 Task: Look for space in Olavarría, Argentina from 2nd September, 2023 to 6th September, 2023 for 2 adults in price range Rs.15000 to Rs.20000. Place can be entire place with 1  bedroom having 1 bed and 1 bathroom. Property type can be house, flat, guest house, hotel. Amenities needed are: heating. Booking option can be shelf check-in. Required host language is English.
Action: Mouse moved to (401, 89)
Screenshot: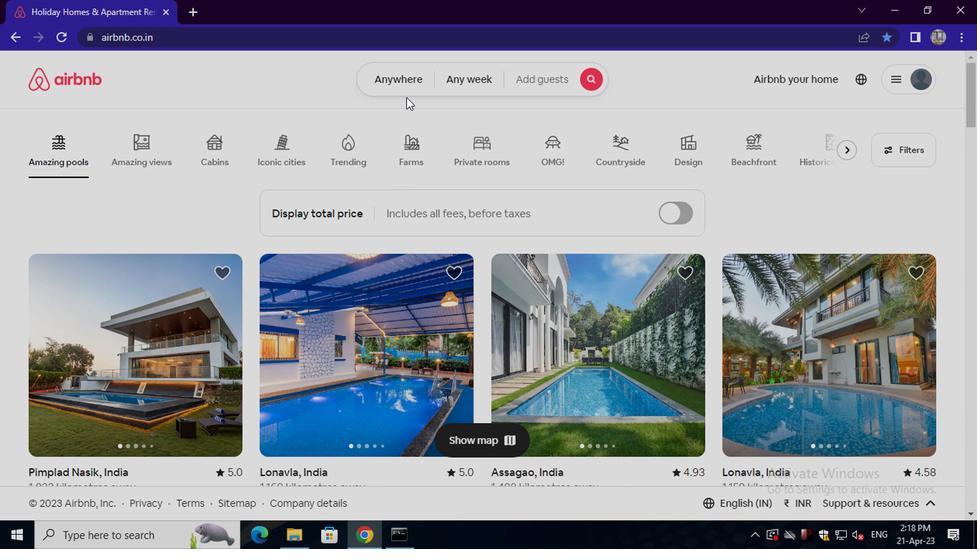 
Action: Mouse pressed left at (401, 89)
Screenshot: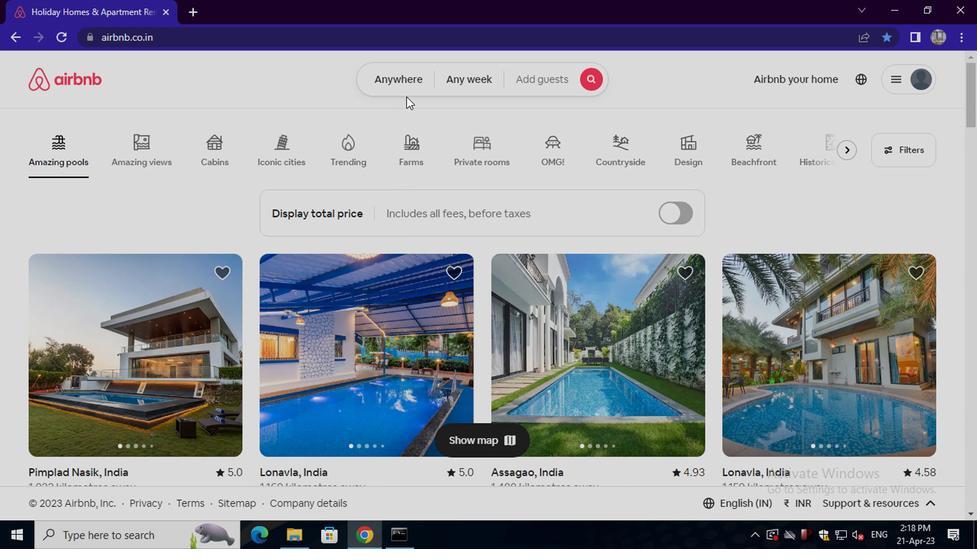 
Action: Mouse moved to (284, 135)
Screenshot: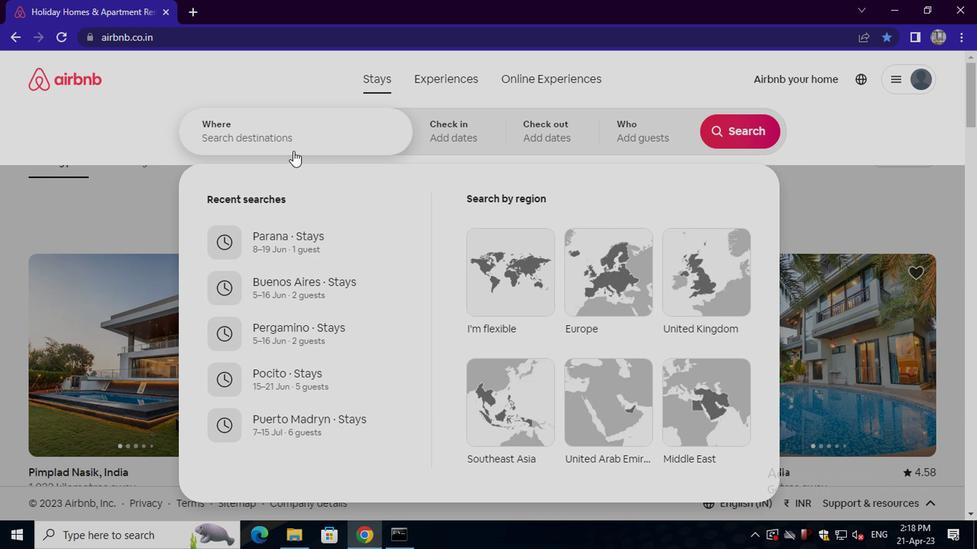 
Action: Mouse pressed left at (284, 135)
Screenshot: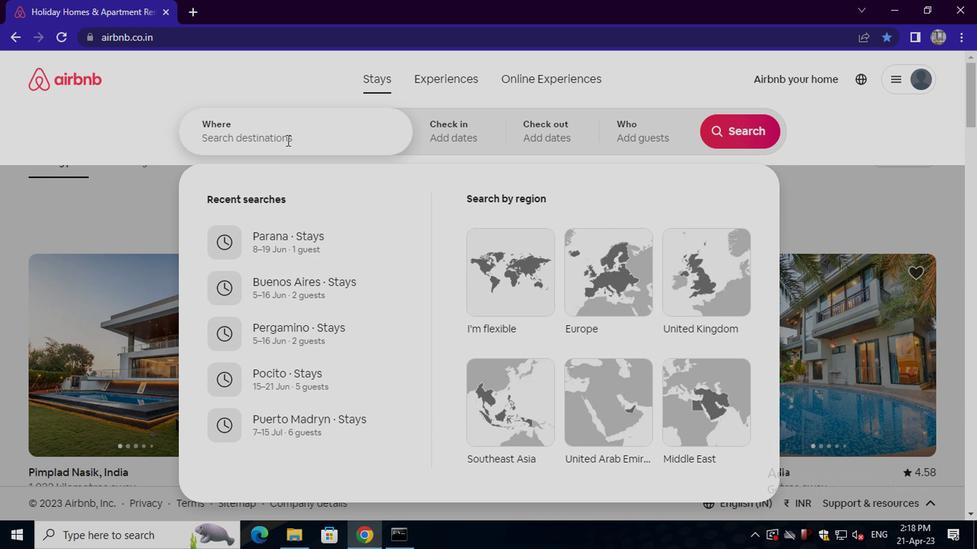 
Action: Key pressed olvarrio,<Key.space>argentina<Key.enter>
Screenshot: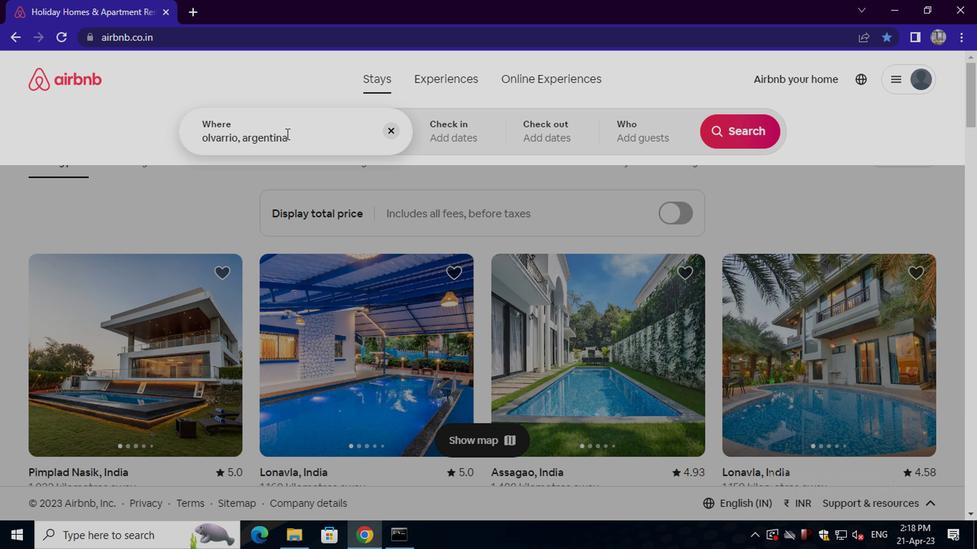 
Action: Mouse moved to (727, 239)
Screenshot: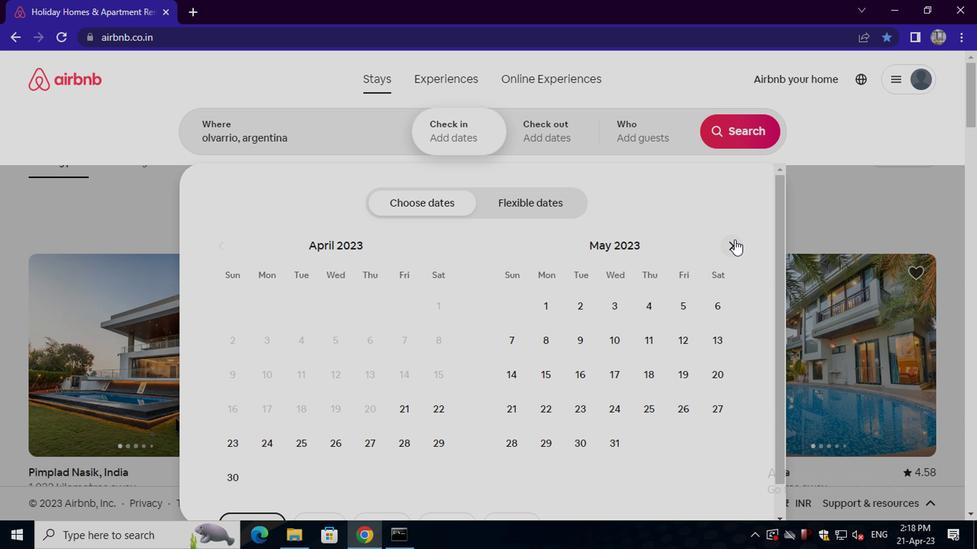 
Action: Mouse pressed left at (727, 239)
Screenshot: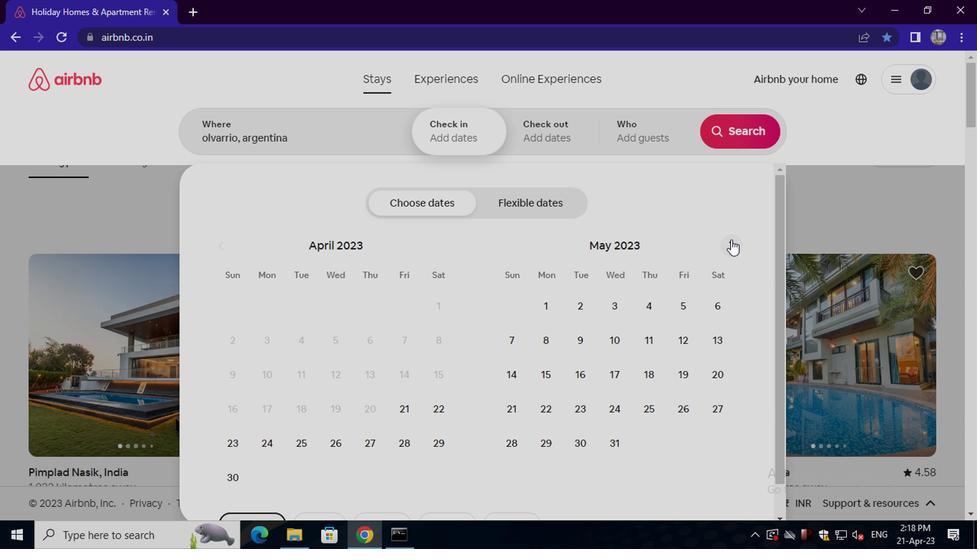 
Action: Mouse pressed left at (727, 239)
Screenshot: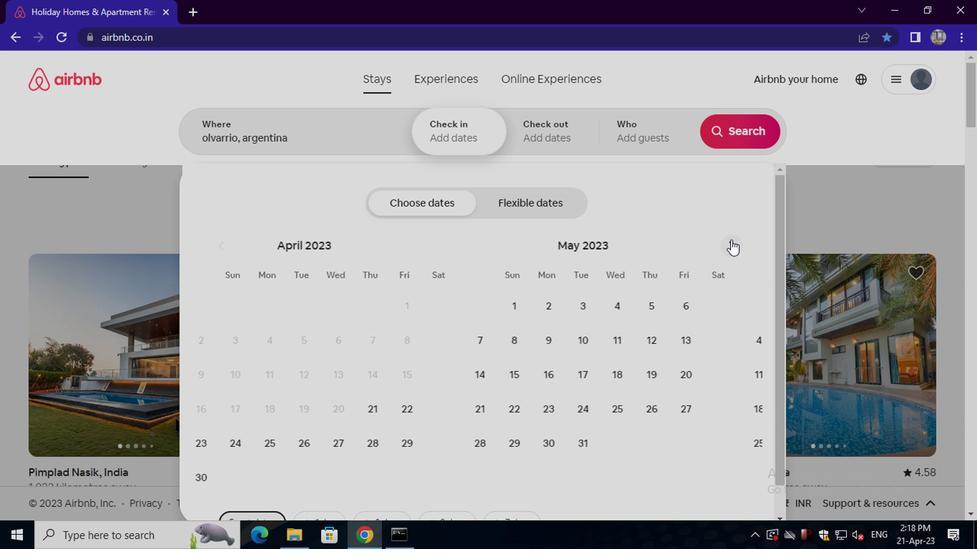 
Action: Mouse pressed left at (727, 239)
Screenshot: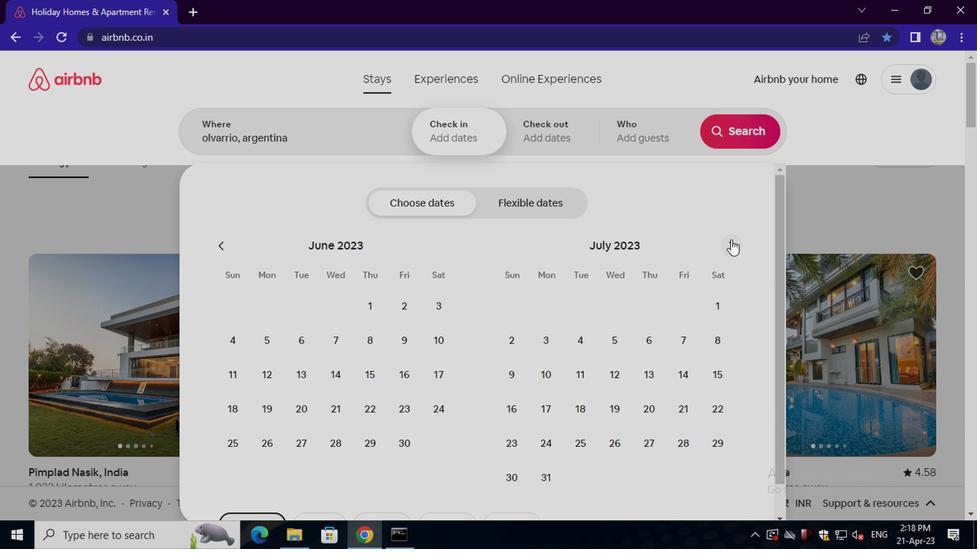 
Action: Mouse pressed left at (727, 239)
Screenshot: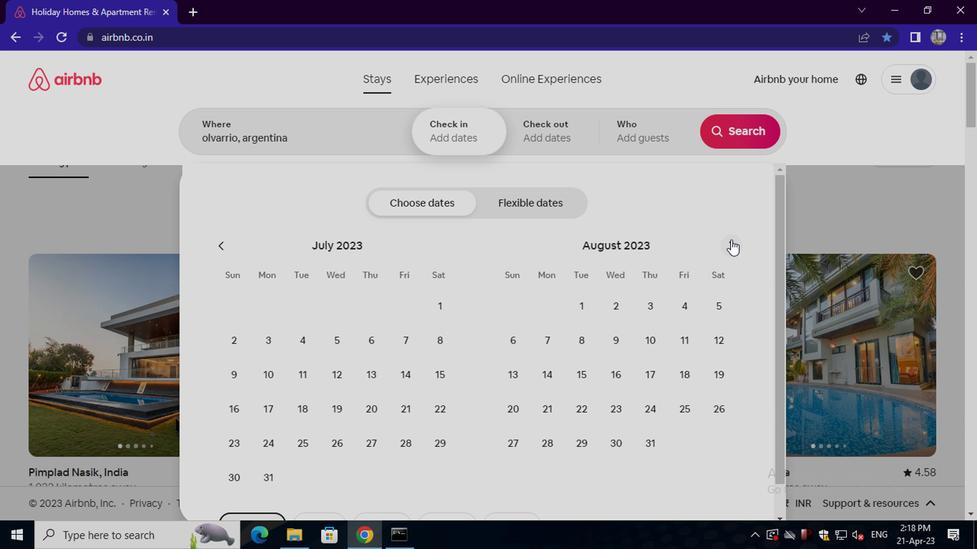 
Action: Mouse pressed left at (727, 239)
Screenshot: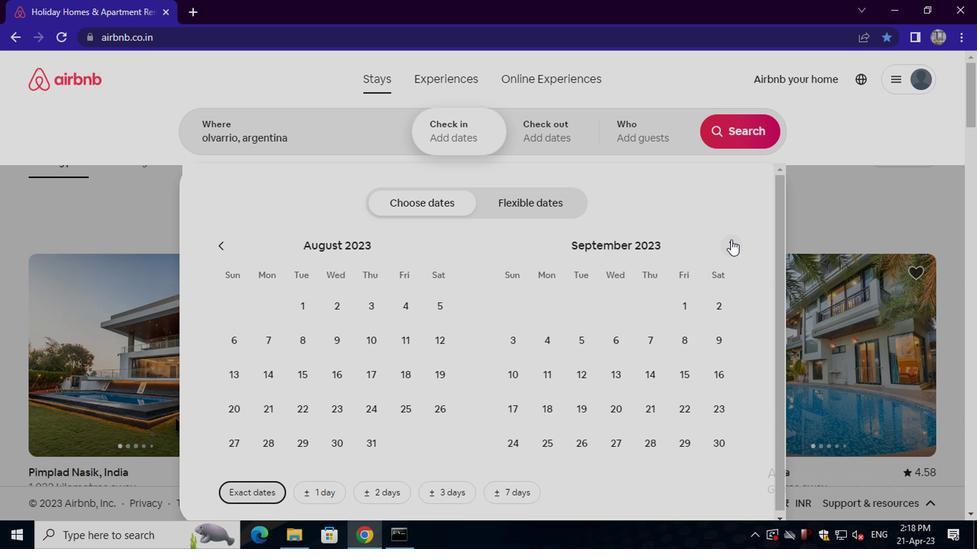 
Action: Mouse moved to (428, 307)
Screenshot: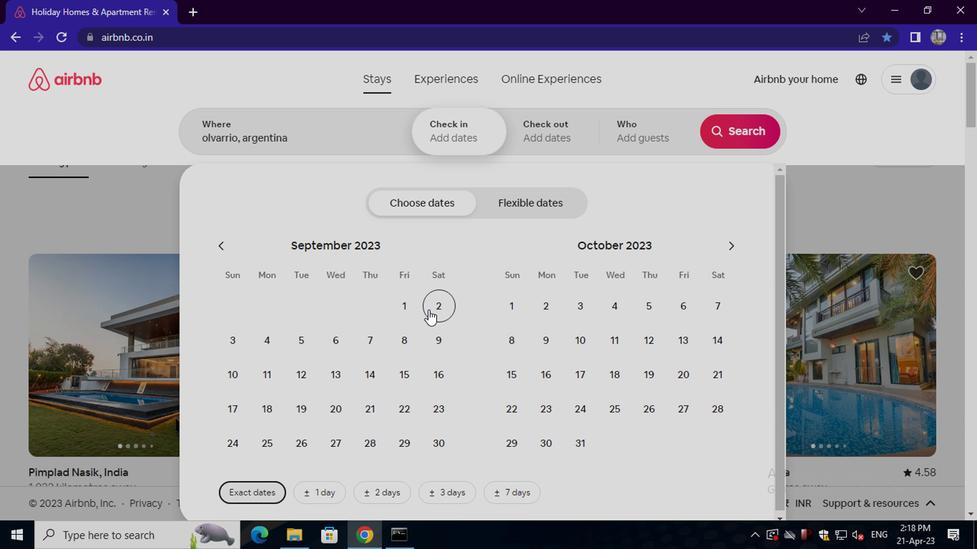
Action: Mouse pressed left at (428, 307)
Screenshot: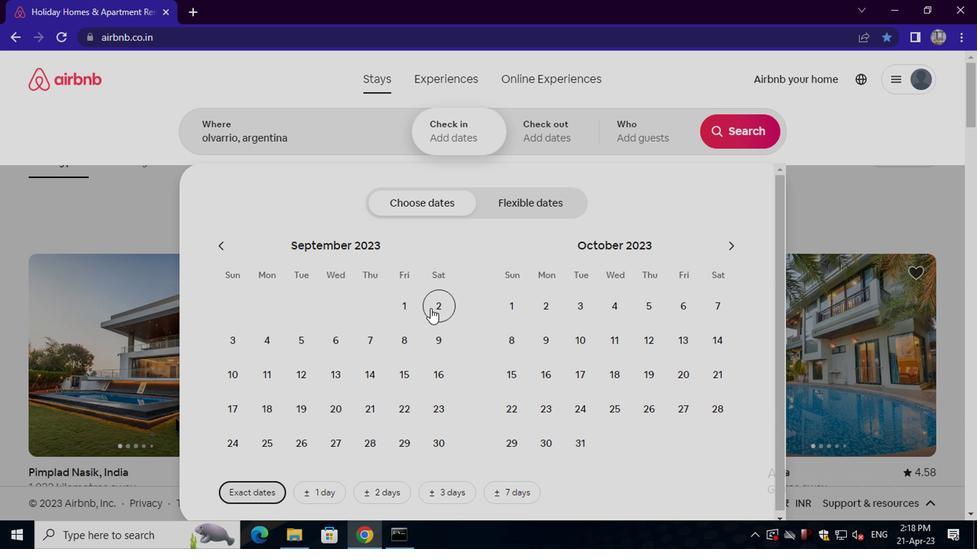 
Action: Mouse moved to (338, 331)
Screenshot: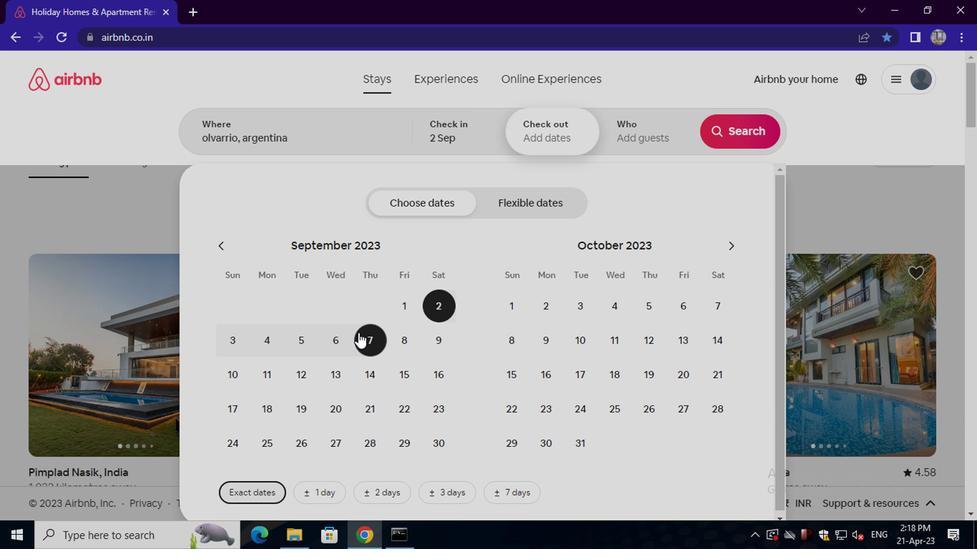 
Action: Mouse pressed left at (338, 331)
Screenshot: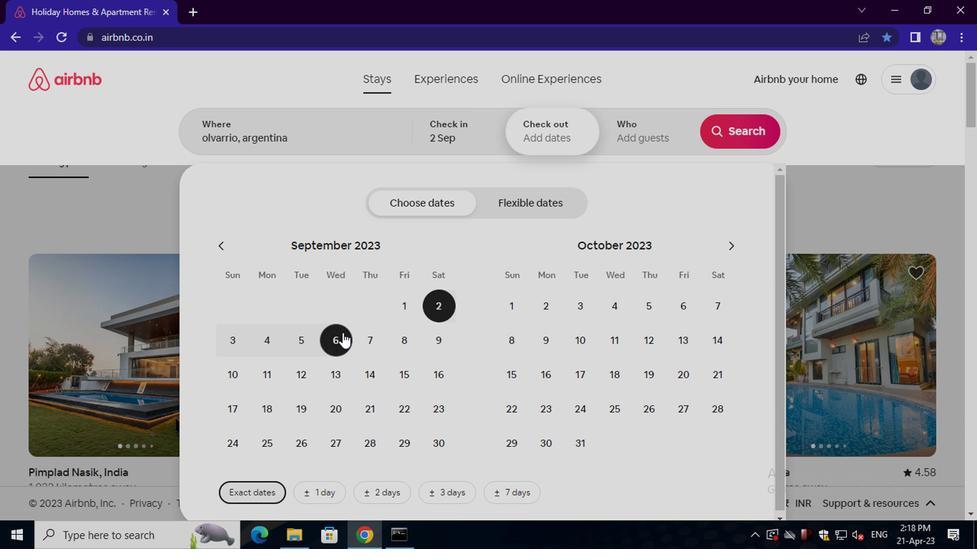 
Action: Mouse moved to (620, 134)
Screenshot: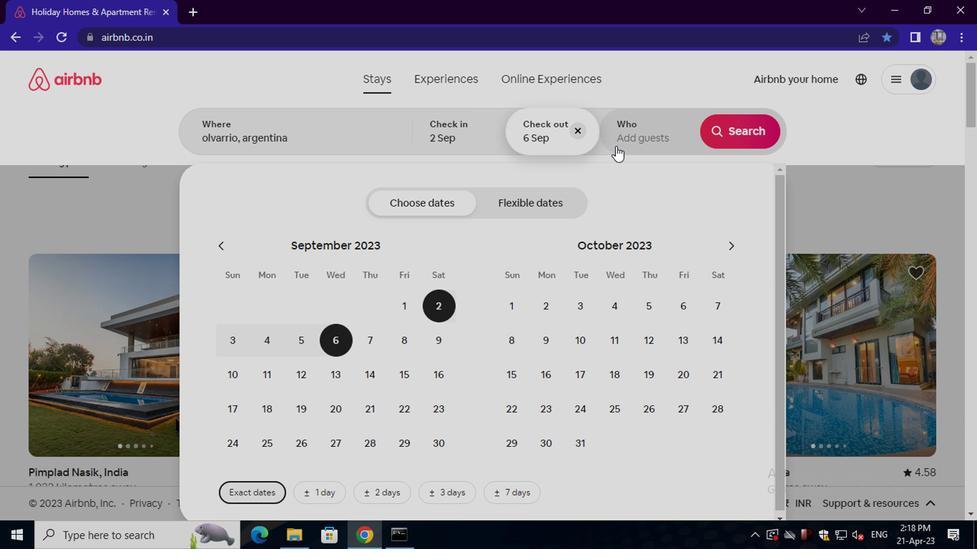 
Action: Mouse pressed left at (620, 134)
Screenshot: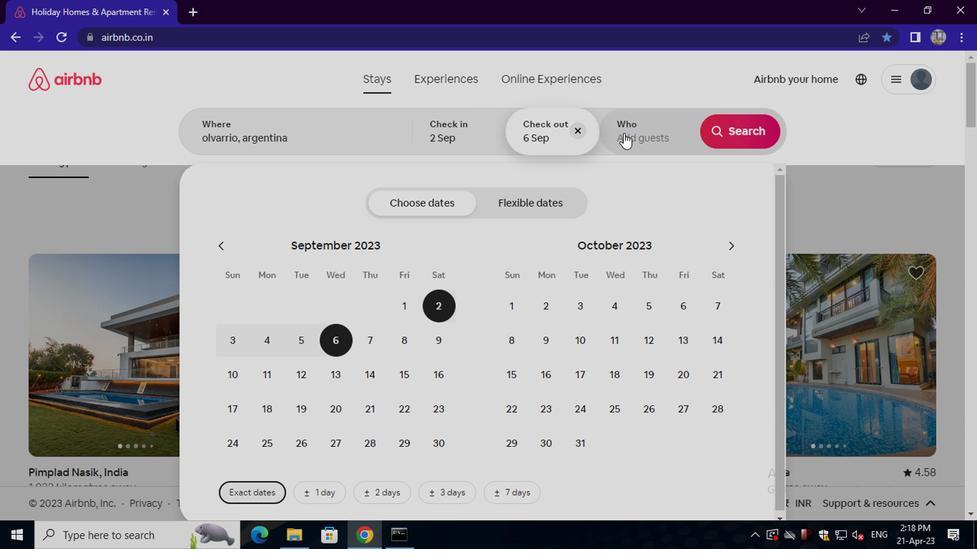 
Action: Mouse moved to (736, 204)
Screenshot: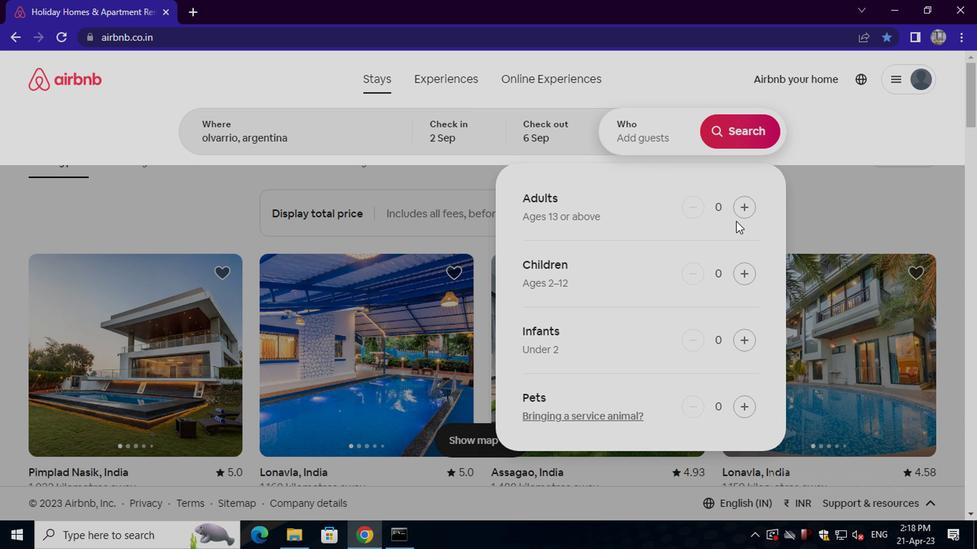 
Action: Mouse pressed left at (736, 204)
Screenshot: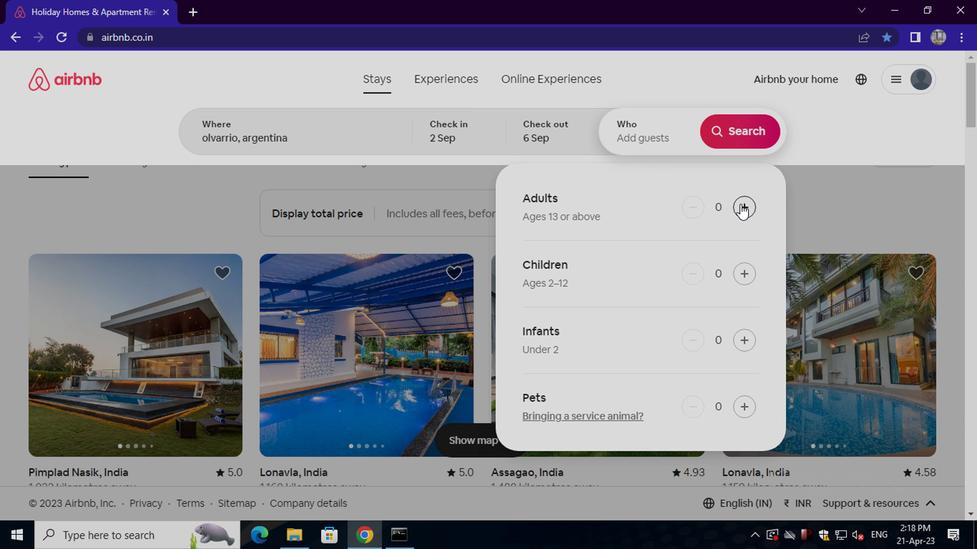 
Action: Mouse pressed left at (736, 204)
Screenshot: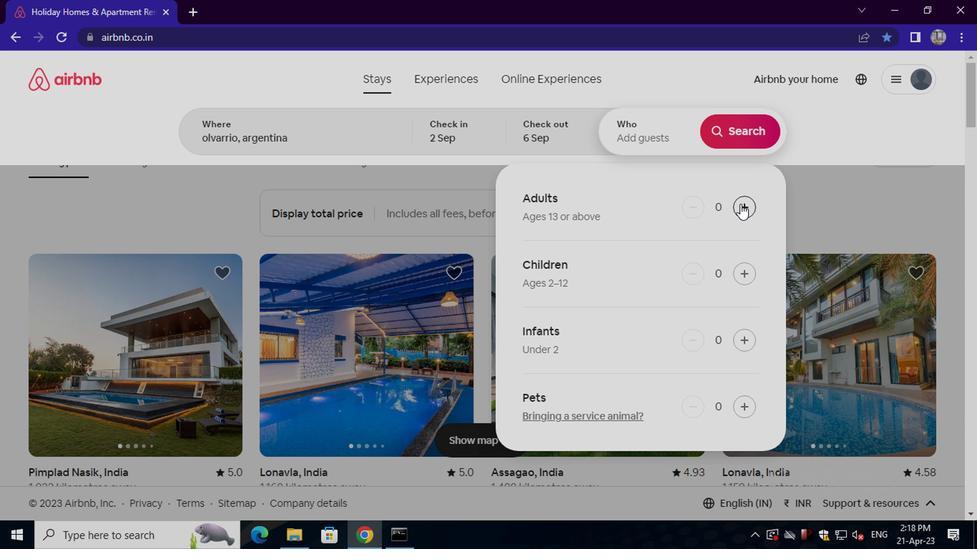 
Action: Mouse moved to (731, 129)
Screenshot: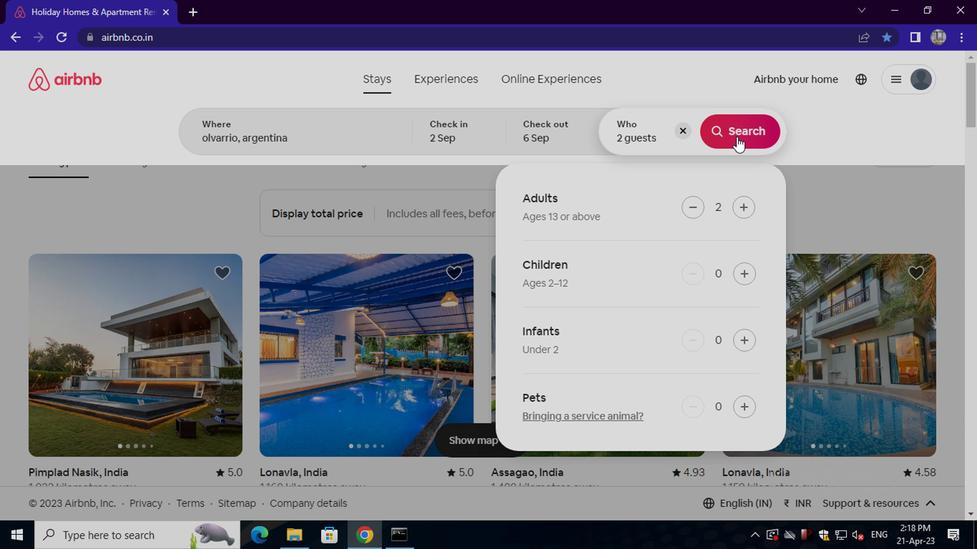 
Action: Mouse pressed left at (731, 129)
Screenshot: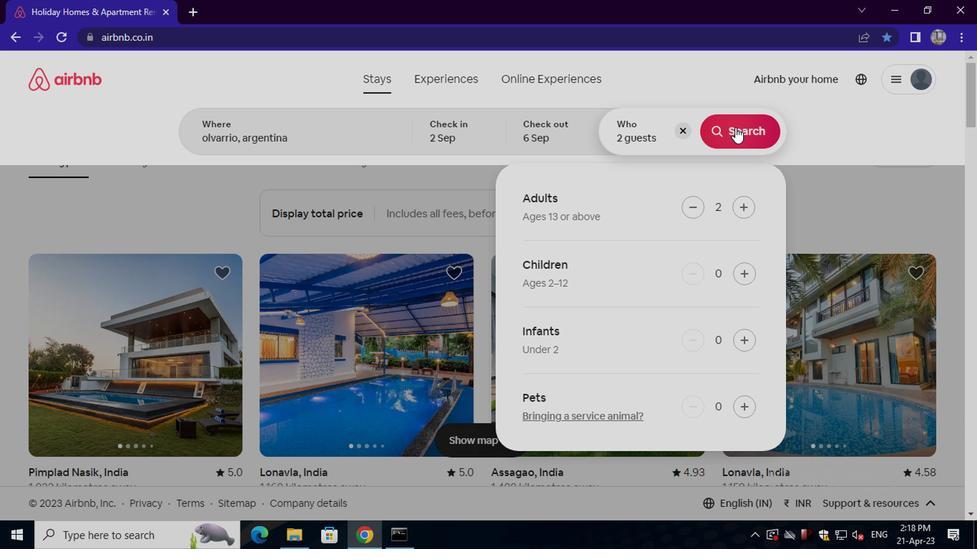 
Action: Mouse moved to (885, 125)
Screenshot: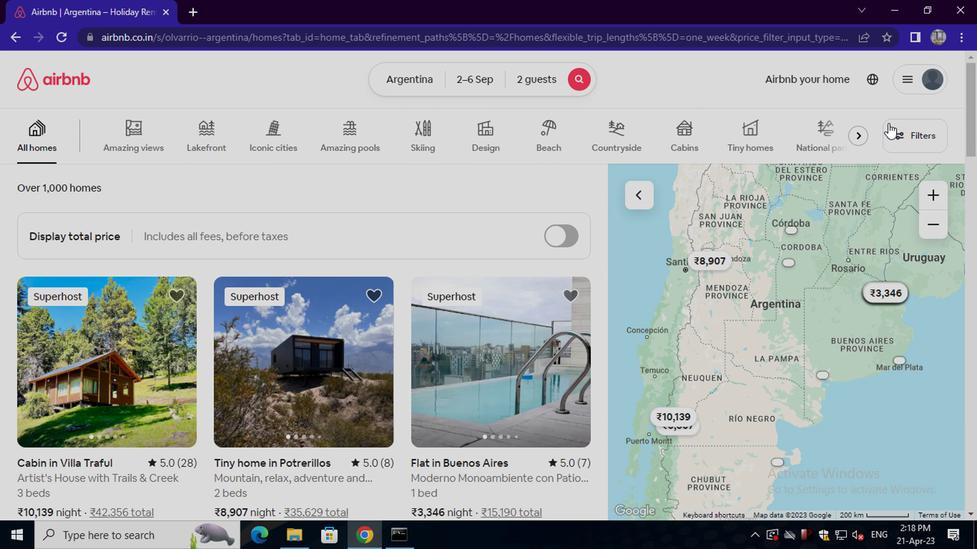 
Action: Mouse pressed left at (885, 125)
Screenshot: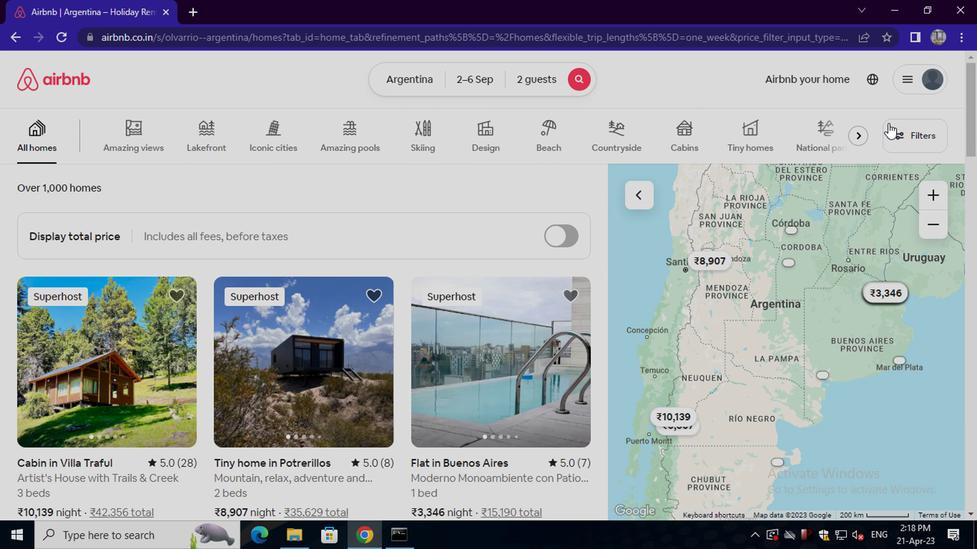 
Action: Mouse moved to (403, 309)
Screenshot: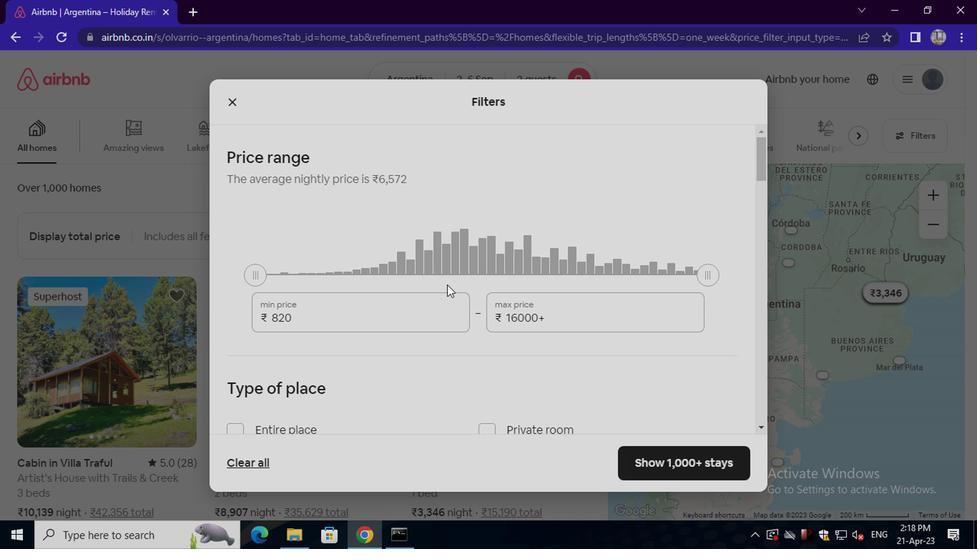 
Action: Mouse pressed left at (403, 309)
Screenshot: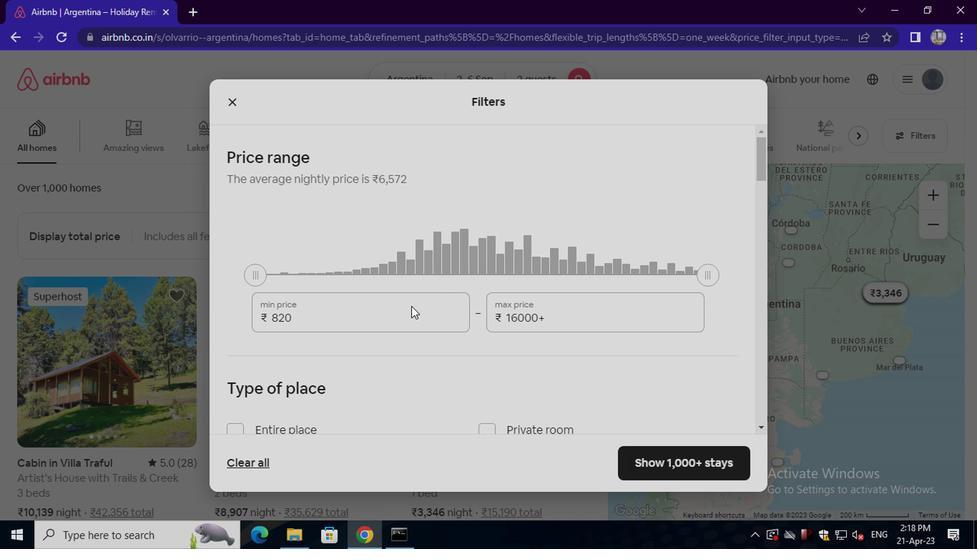 
Action: Key pressed <Key.backspace><Key.backspace><Key.backspace><Key.backspace><Key.backspace><Key.backspace><Key.backspace><Key.backspace>15000
Screenshot: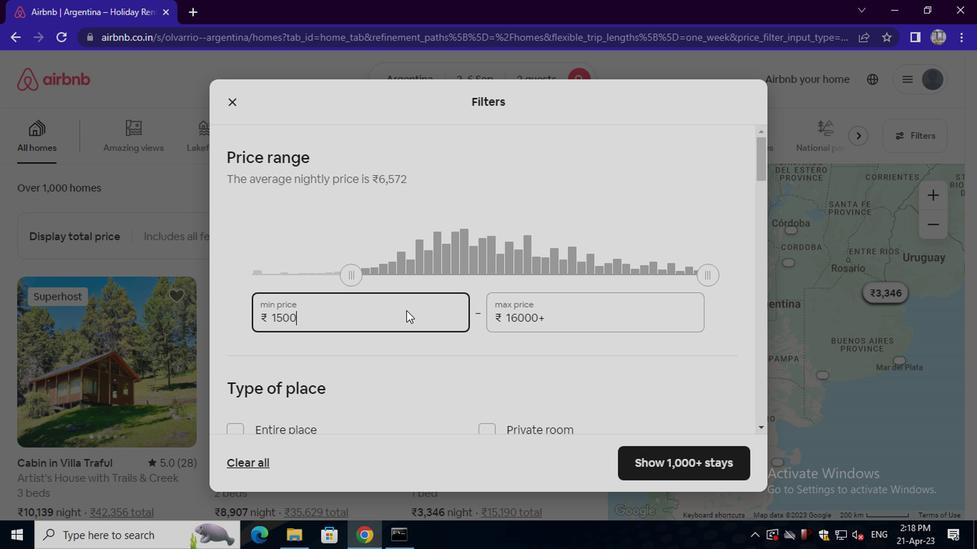 
Action: Mouse moved to (565, 321)
Screenshot: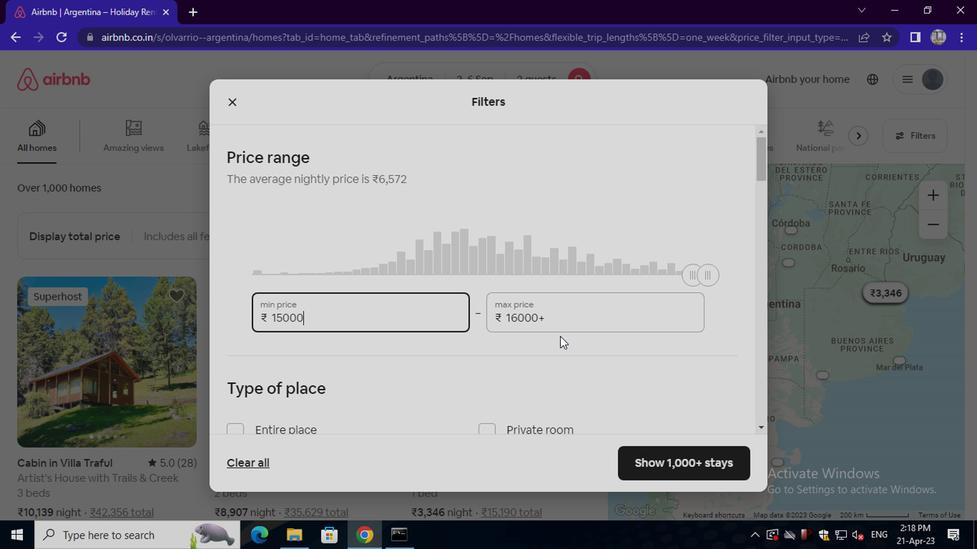 
Action: Mouse pressed left at (565, 321)
Screenshot: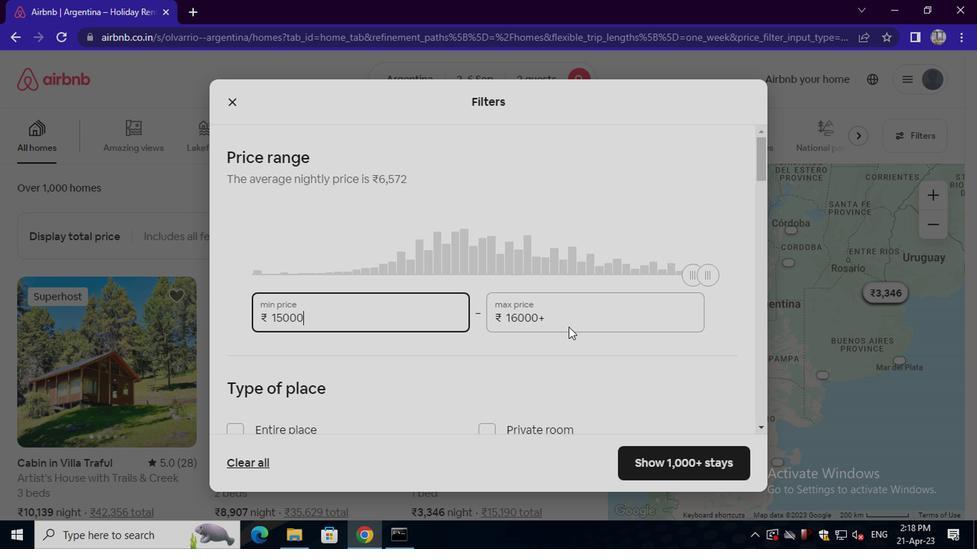 
Action: Mouse moved to (565, 321)
Screenshot: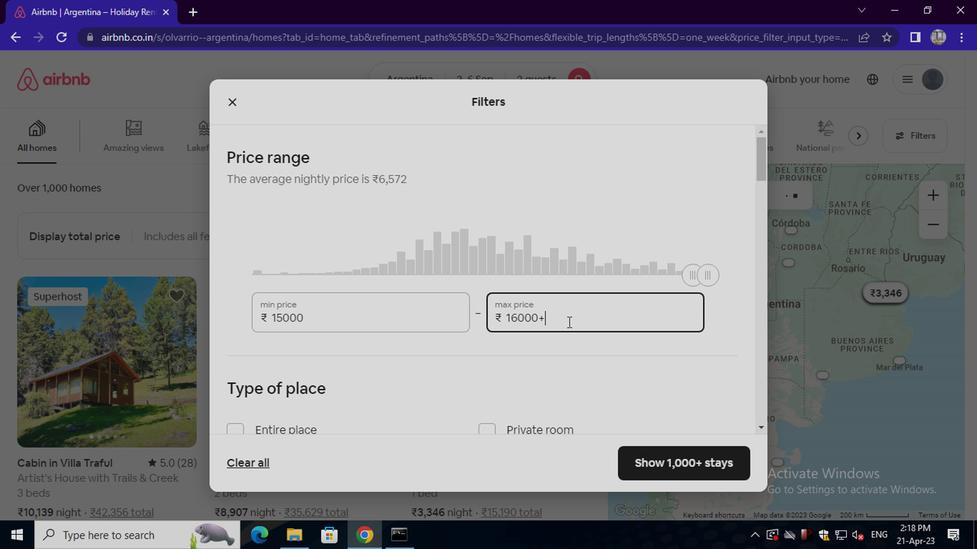 
Action: Key pressed <Key.backspace>
Screenshot: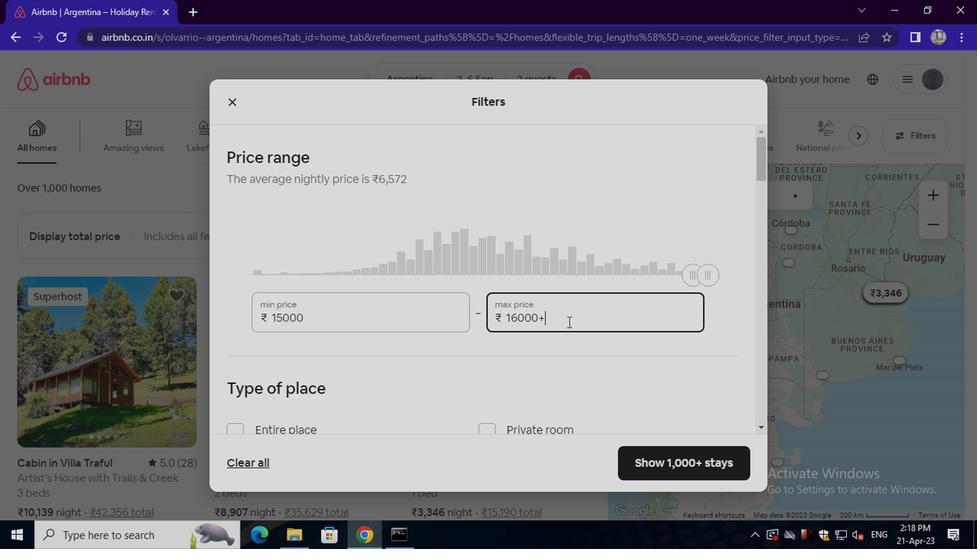 
Action: Mouse moved to (561, 322)
Screenshot: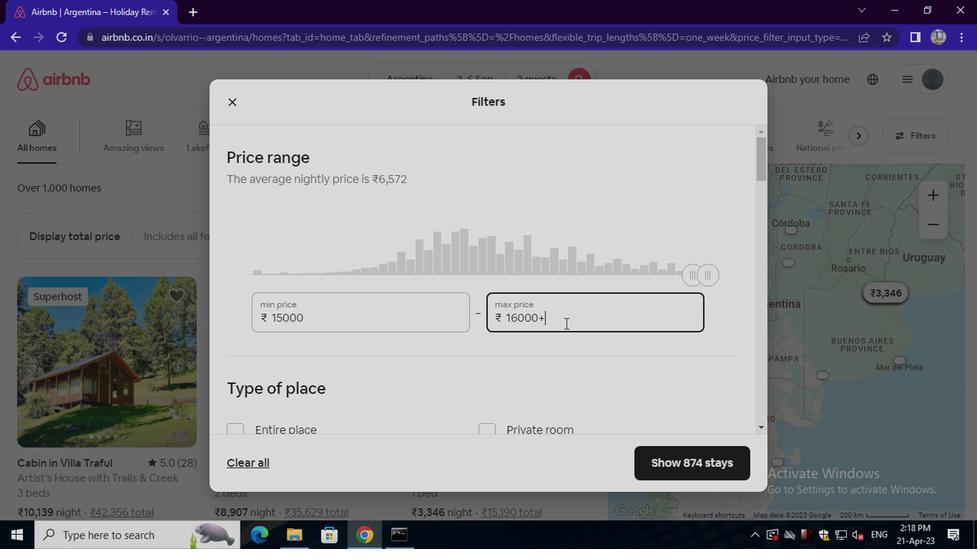
Action: Key pressed <Key.backspace><Key.backspace><Key.backspace>
Screenshot: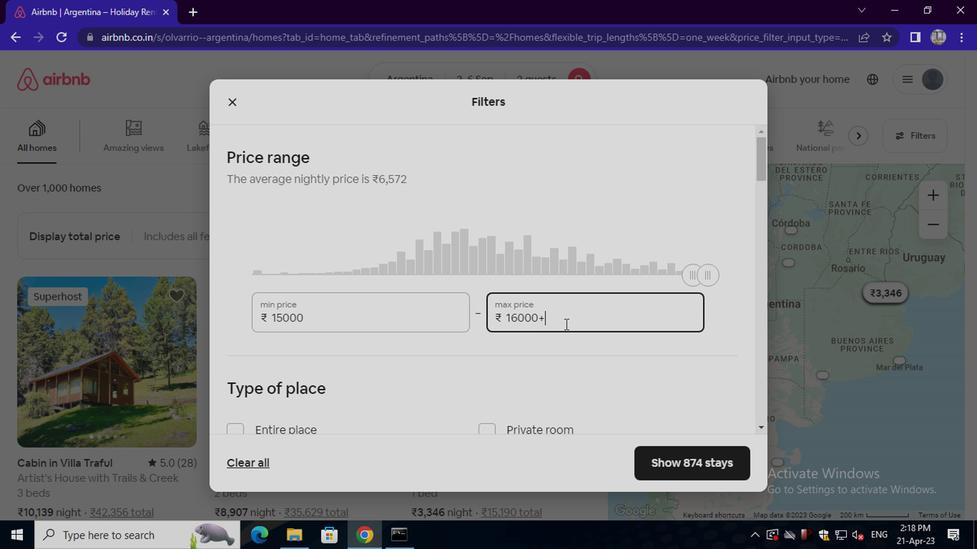 
Action: Mouse moved to (560, 323)
Screenshot: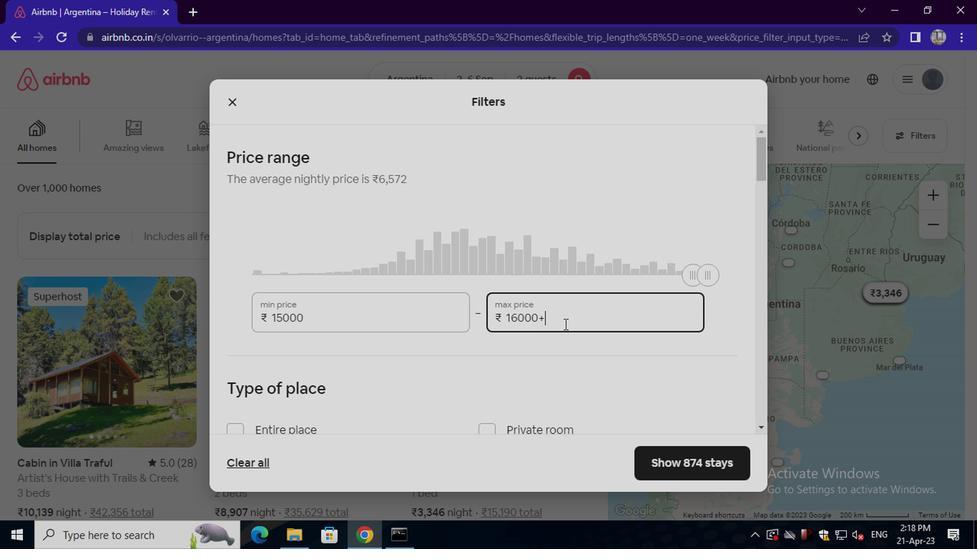 
Action: Key pressed <Key.backspace><Key.backspace><Key.backspace>
Screenshot: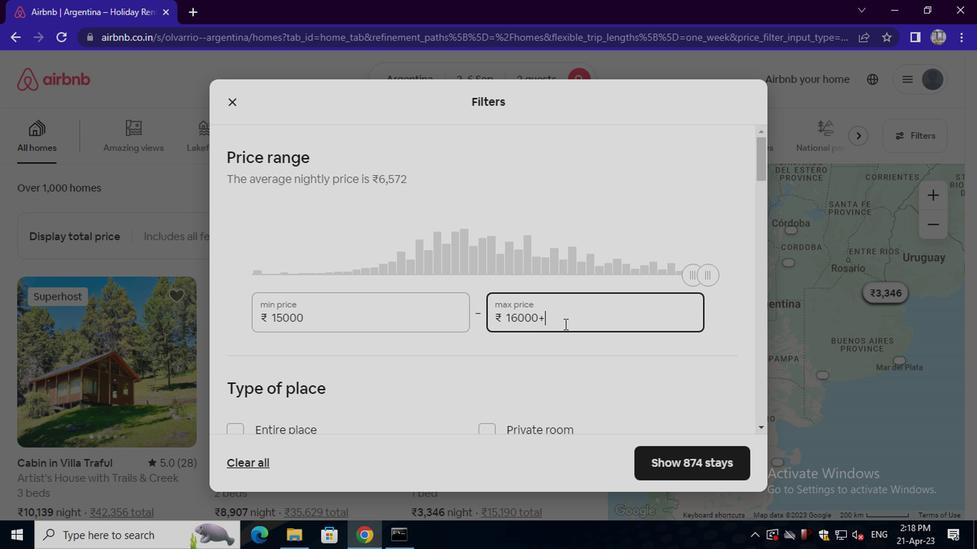 
Action: Mouse moved to (558, 324)
Screenshot: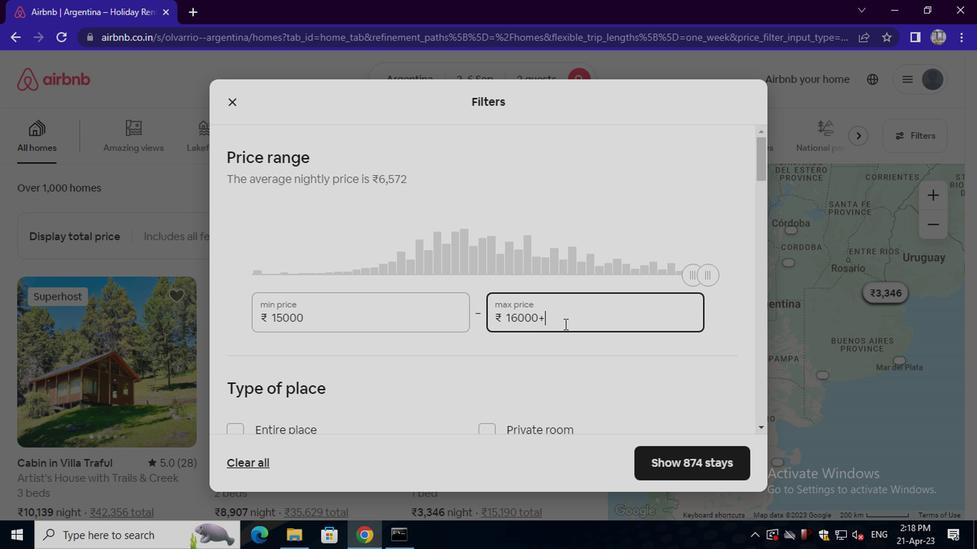 
Action: Key pressed <Key.backspace><Key.backspace><Key.backspace>
Screenshot: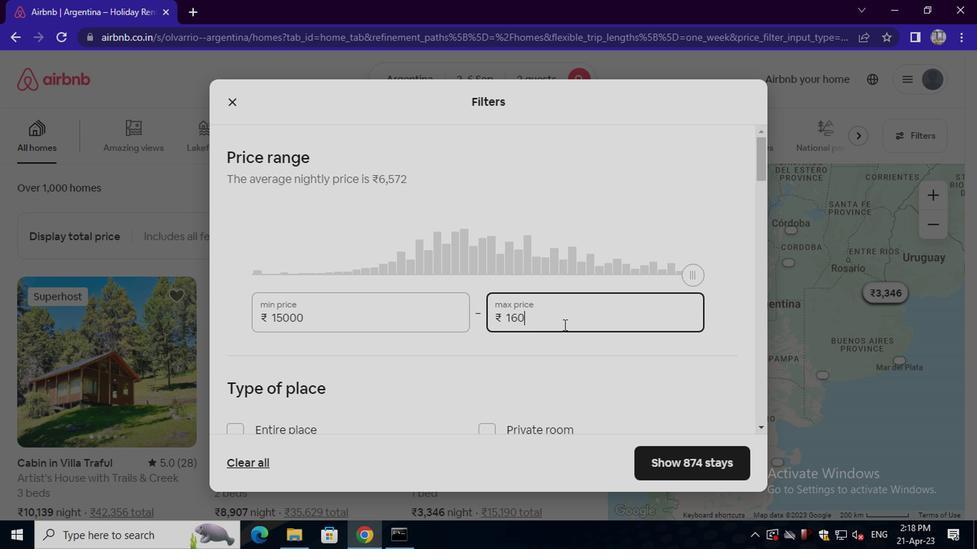 
Action: Mouse moved to (558, 324)
Screenshot: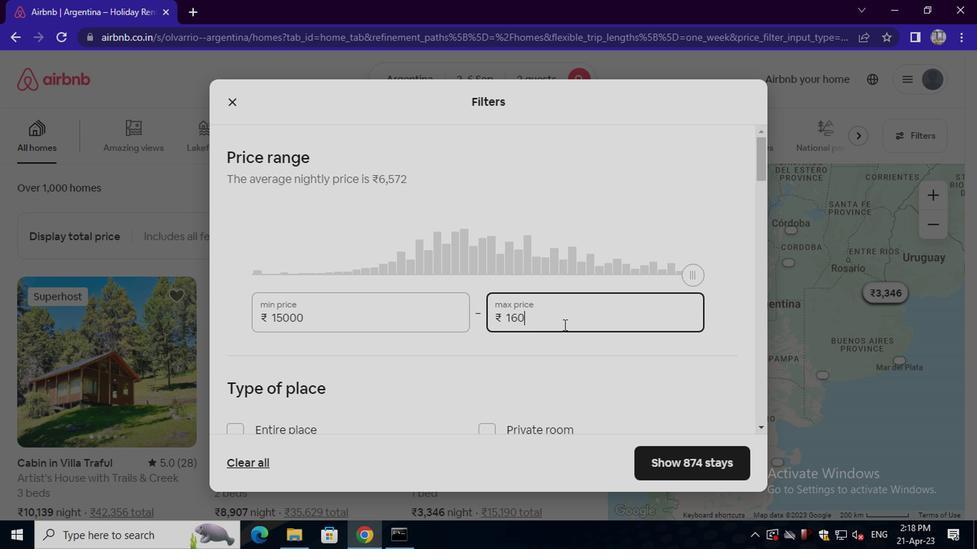 
Action: Key pressed <Key.backspace><Key.backspace>
Screenshot: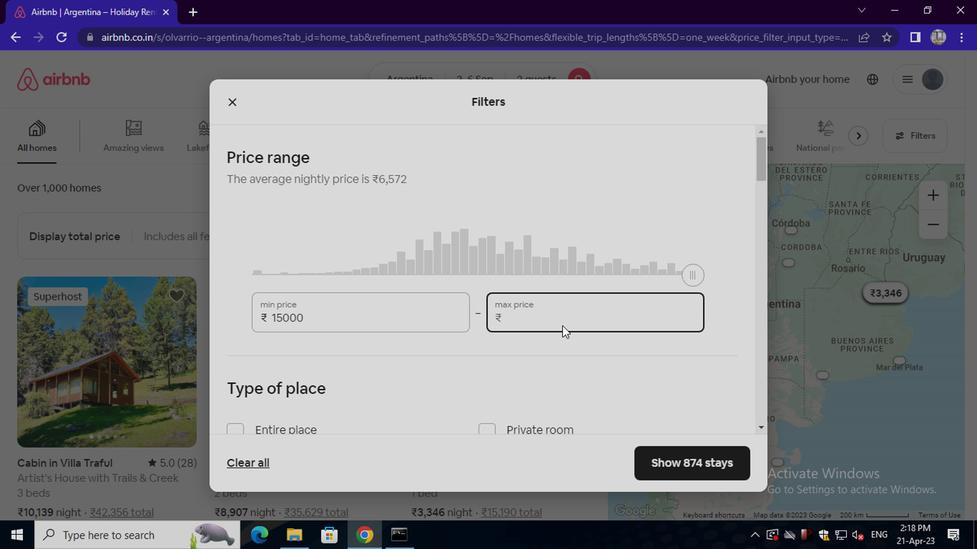 
Action: Mouse moved to (556, 325)
Screenshot: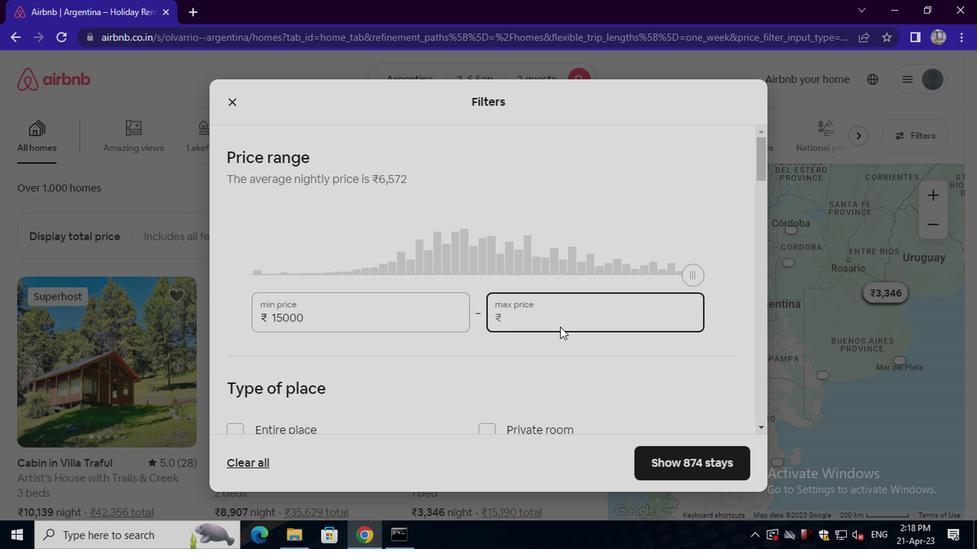 
Action: Key pressed 20000
Screenshot: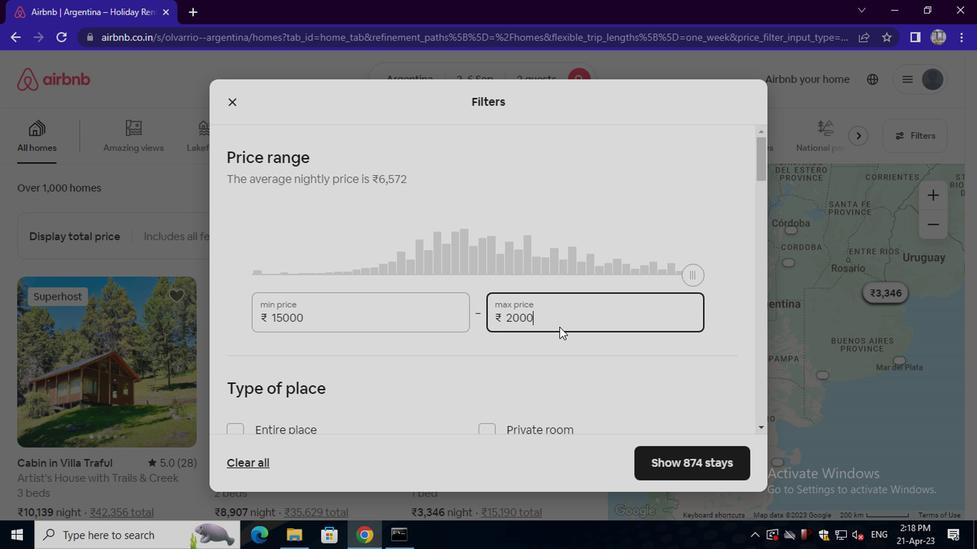 
Action: Mouse moved to (540, 354)
Screenshot: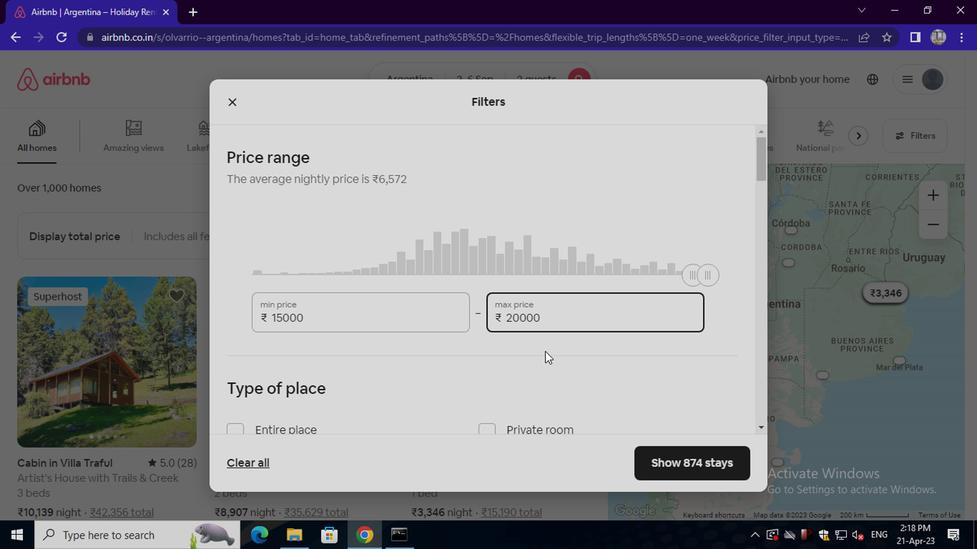 
Action: Mouse pressed left at (540, 354)
Screenshot: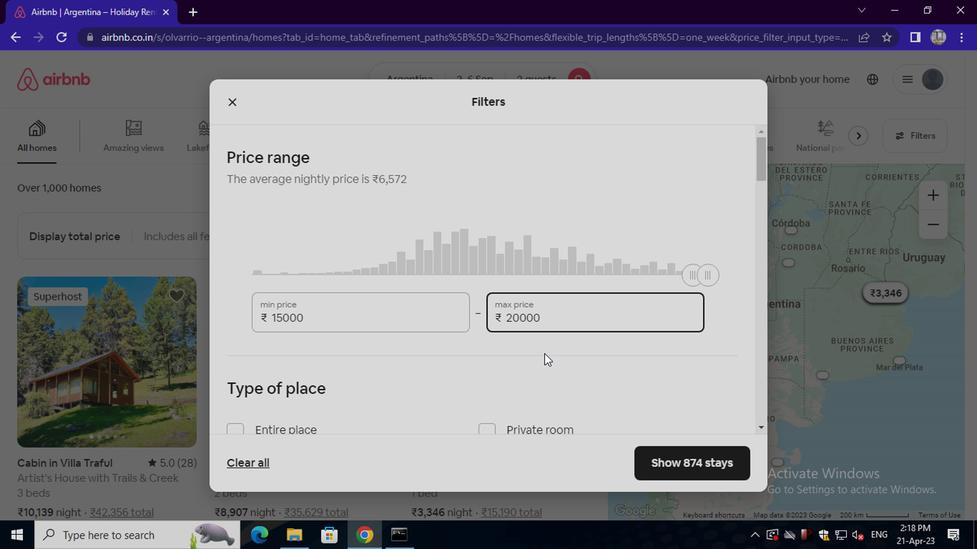 
Action: Mouse scrolled (540, 353) with delta (0, -1)
Screenshot: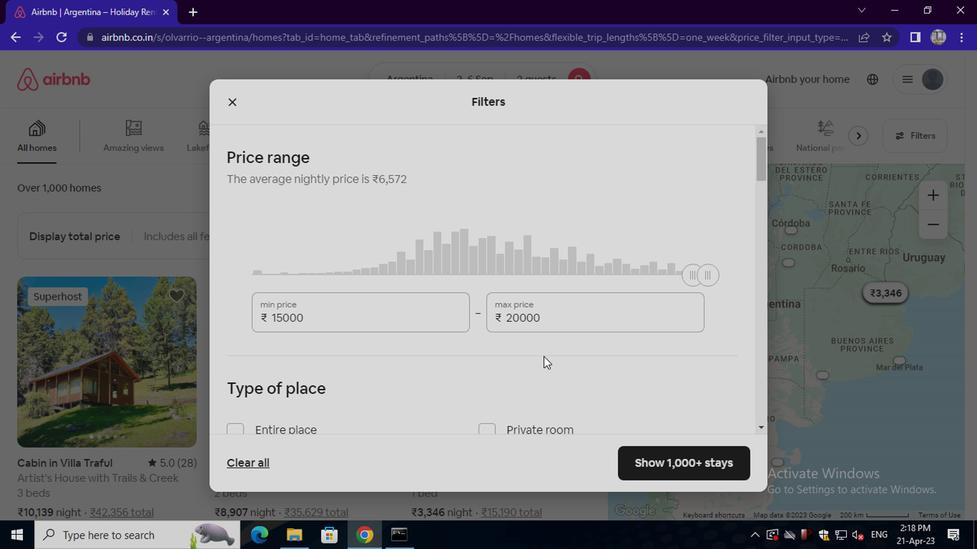 
Action: Mouse scrolled (540, 353) with delta (0, -1)
Screenshot: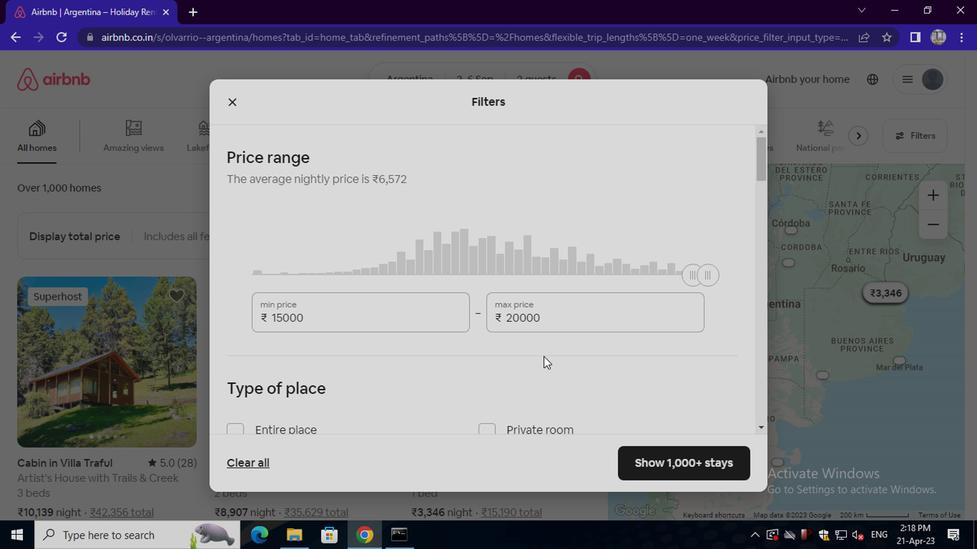 
Action: Mouse moved to (292, 284)
Screenshot: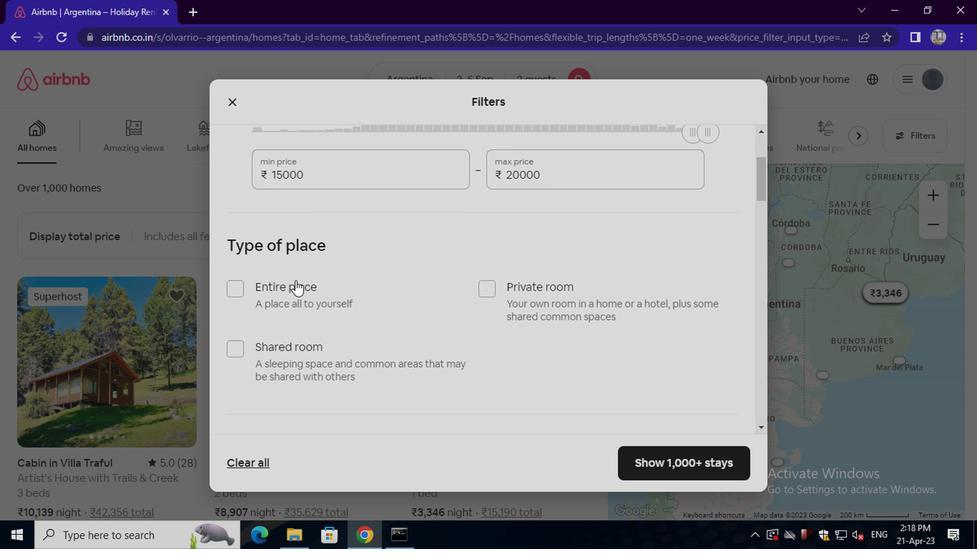 
Action: Mouse pressed left at (292, 284)
Screenshot: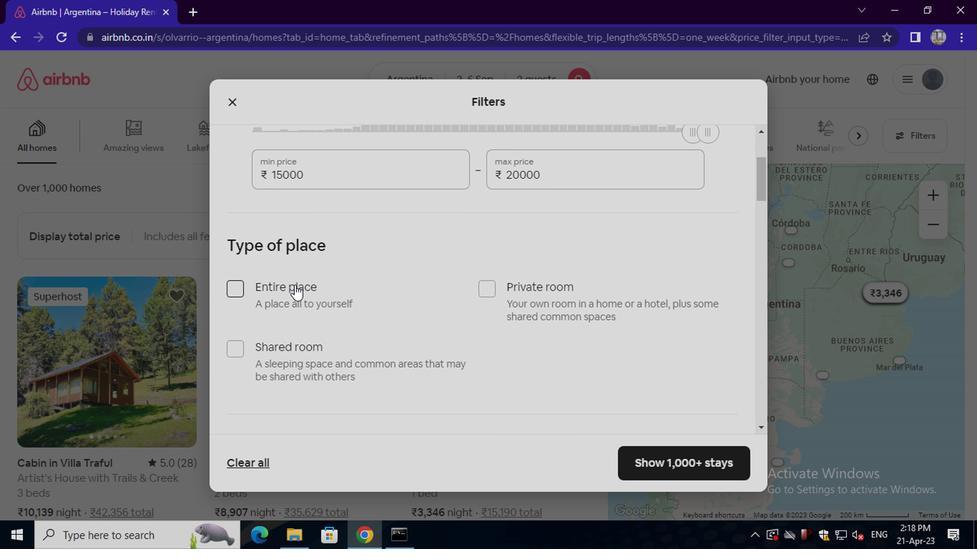 
Action: Mouse moved to (333, 294)
Screenshot: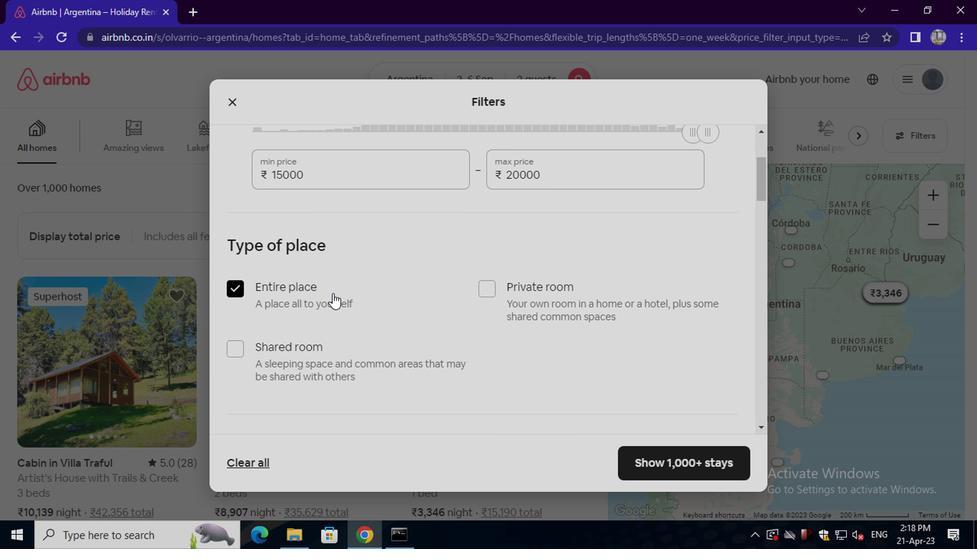 
Action: Mouse scrolled (333, 293) with delta (0, -1)
Screenshot: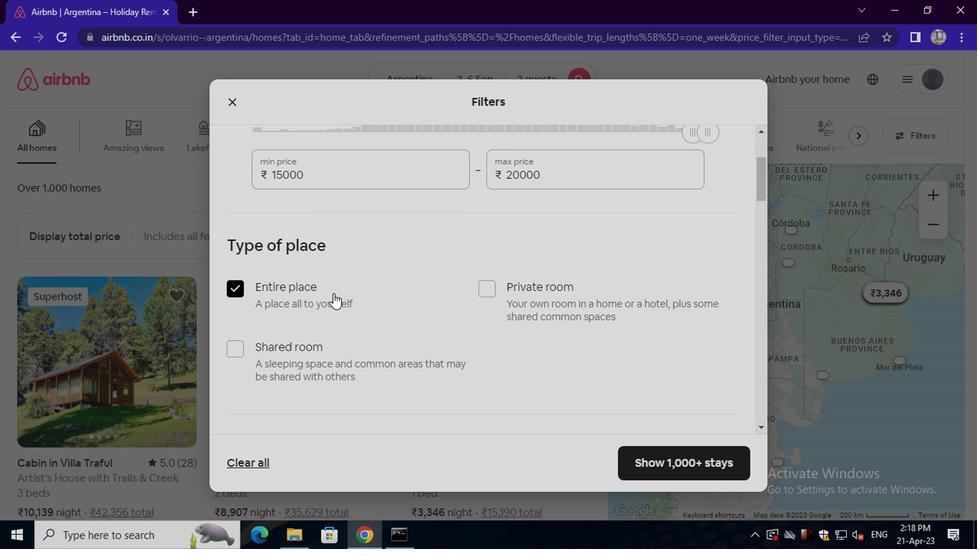 
Action: Mouse scrolled (333, 293) with delta (0, -1)
Screenshot: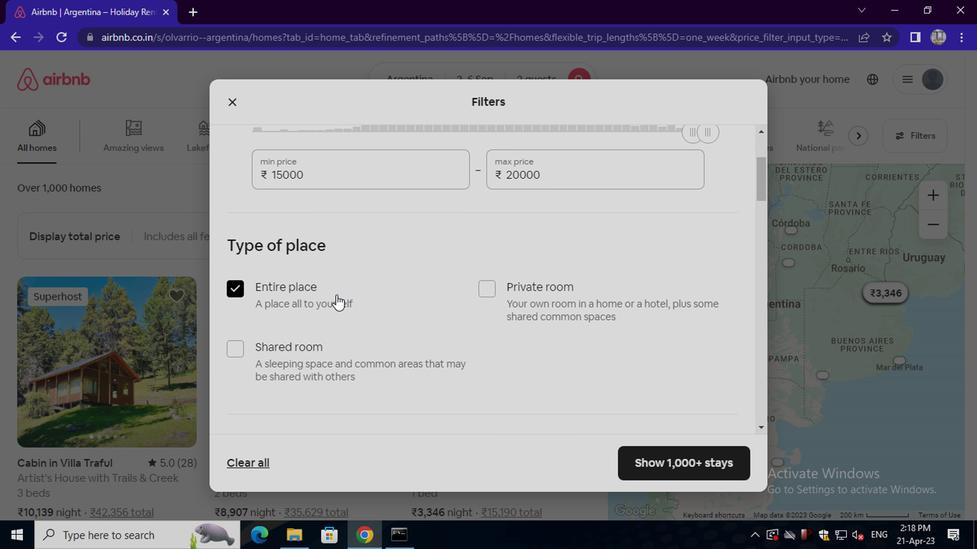 
Action: Mouse moved to (310, 377)
Screenshot: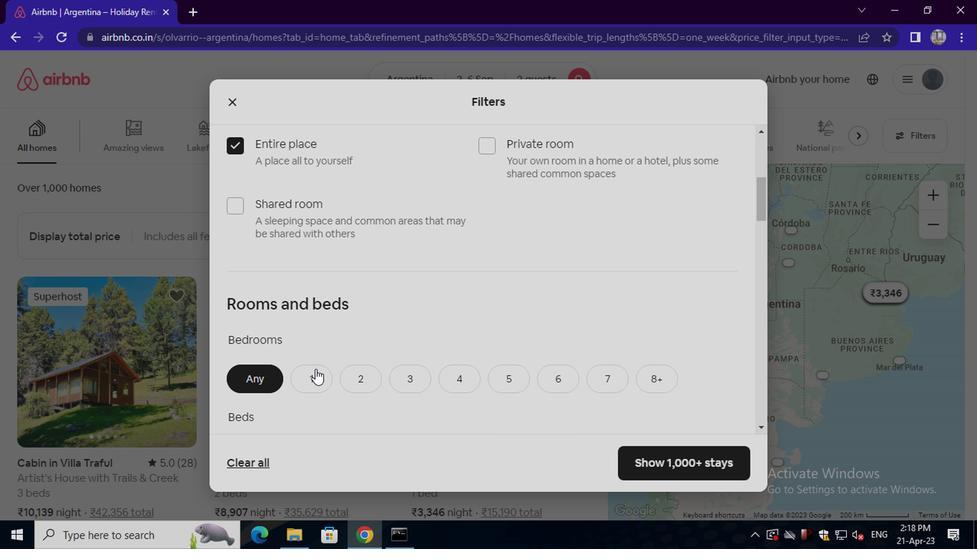 
Action: Mouse pressed left at (310, 377)
Screenshot: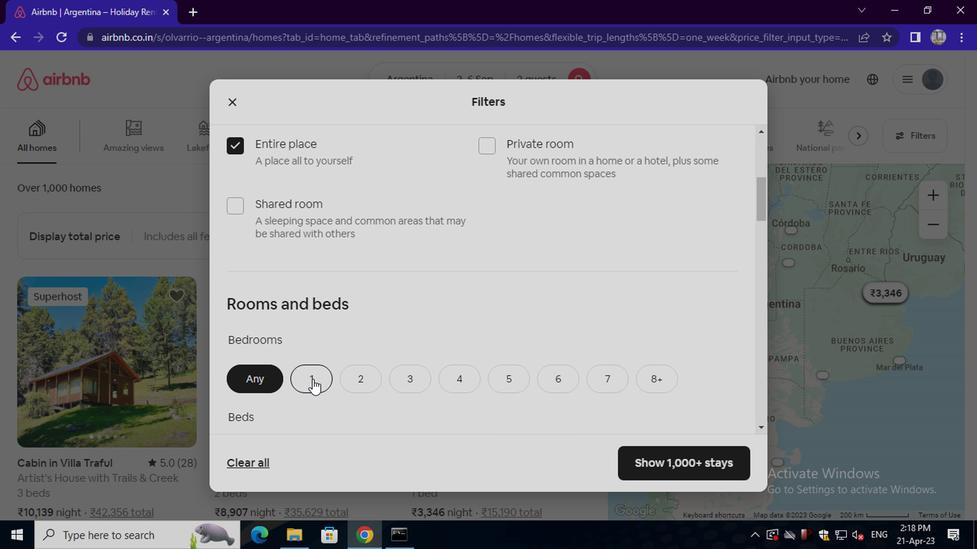 
Action: Mouse moved to (310, 377)
Screenshot: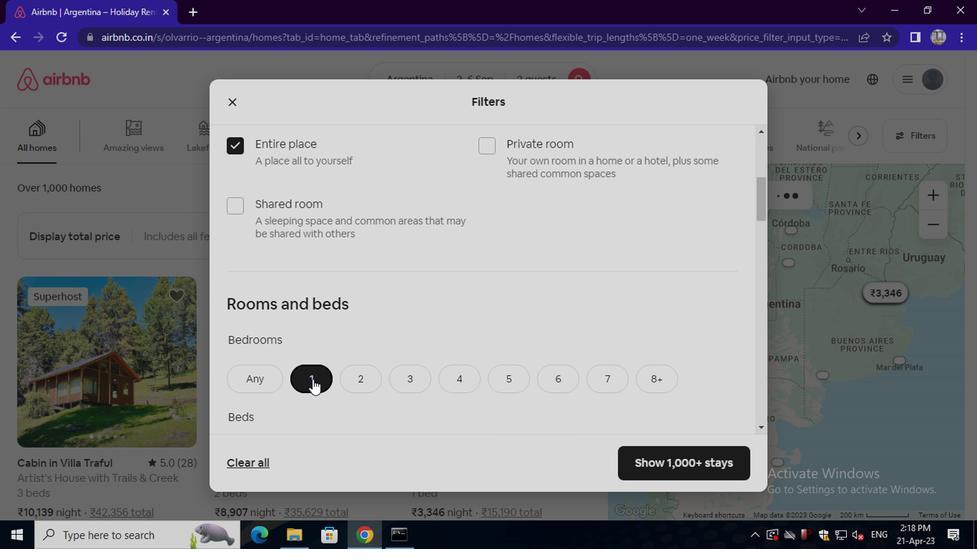 
Action: Mouse scrolled (310, 377) with delta (0, 0)
Screenshot: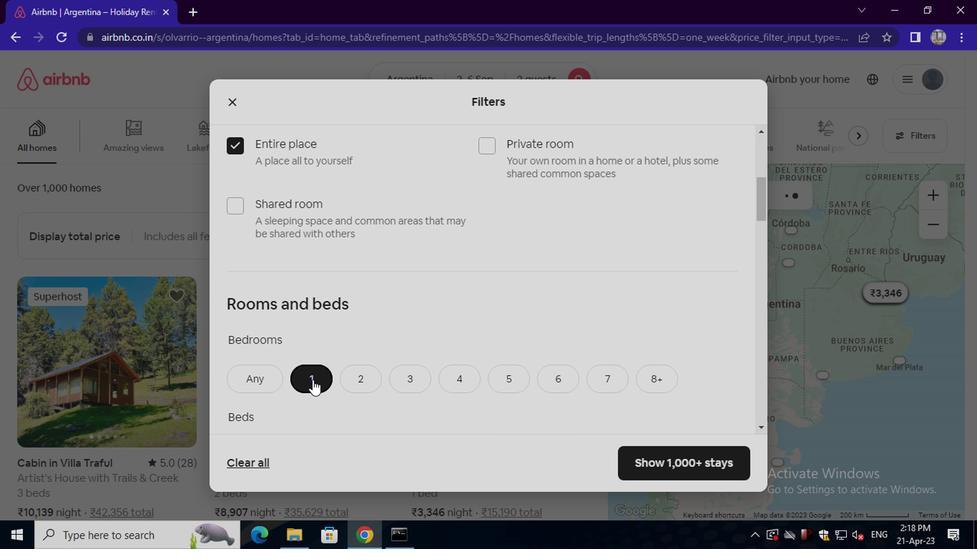 
Action: Mouse scrolled (310, 377) with delta (0, 0)
Screenshot: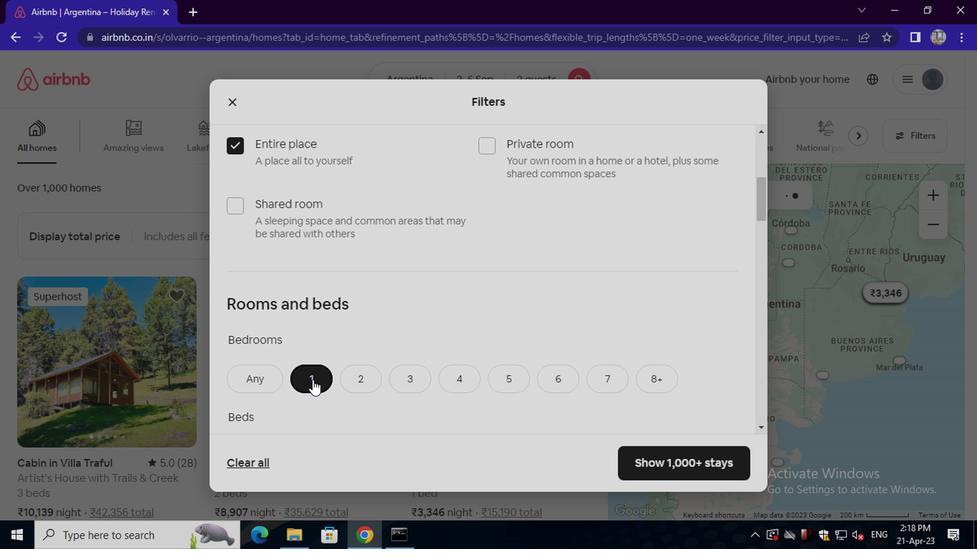
Action: Mouse scrolled (310, 377) with delta (0, 0)
Screenshot: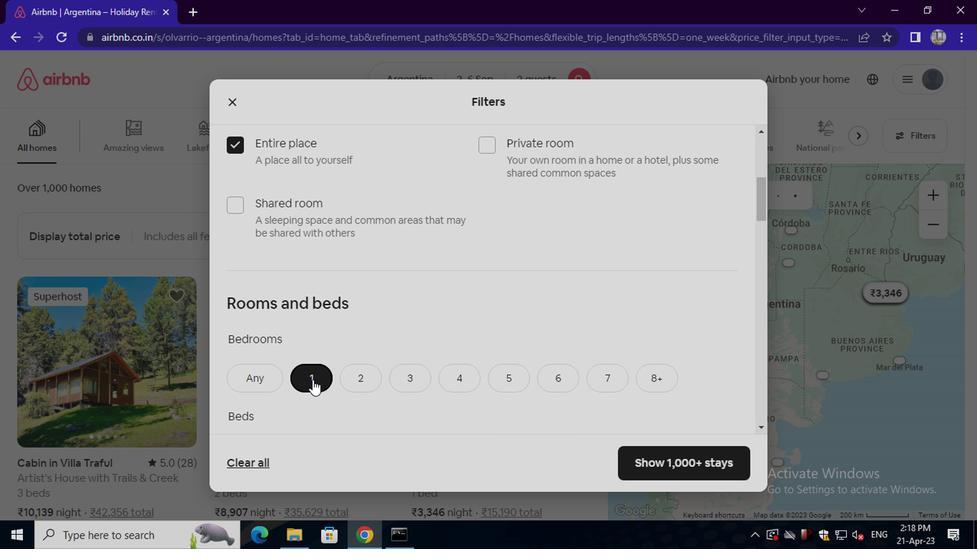 
Action: Mouse moved to (314, 241)
Screenshot: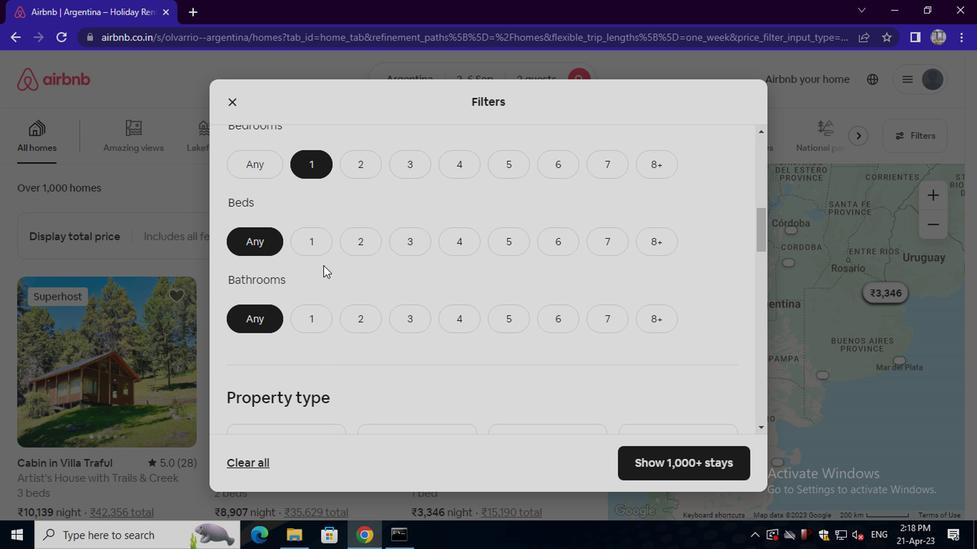
Action: Mouse pressed left at (314, 241)
Screenshot: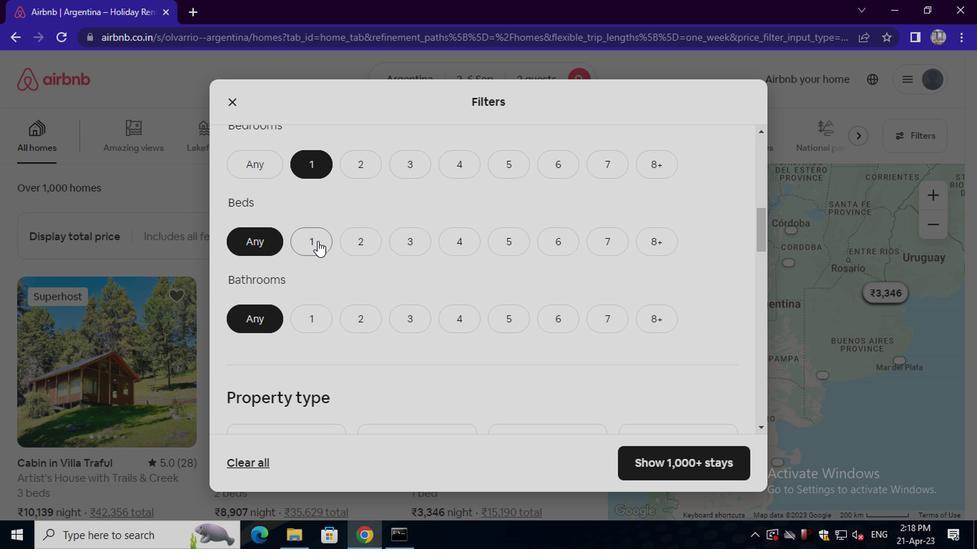 
Action: Mouse moved to (311, 324)
Screenshot: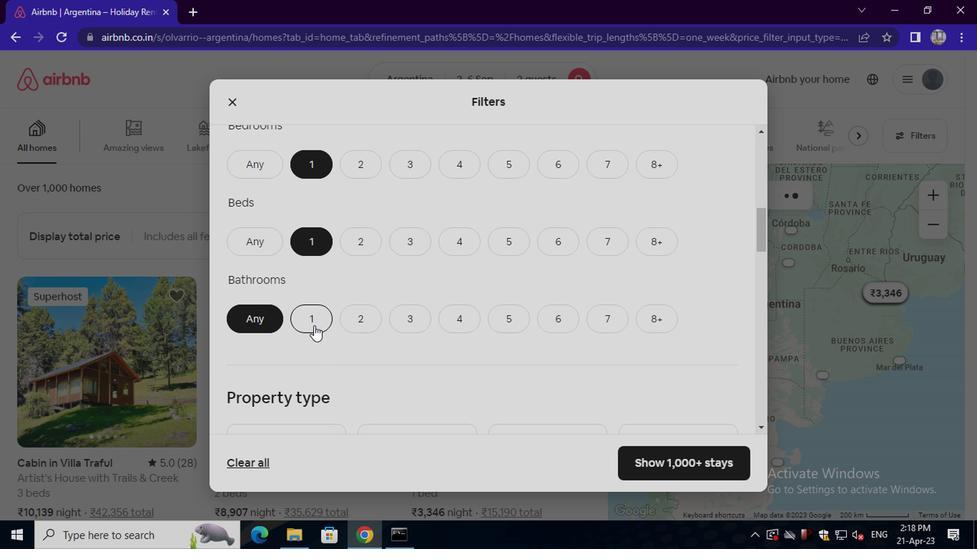 
Action: Mouse pressed left at (311, 324)
Screenshot: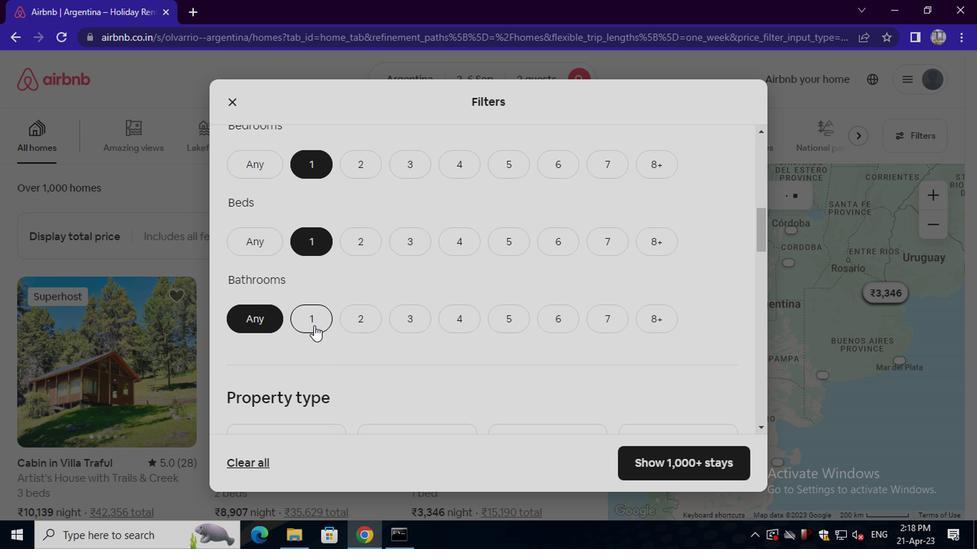 
Action: Mouse scrolled (311, 323) with delta (0, 0)
Screenshot: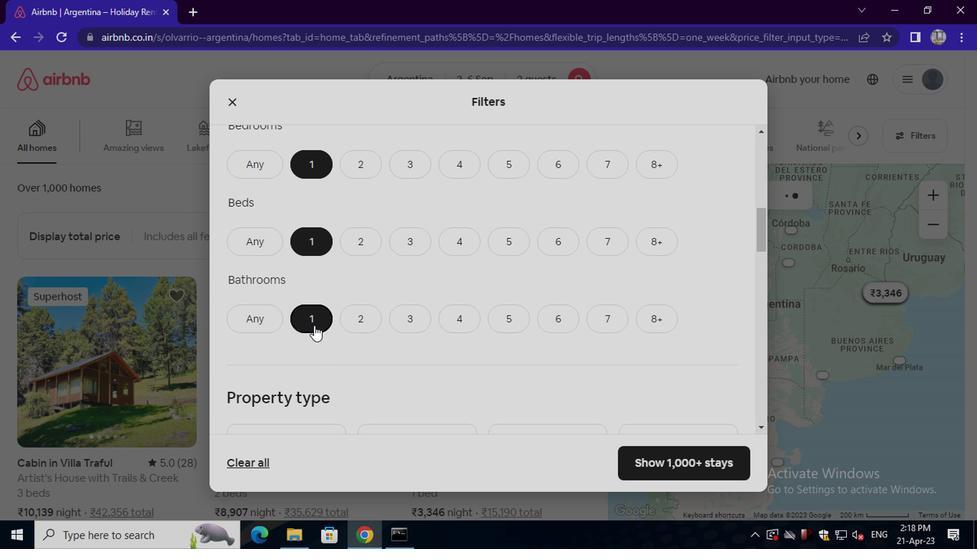 
Action: Mouse moved to (311, 325)
Screenshot: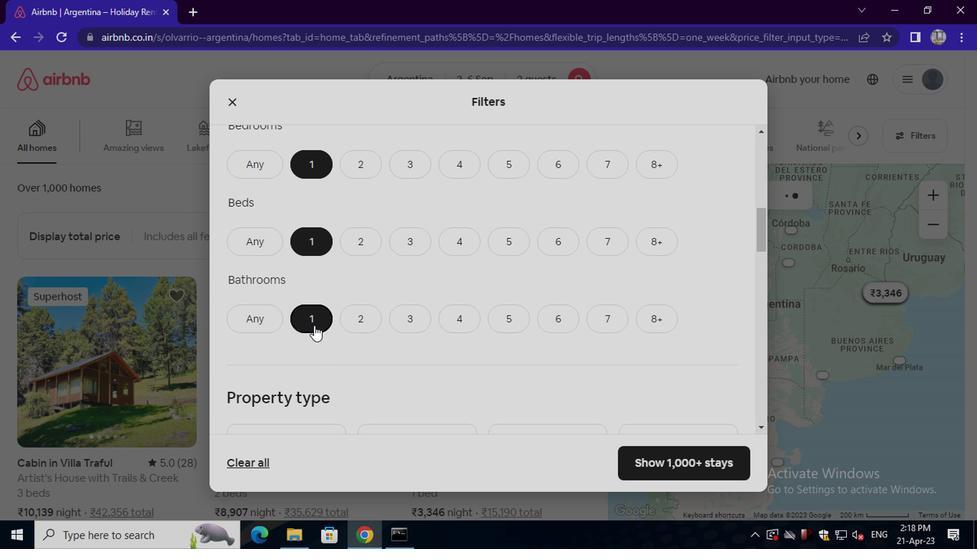 
Action: Mouse scrolled (311, 324) with delta (0, -1)
Screenshot: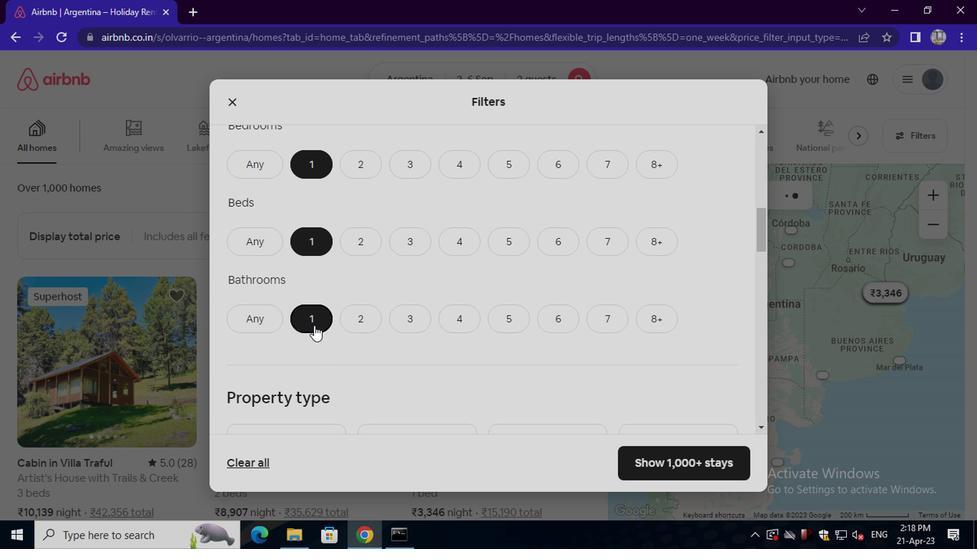 
Action: Mouse scrolled (311, 324) with delta (0, -1)
Screenshot: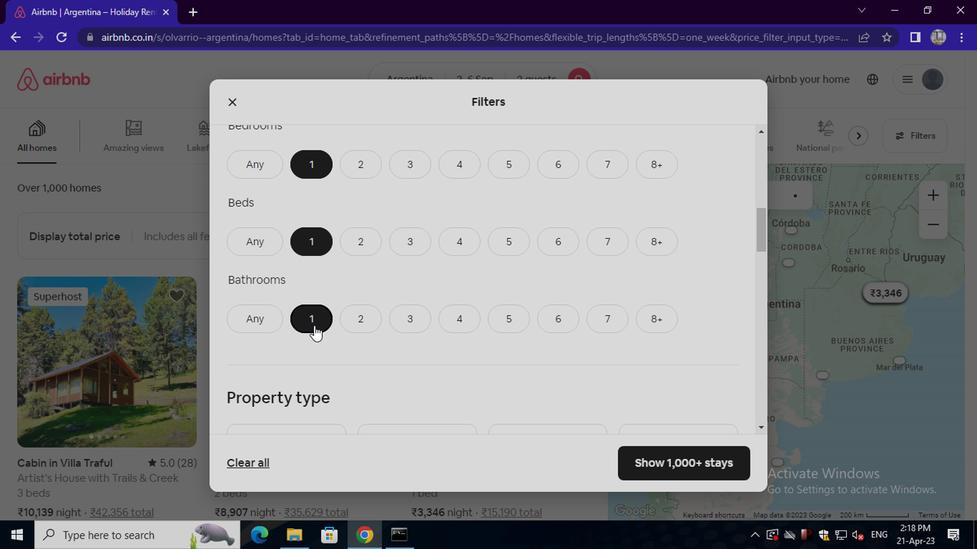 
Action: Mouse moved to (300, 281)
Screenshot: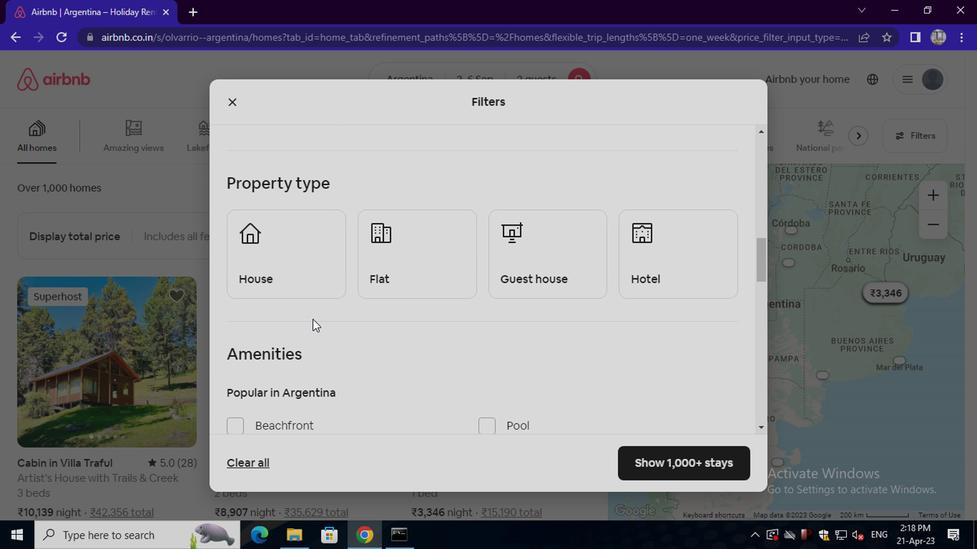 
Action: Mouse pressed left at (300, 281)
Screenshot: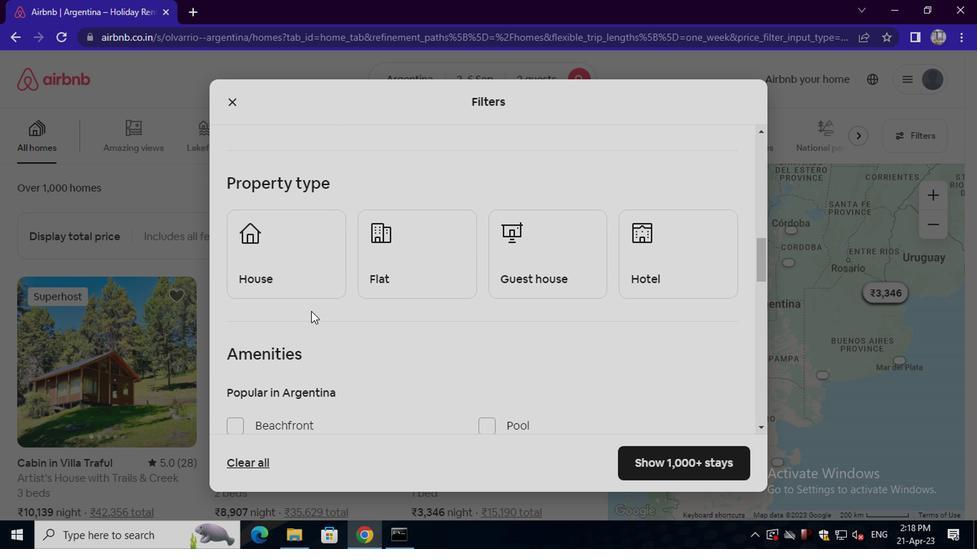 
Action: Mouse moved to (392, 278)
Screenshot: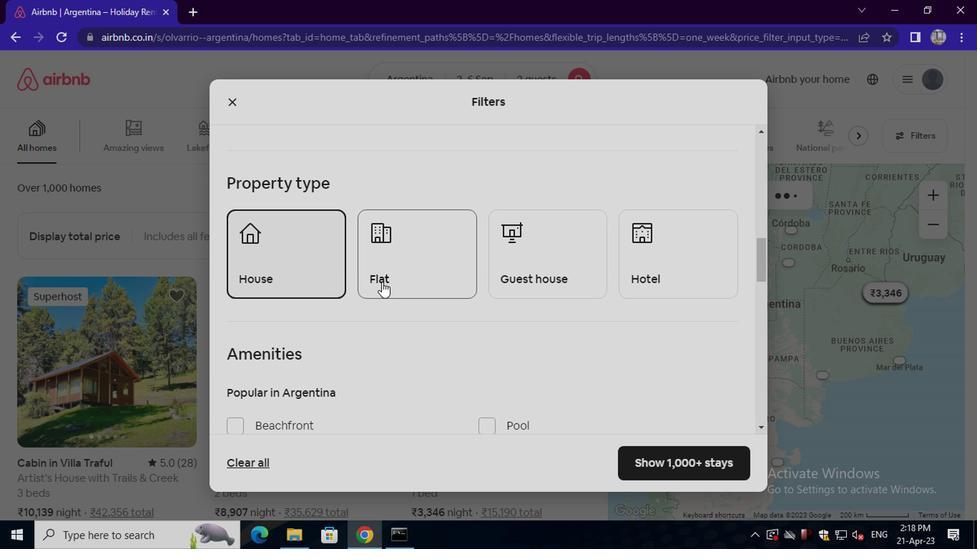 
Action: Mouse pressed left at (392, 278)
Screenshot: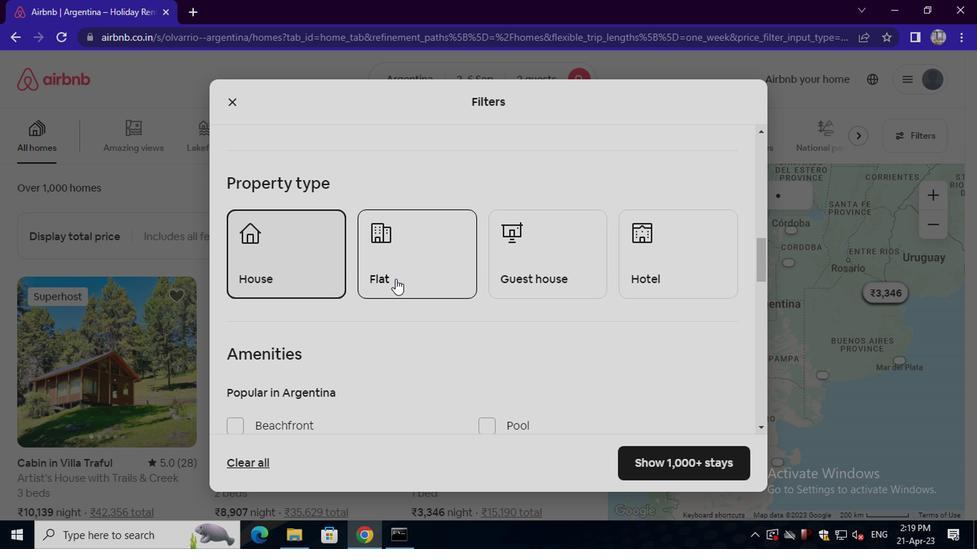 
Action: Mouse moved to (504, 266)
Screenshot: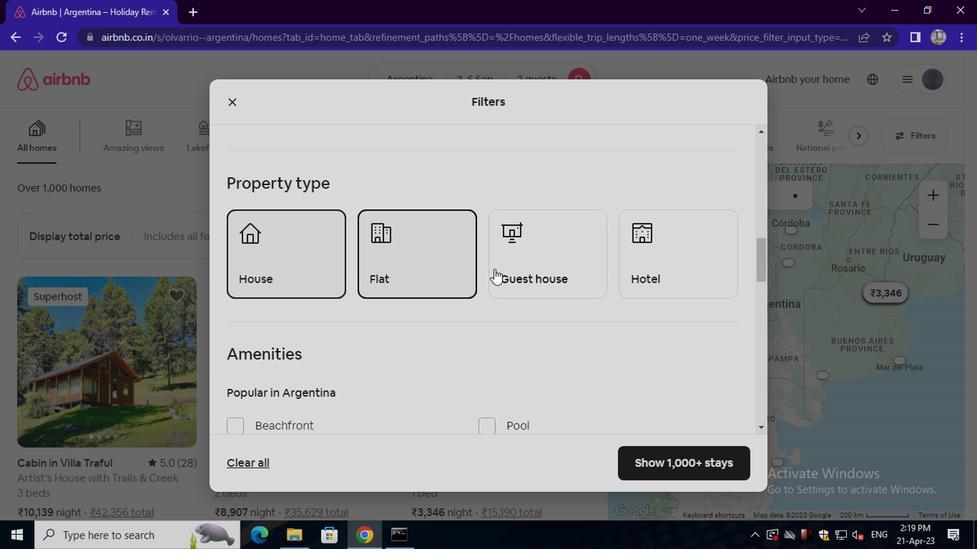 
Action: Mouse pressed left at (504, 266)
Screenshot: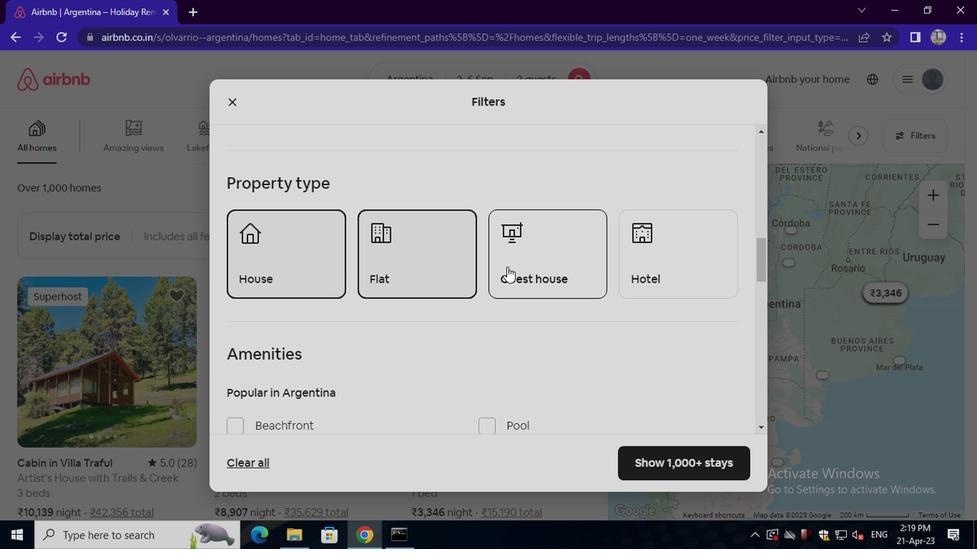 
Action: Mouse moved to (641, 263)
Screenshot: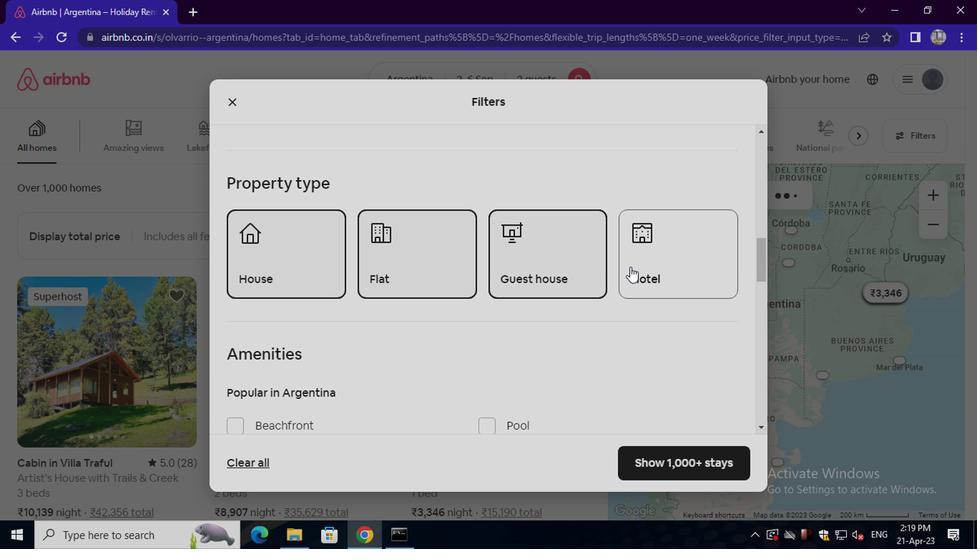 
Action: Mouse pressed left at (641, 263)
Screenshot: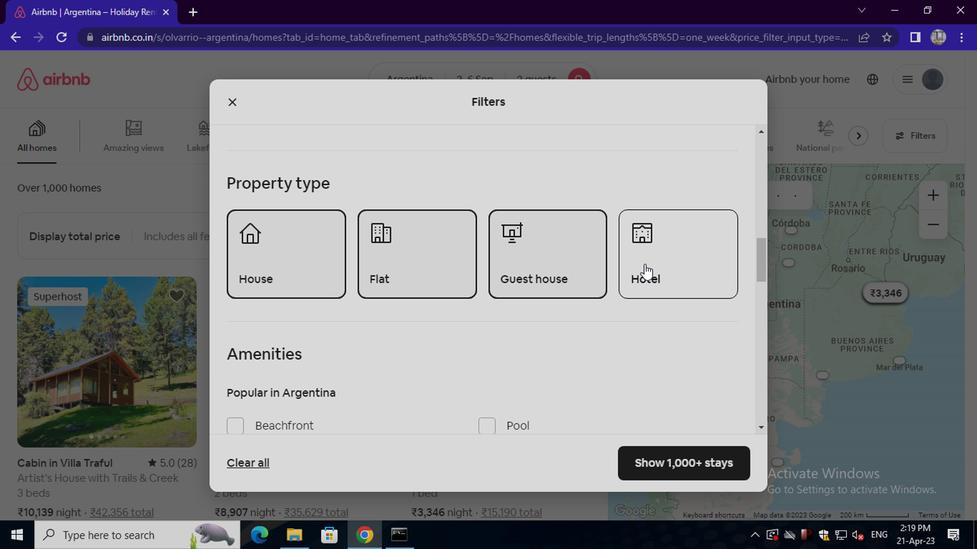 
Action: Mouse moved to (356, 311)
Screenshot: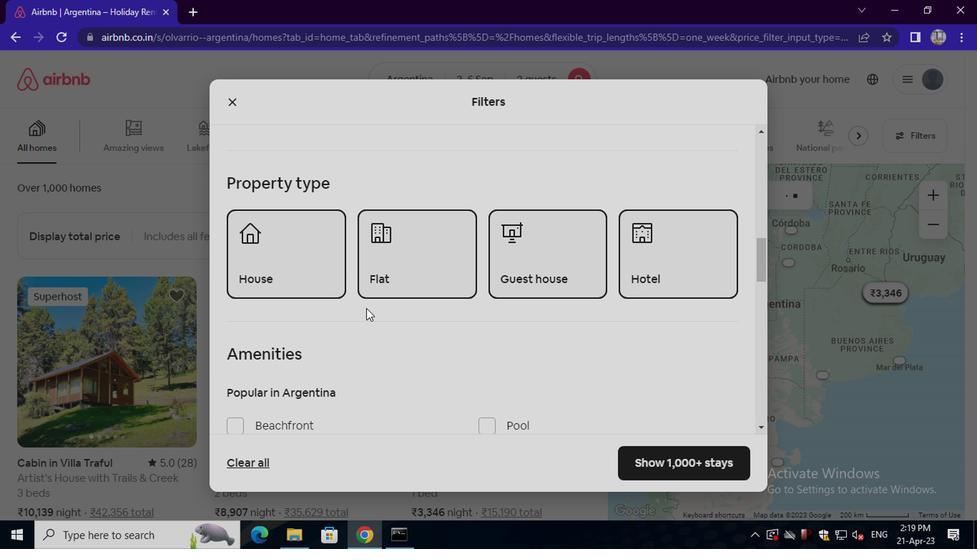 
Action: Mouse scrolled (356, 310) with delta (0, 0)
Screenshot: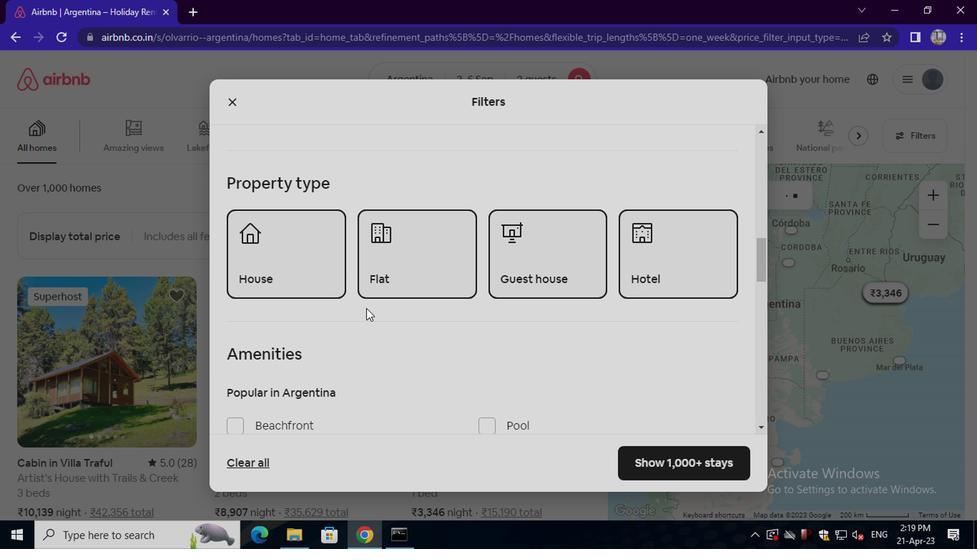 
Action: Mouse moved to (355, 312)
Screenshot: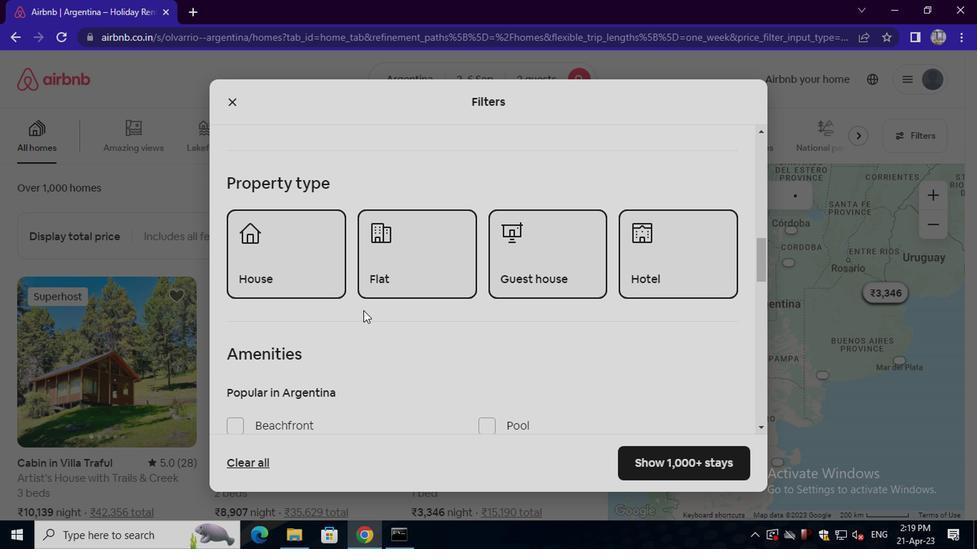 
Action: Mouse scrolled (355, 311) with delta (0, -1)
Screenshot: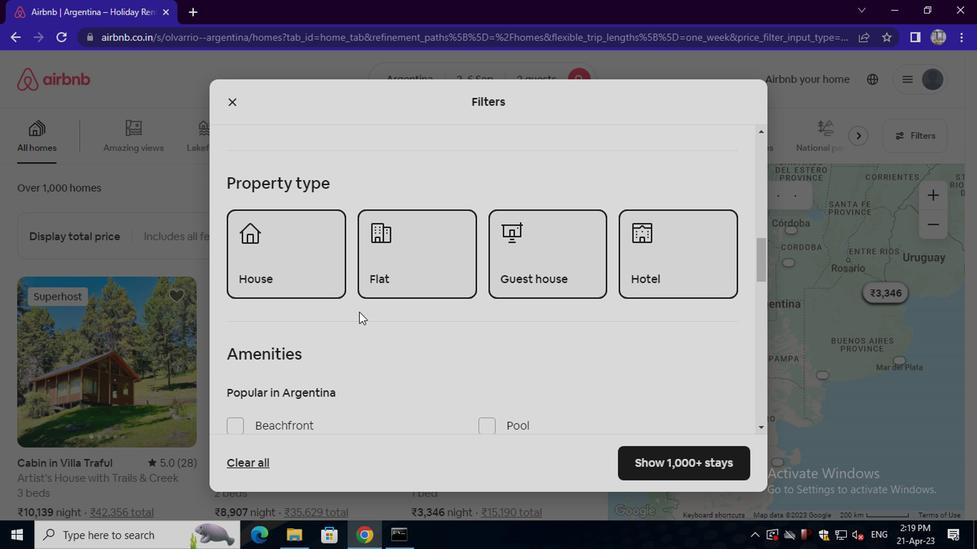 
Action: Mouse moved to (238, 382)
Screenshot: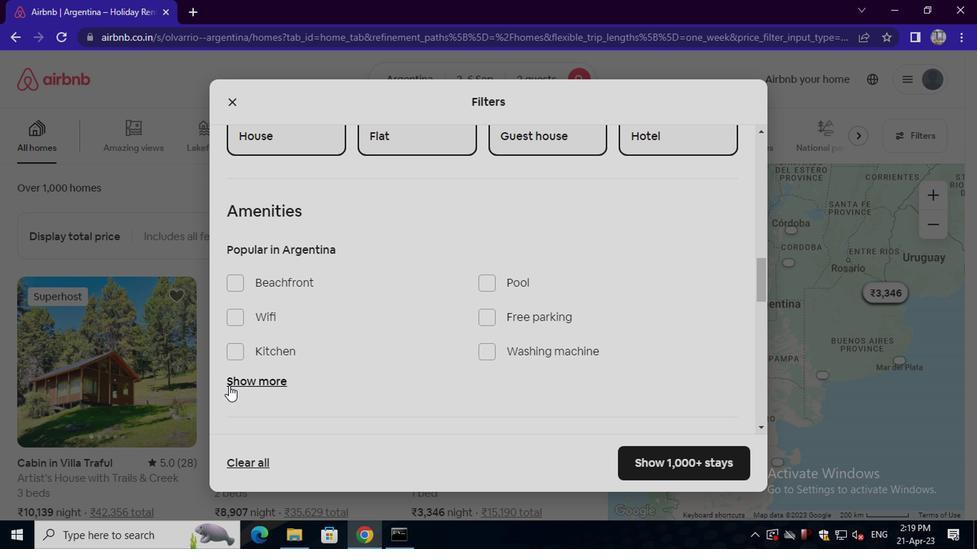 
Action: Mouse pressed left at (238, 382)
Screenshot: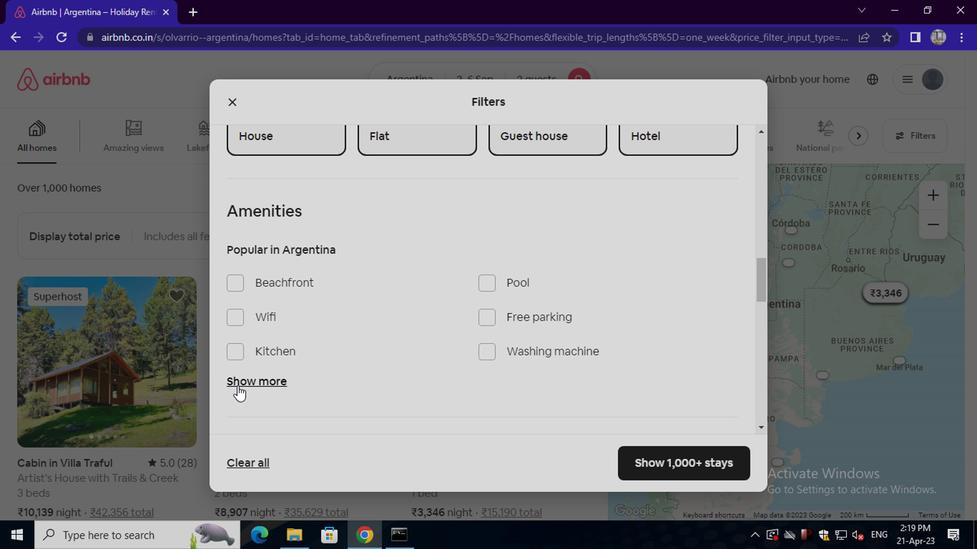 
Action: Mouse moved to (266, 371)
Screenshot: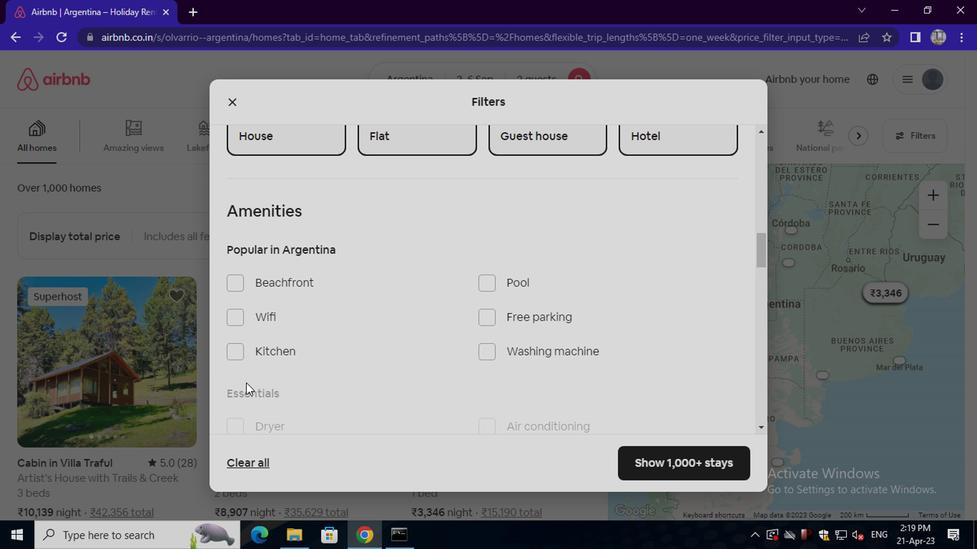 
Action: Mouse scrolled (266, 370) with delta (0, -1)
Screenshot: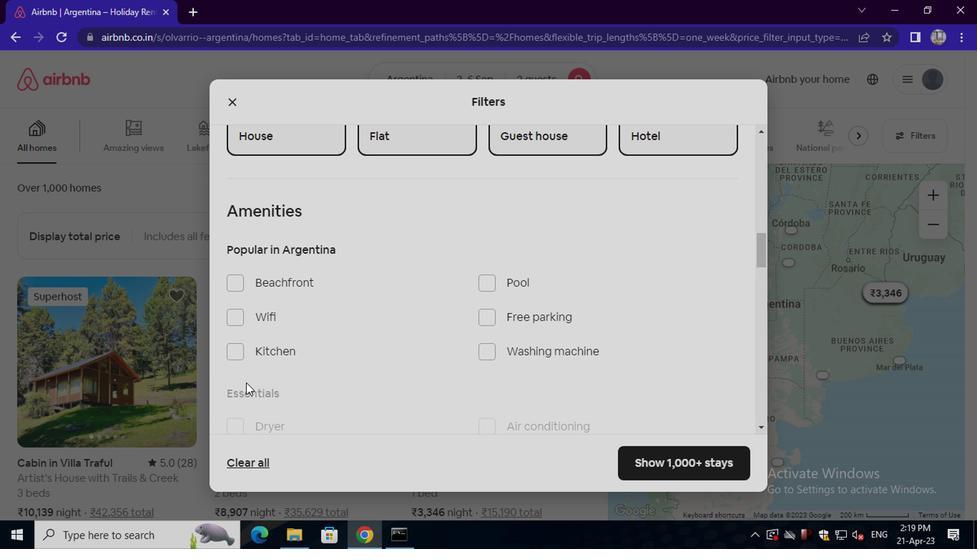 
Action: Mouse scrolled (266, 370) with delta (0, -1)
Screenshot: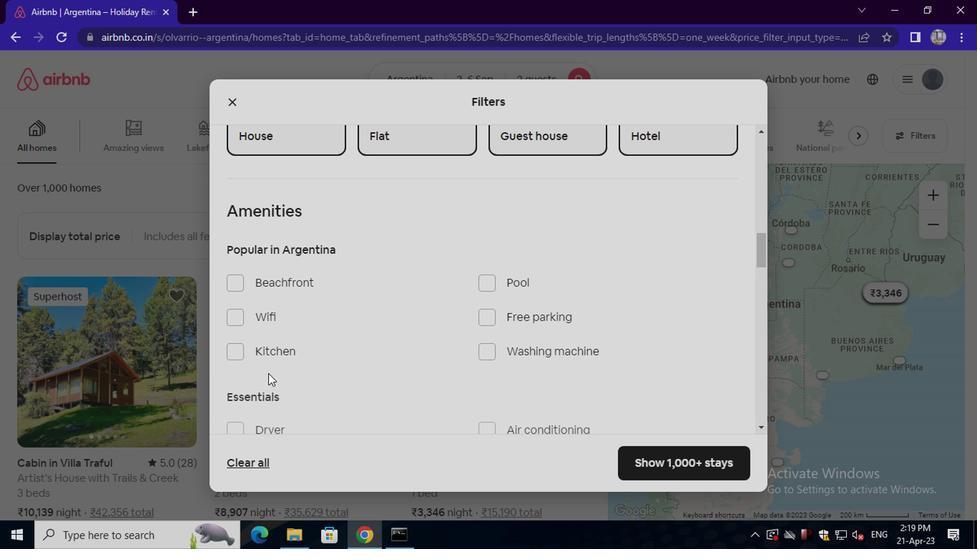 
Action: Mouse moved to (292, 293)
Screenshot: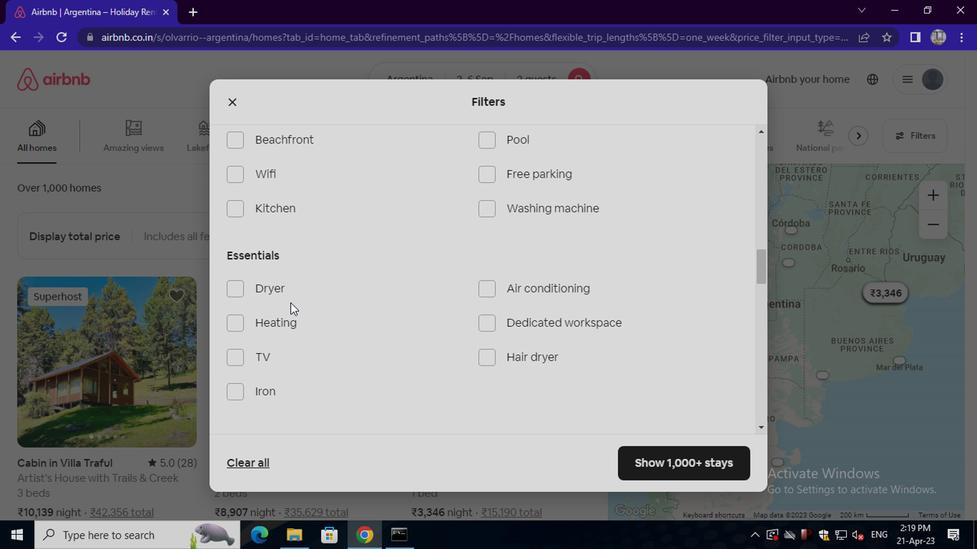 
Action: Mouse scrolled (292, 292) with delta (0, 0)
Screenshot: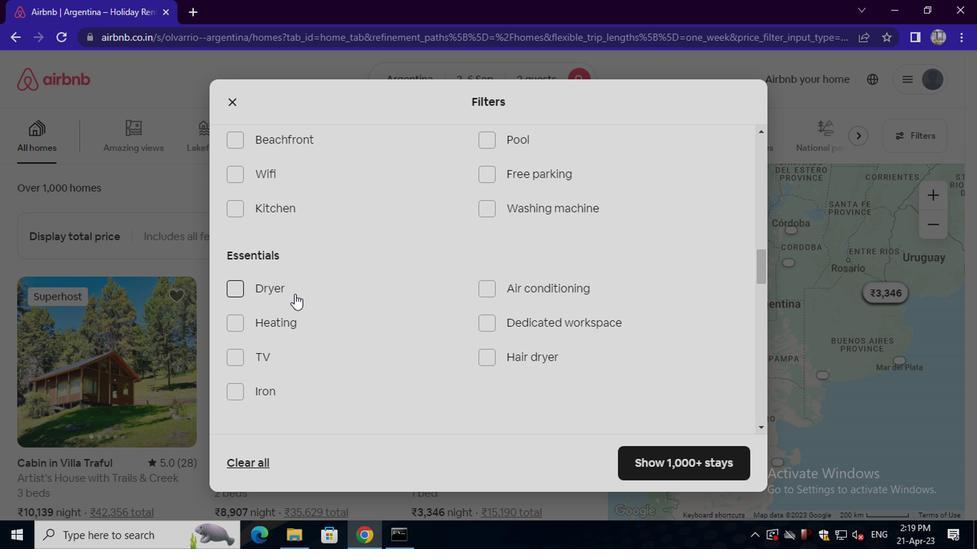 
Action: Mouse moved to (278, 250)
Screenshot: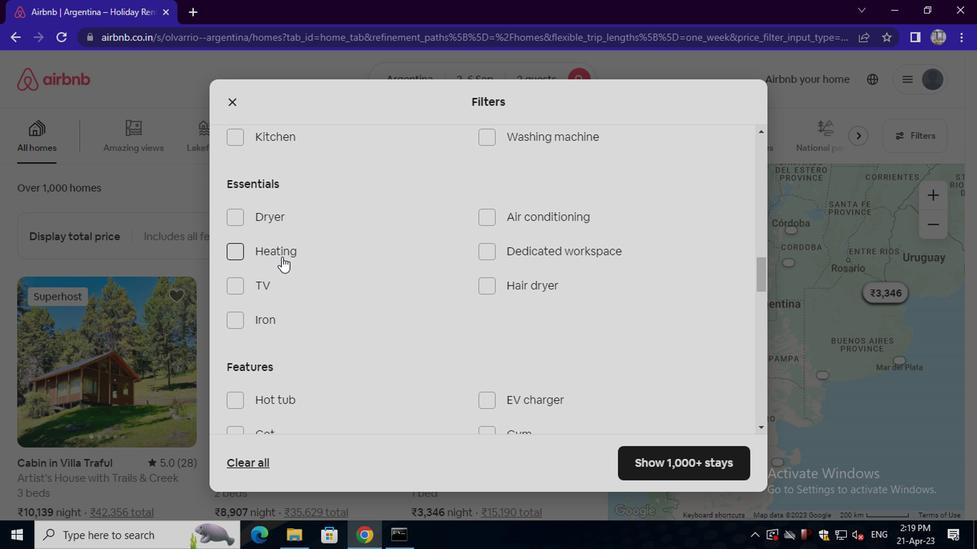
Action: Mouse pressed left at (278, 250)
Screenshot: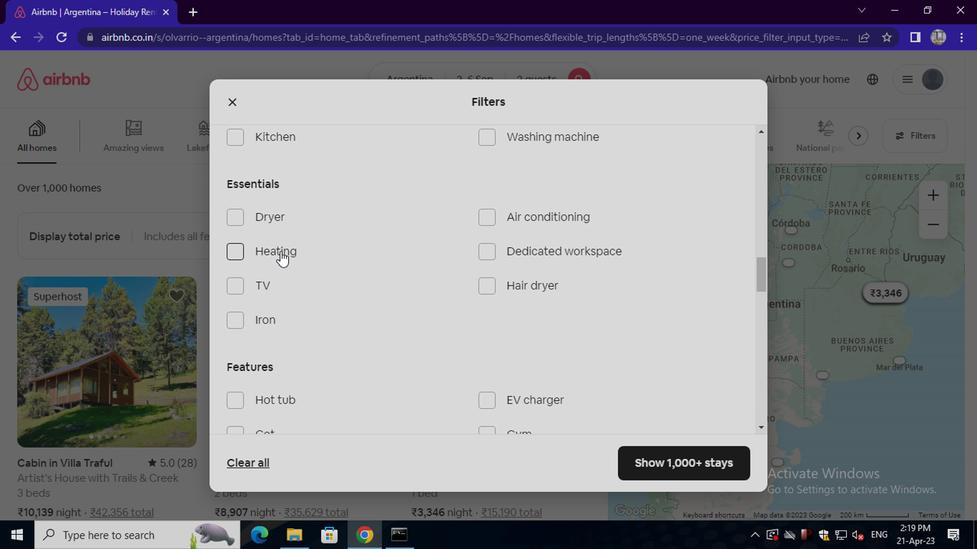 
Action: Mouse scrolled (278, 250) with delta (0, 0)
Screenshot: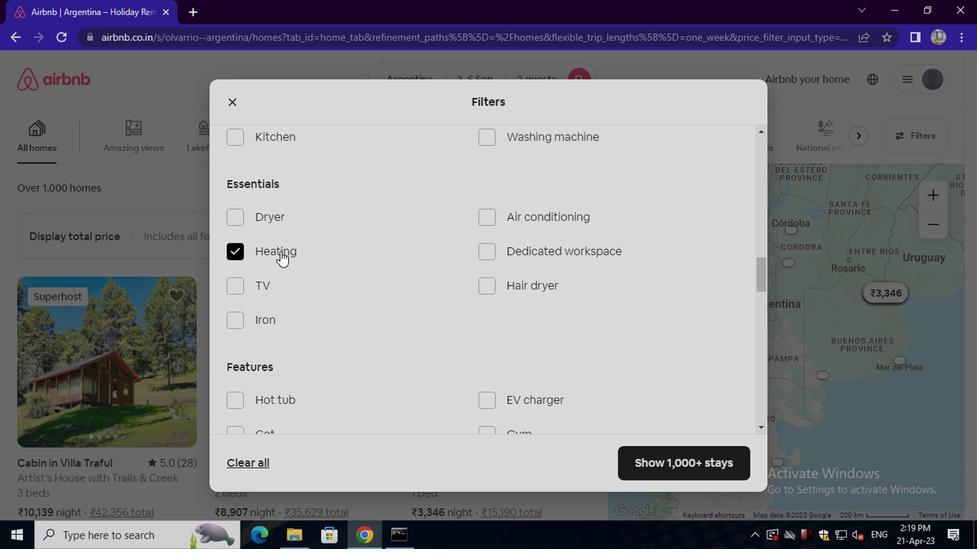 
Action: Mouse scrolled (278, 250) with delta (0, 0)
Screenshot: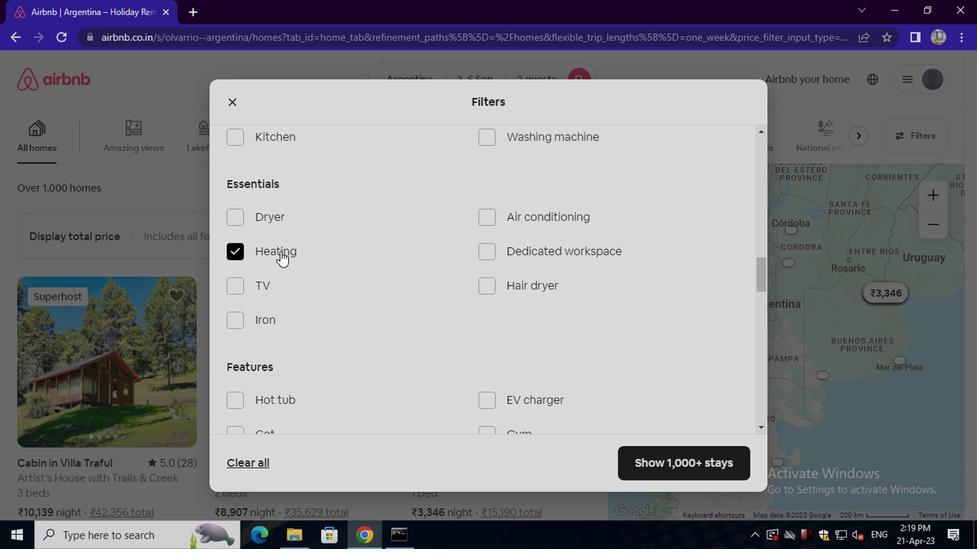 
Action: Mouse scrolled (278, 250) with delta (0, 0)
Screenshot: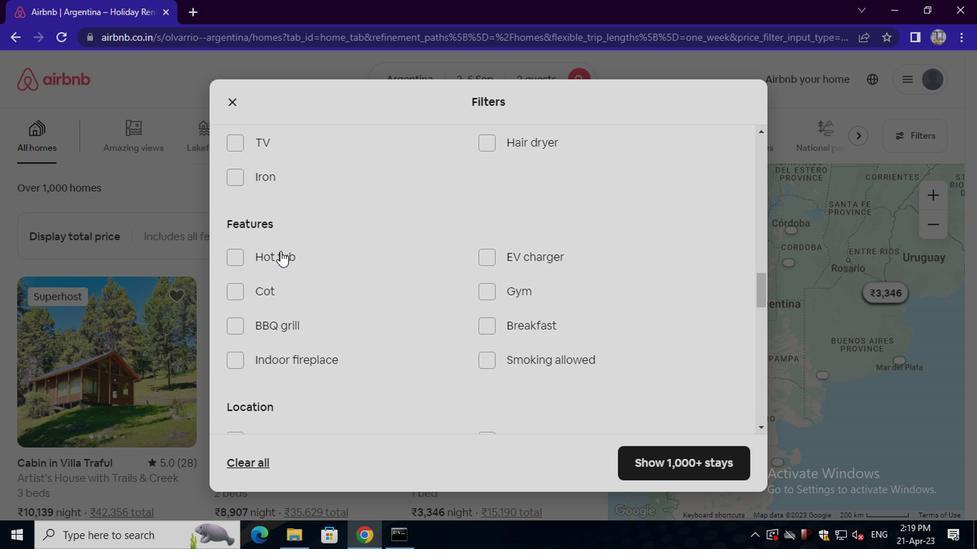 
Action: Mouse scrolled (278, 250) with delta (0, 0)
Screenshot: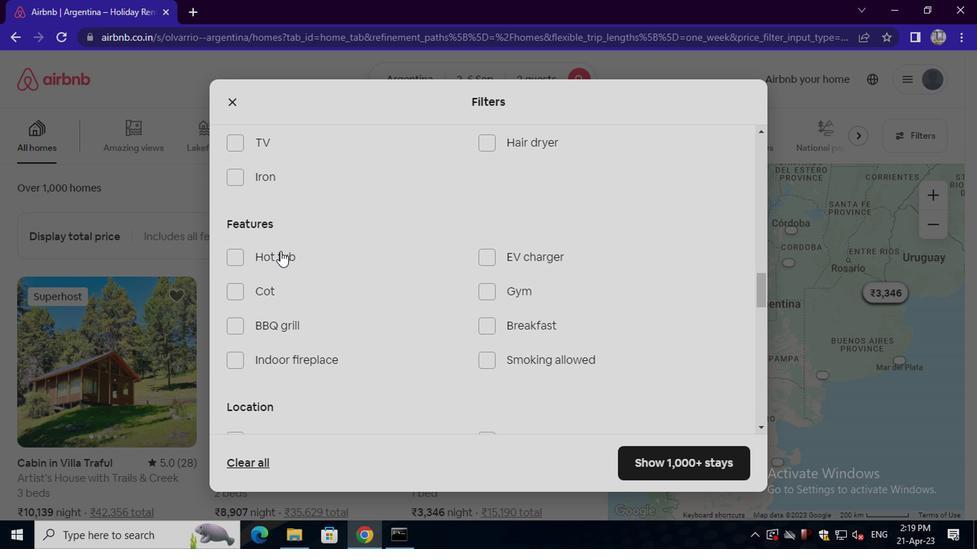 
Action: Mouse scrolled (278, 250) with delta (0, 0)
Screenshot: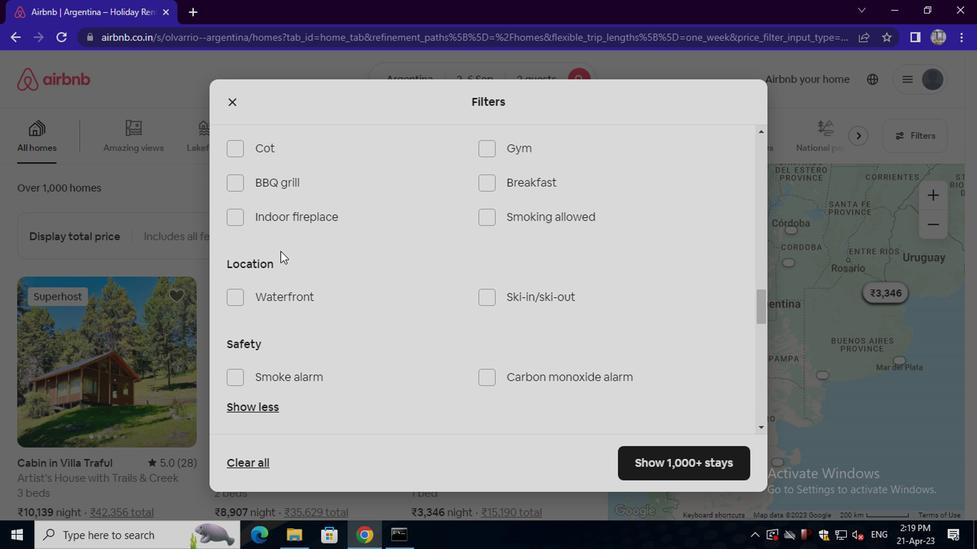 
Action: Mouse scrolled (278, 250) with delta (0, 0)
Screenshot: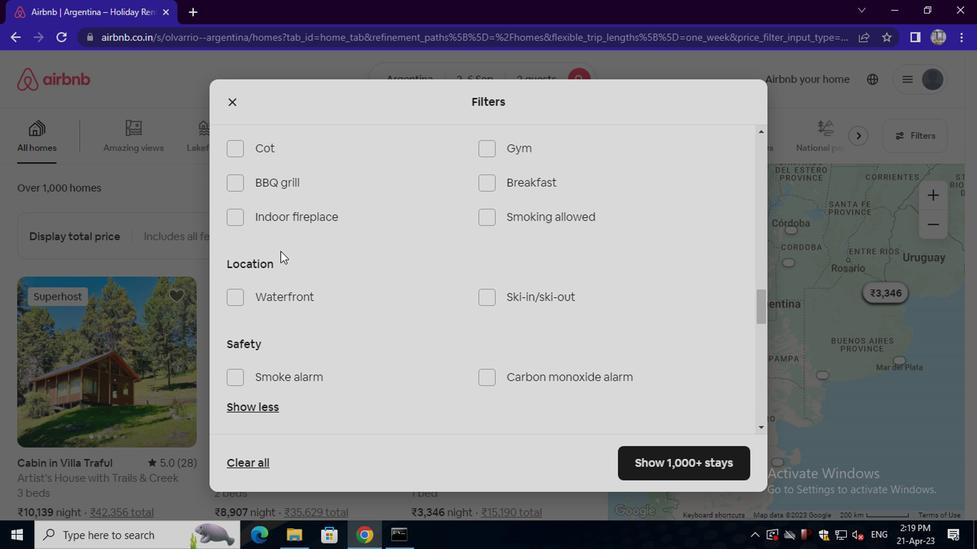
Action: Mouse scrolled (278, 250) with delta (0, 0)
Screenshot: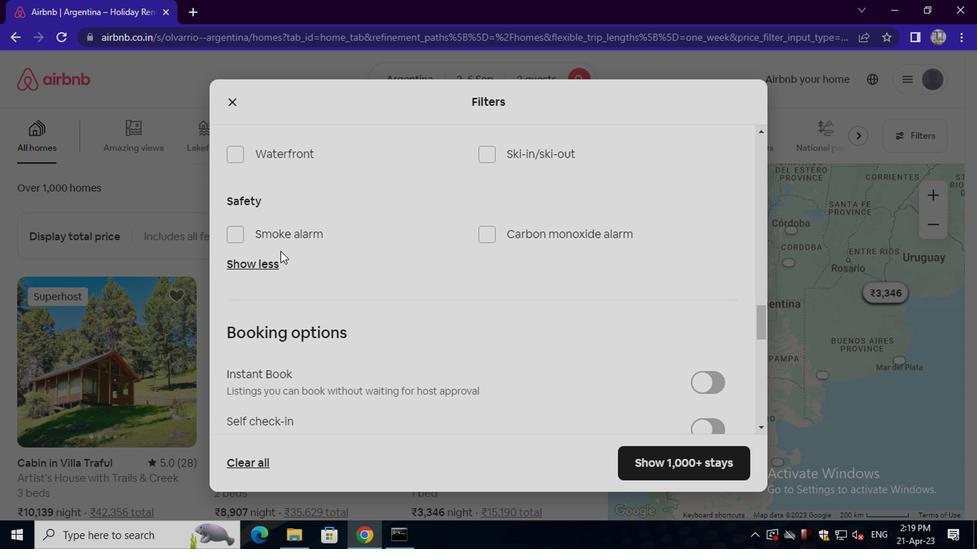 
Action: Mouse scrolled (278, 250) with delta (0, 0)
Screenshot: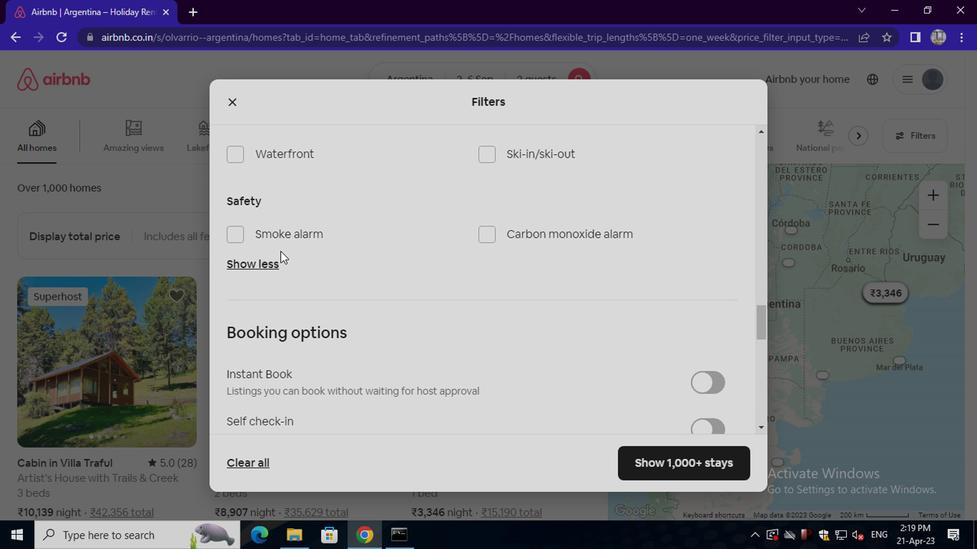 
Action: Mouse scrolled (278, 250) with delta (0, 0)
Screenshot: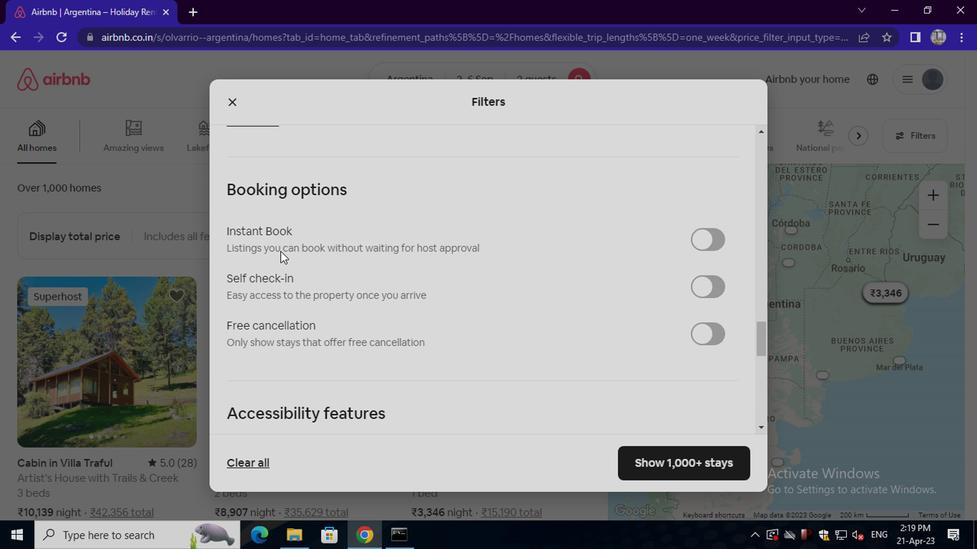 
Action: Mouse moved to (708, 209)
Screenshot: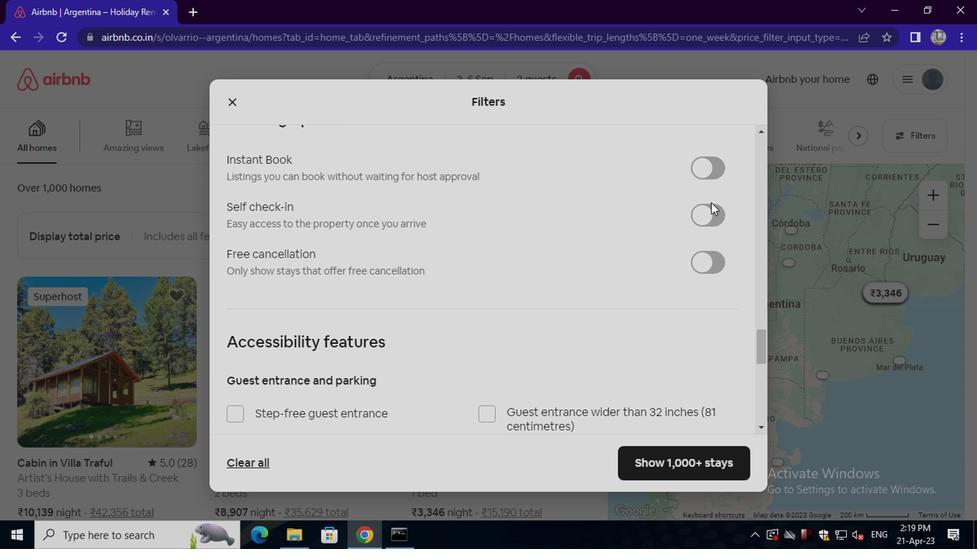 
Action: Mouse pressed left at (708, 209)
Screenshot: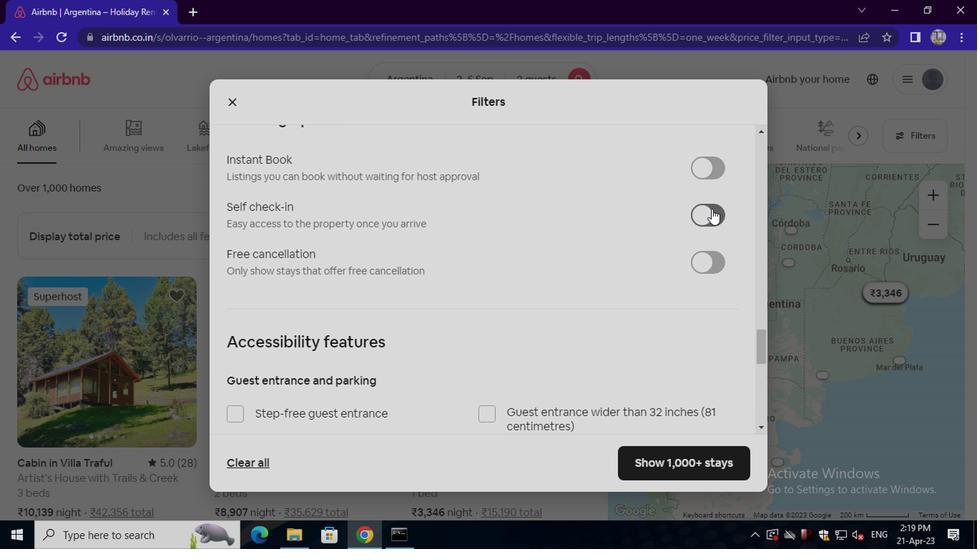 
Action: Mouse moved to (583, 239)
Screenshot: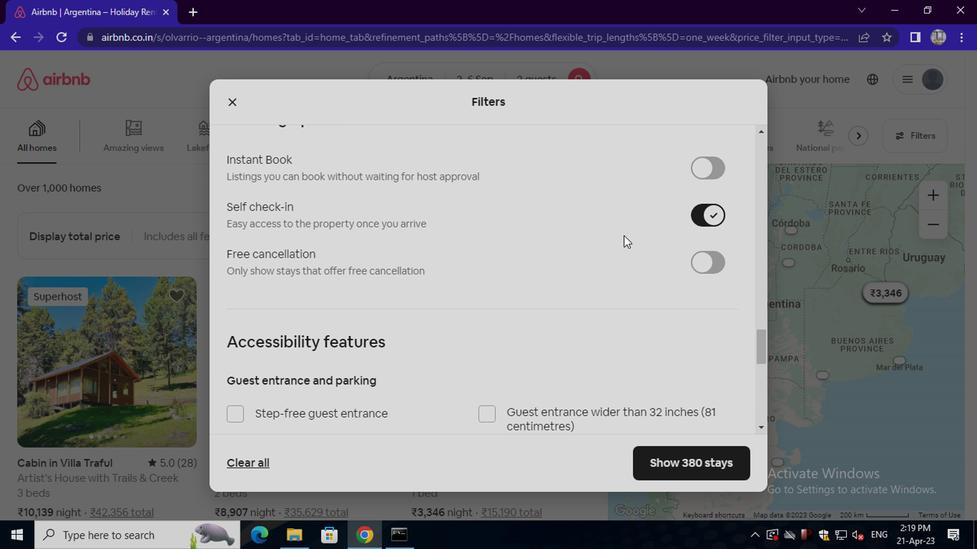 
Action: Mouse scrolled (583, 239) with delta (0, 0)
Screenshot: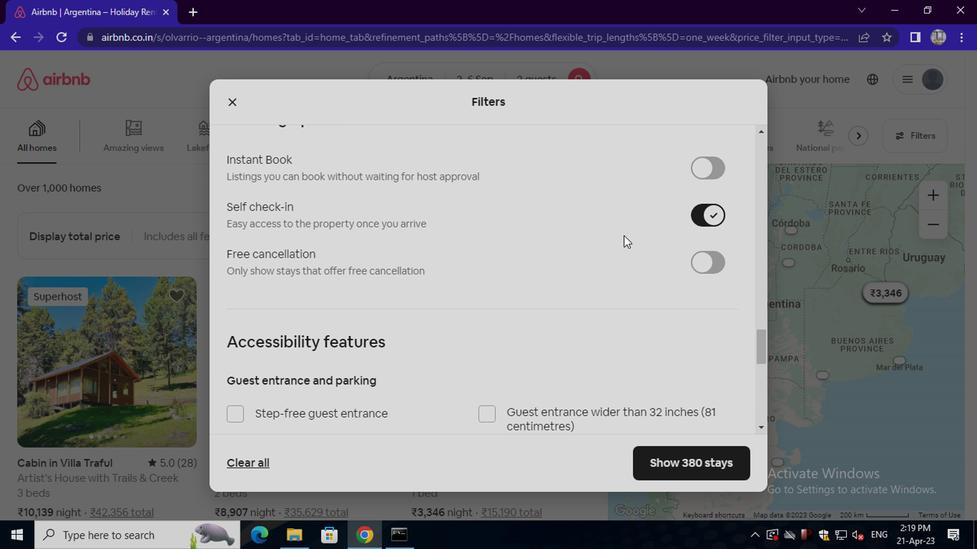 
Action: Mouse moved to (581, 242)
Screenshot: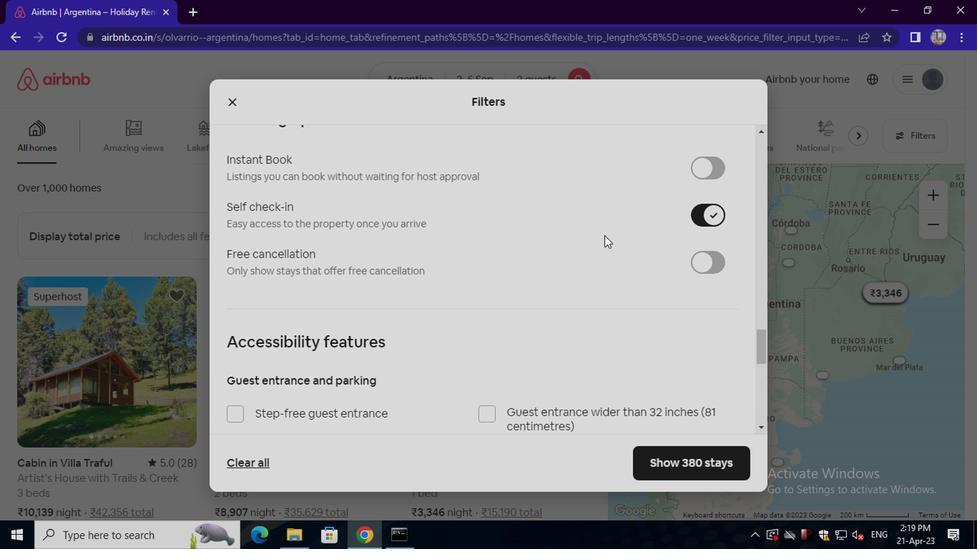 
Action: Mouse scrolled (581, 241) with delta (0, -1)
Screenshot: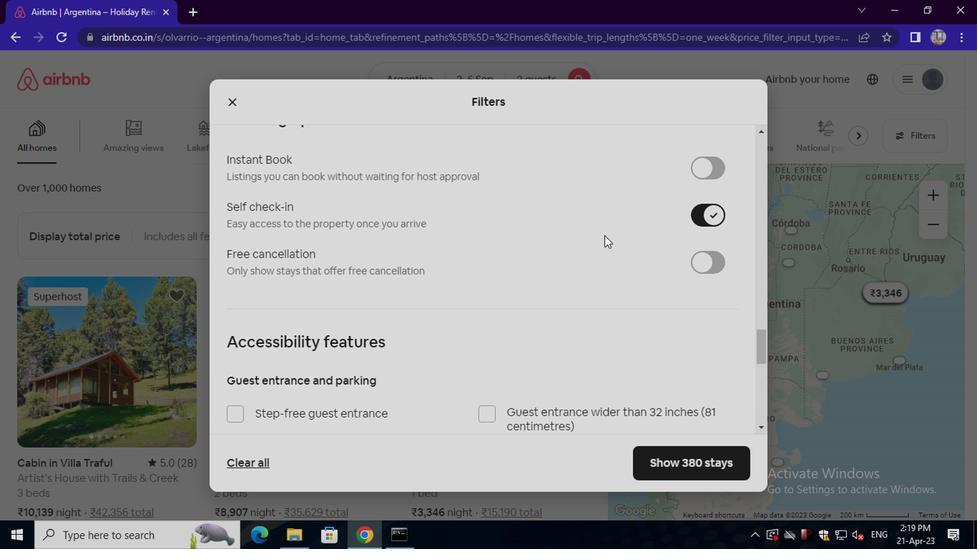 
Action: Mouse moved to (579, 243)
Screenshot: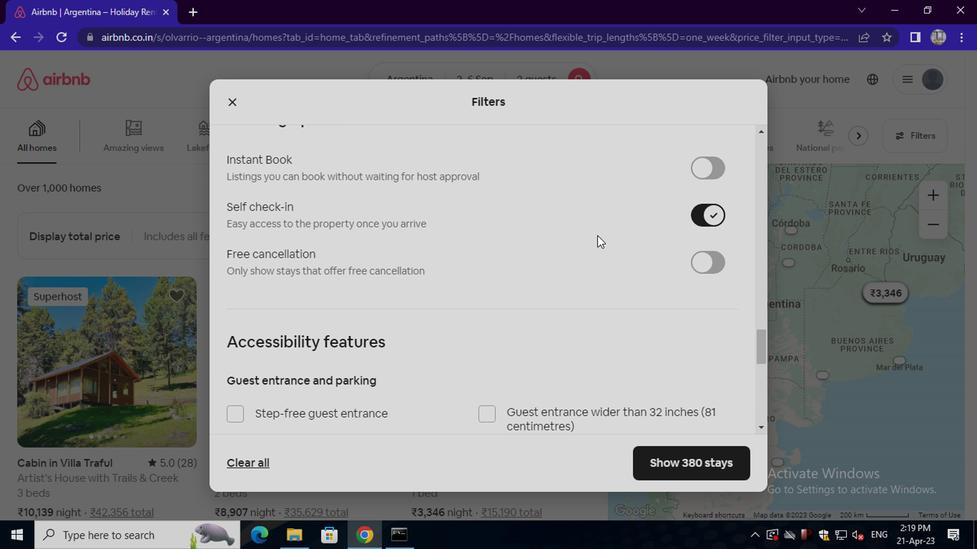 
Action: Mouse scrolled (579, 242) with delta (0, 0)
Screenshot: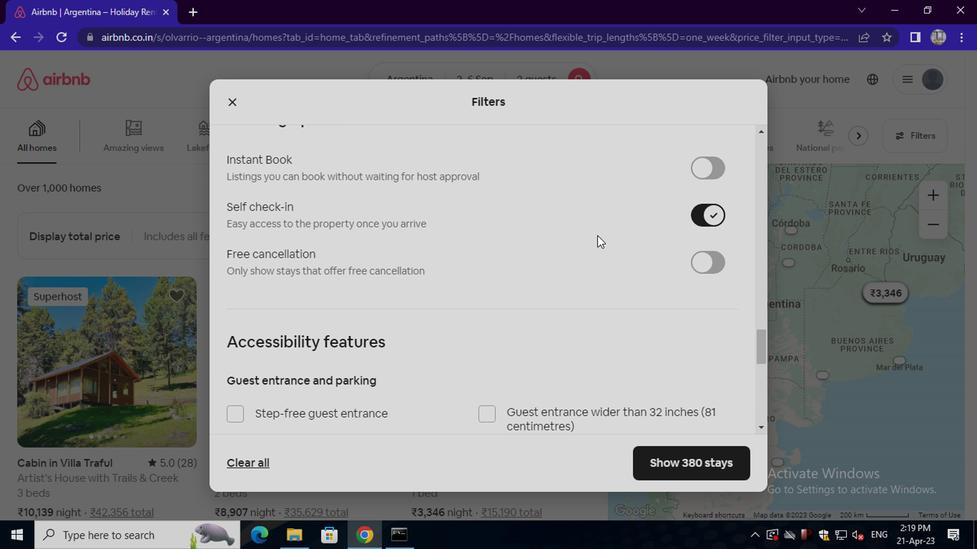 
Action: Mouse moved to (578, 244)
Screenshot: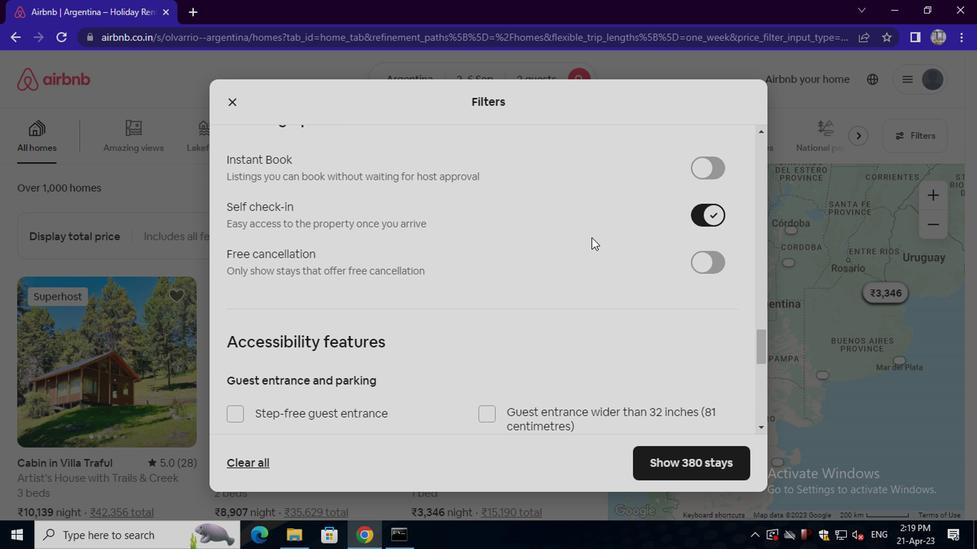 
Action: Mouse scrolled (578, 244) with delta (0, 0)
Screenshot: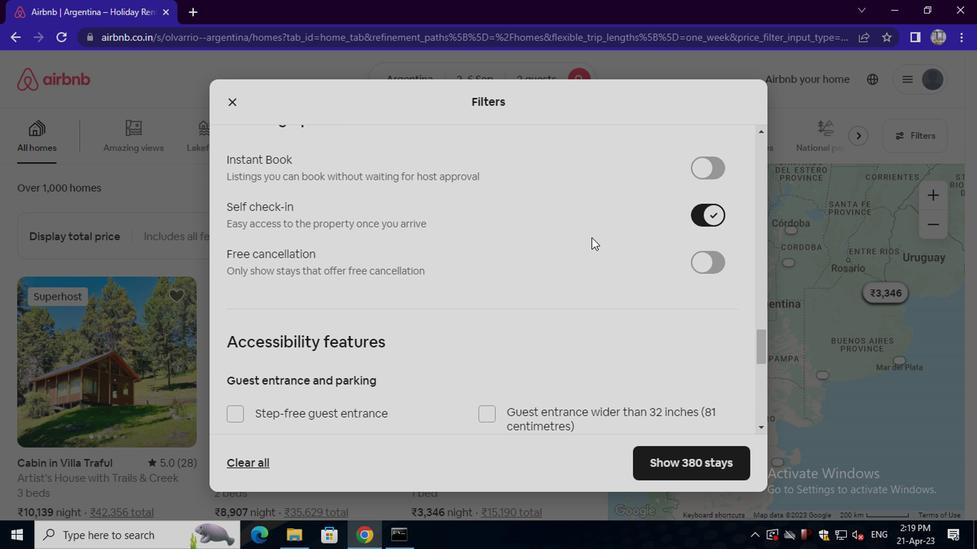 
Action: Mouse moved to (572, 250)
Screenshot: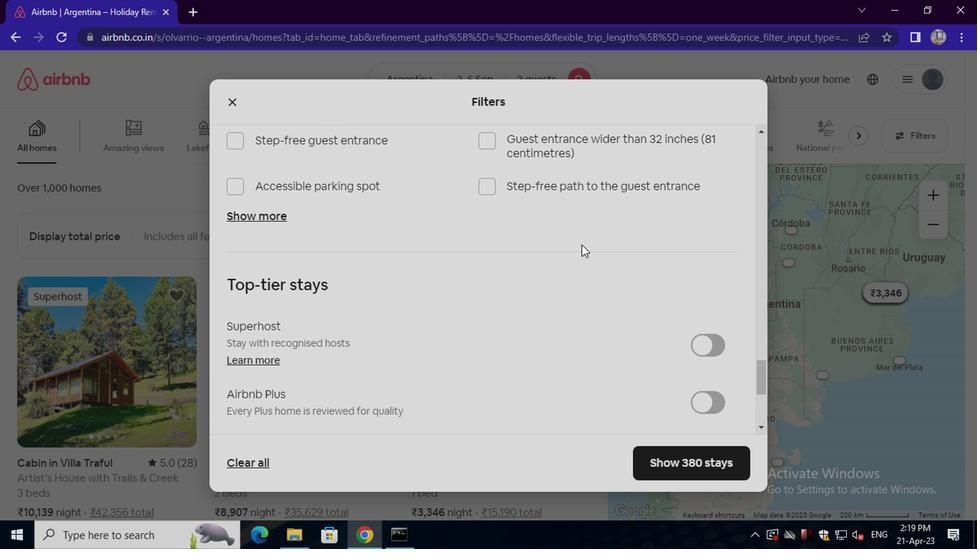 
Action: Mouse scrolled (572, 250) with delta (0, 0)
Screenshot: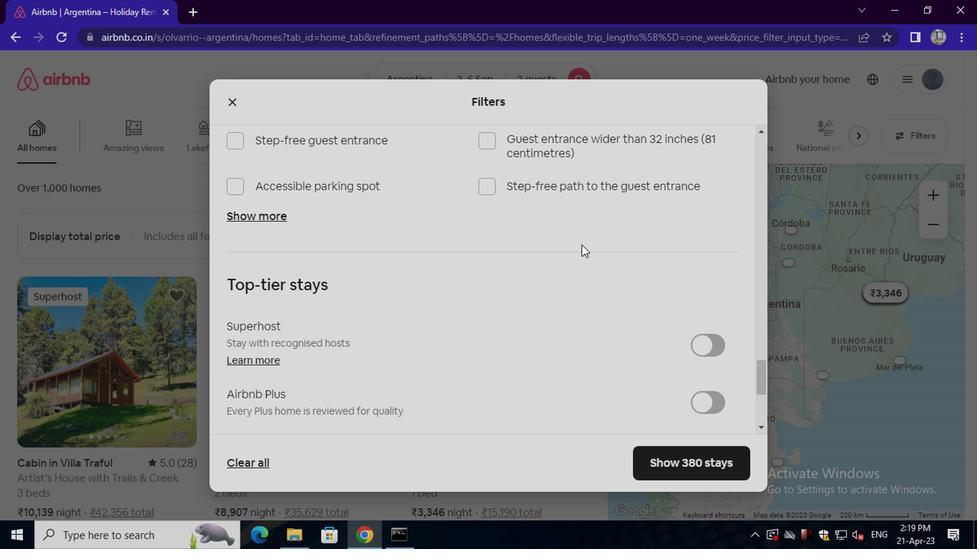 
Action: Mouse moved to (570, 253)
Screenshot: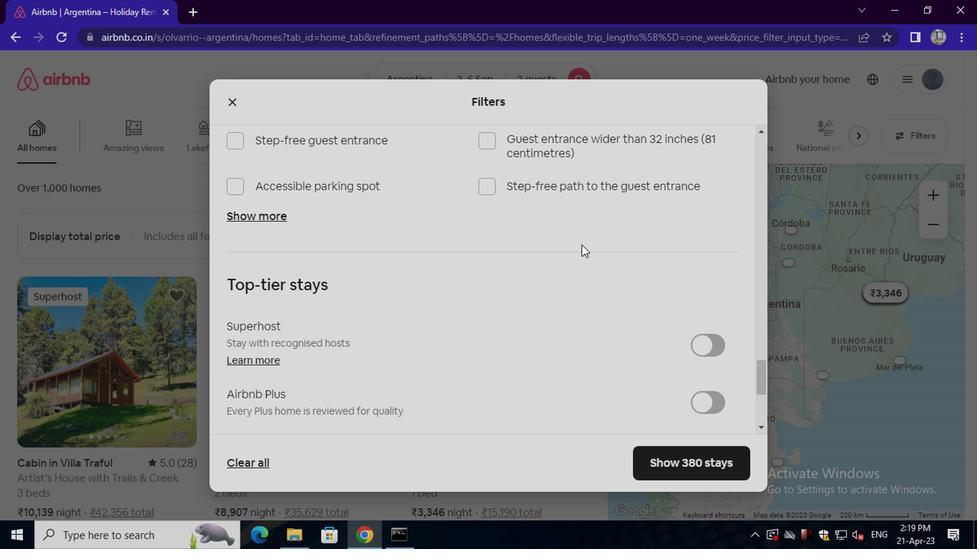 
Action: Mouse scrolled (570, 252) with delta (0, -1)
Screenshot: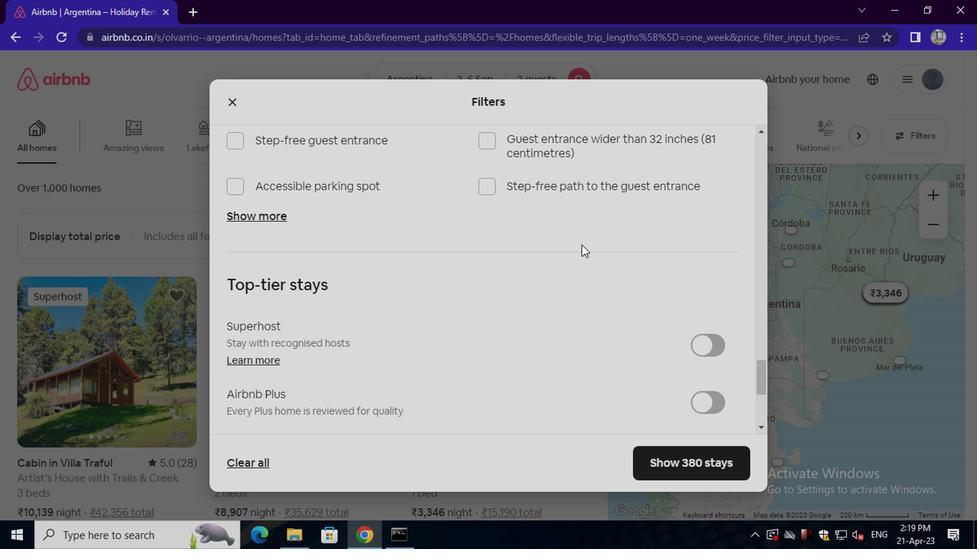 
Action: Mouse moved to (568, 254)
Screenshot: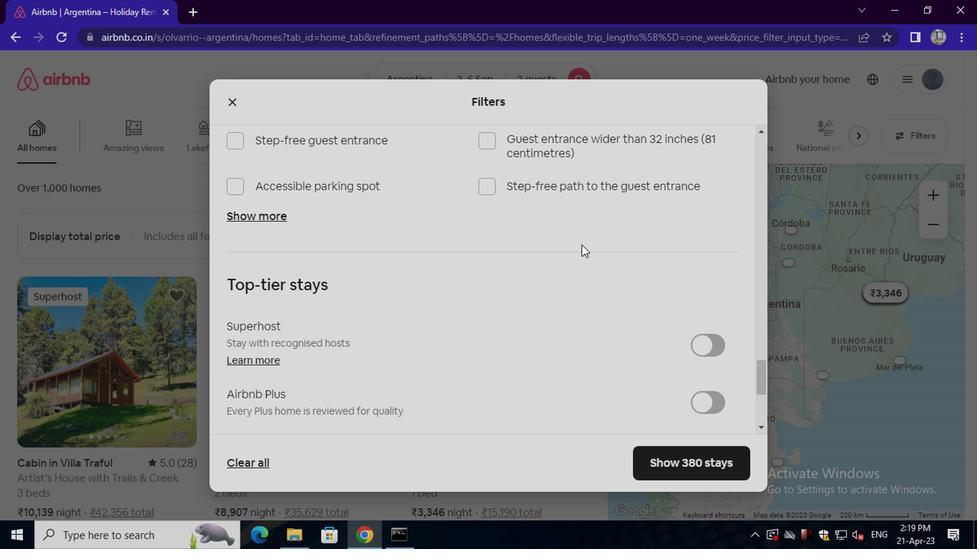 
Action: Mouse scrolled (568, 254) with delta (0, 0)
Screenshot: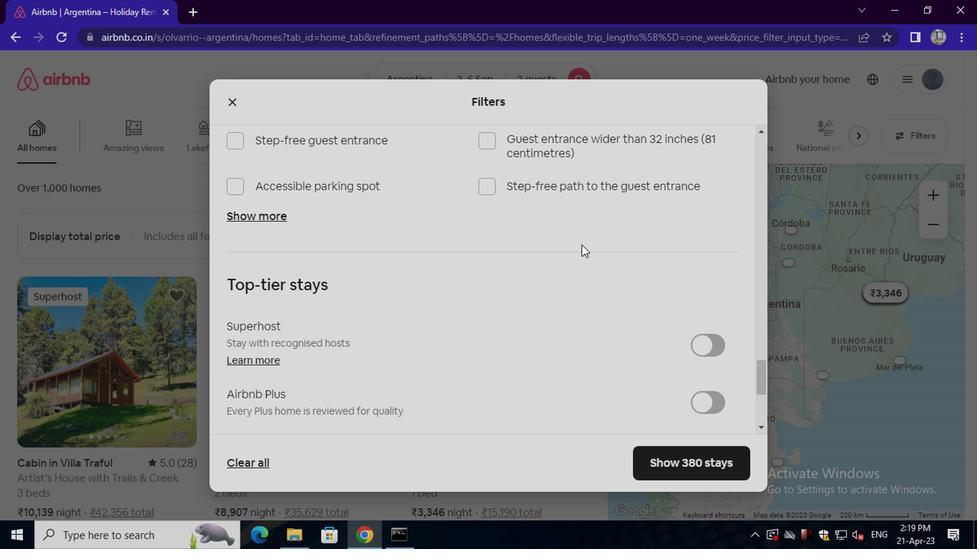 
Action: Mouse moved to (564, 257)
Screenshot: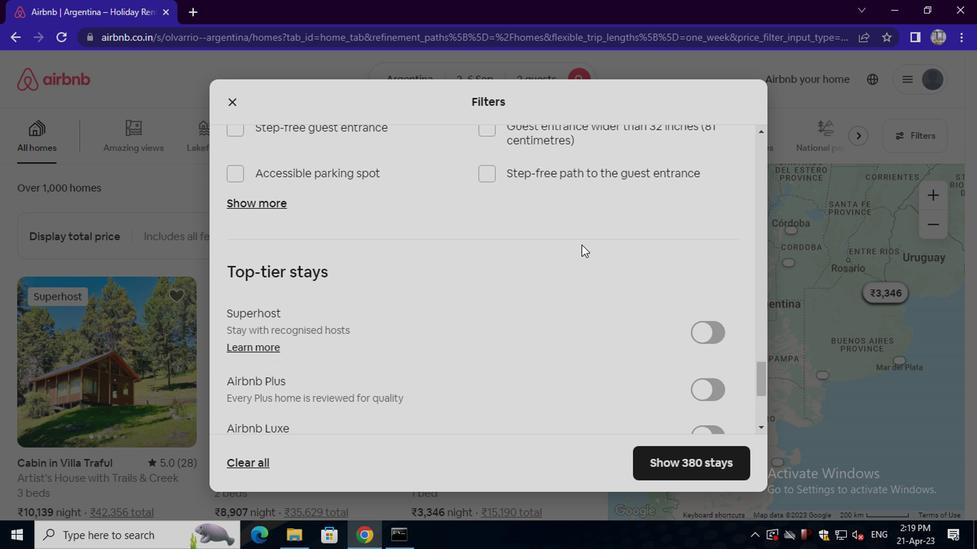 
Action: Mouse scrolled (564, 257) with delta (0, 0)
Screenshot: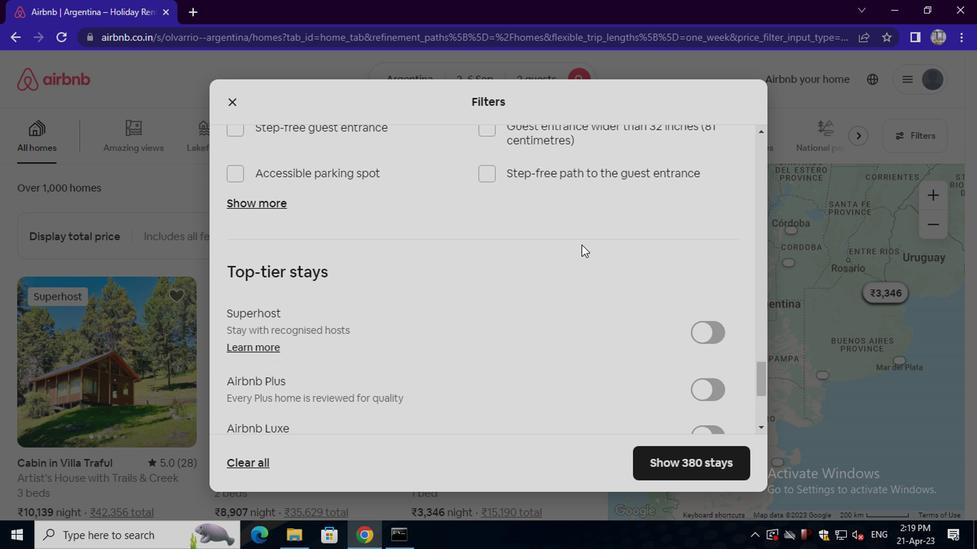 
Action: Mouse moved to (554, 259)
Screenshot: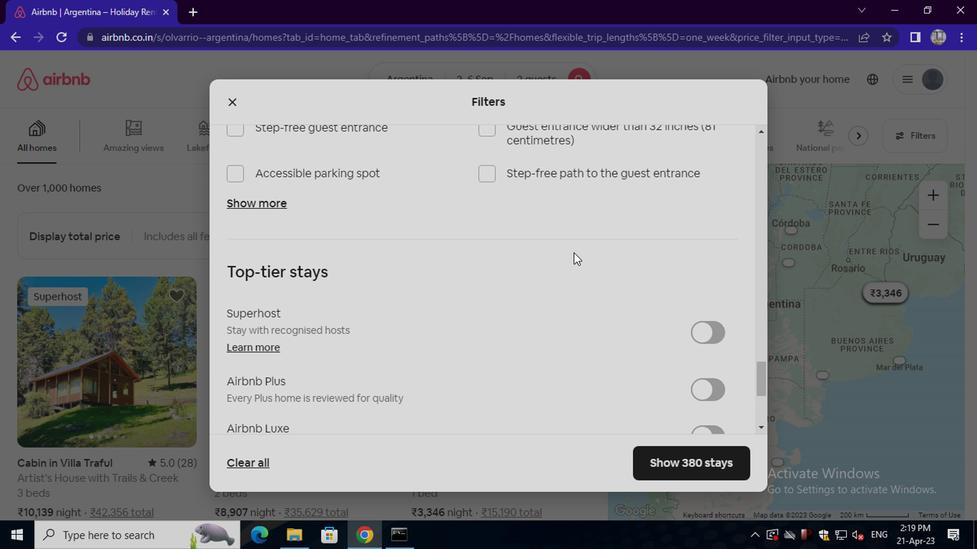 
Action: Mouse scrolled (554, 258) with delta (0, -1)
Screenshot: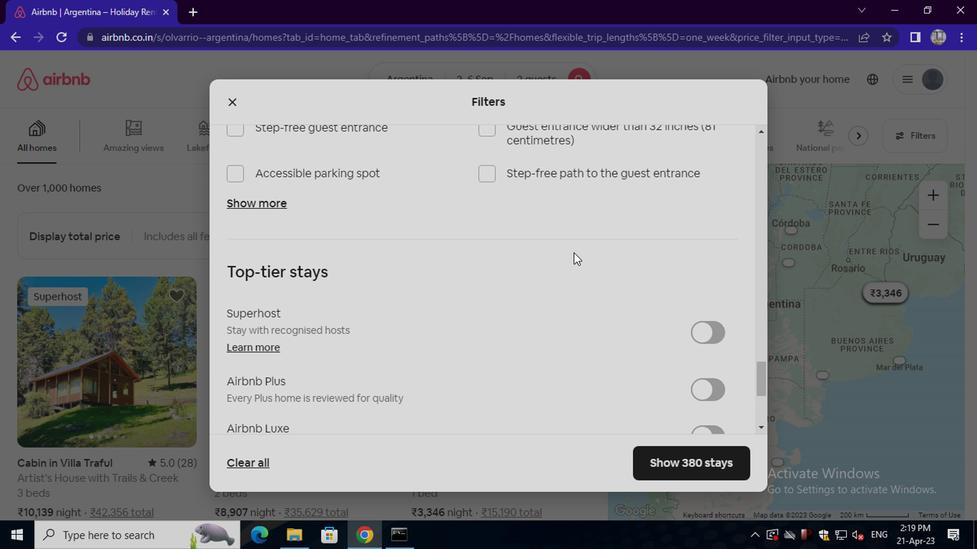 
Action: Mouse moved to (490, 298)
Screenshot: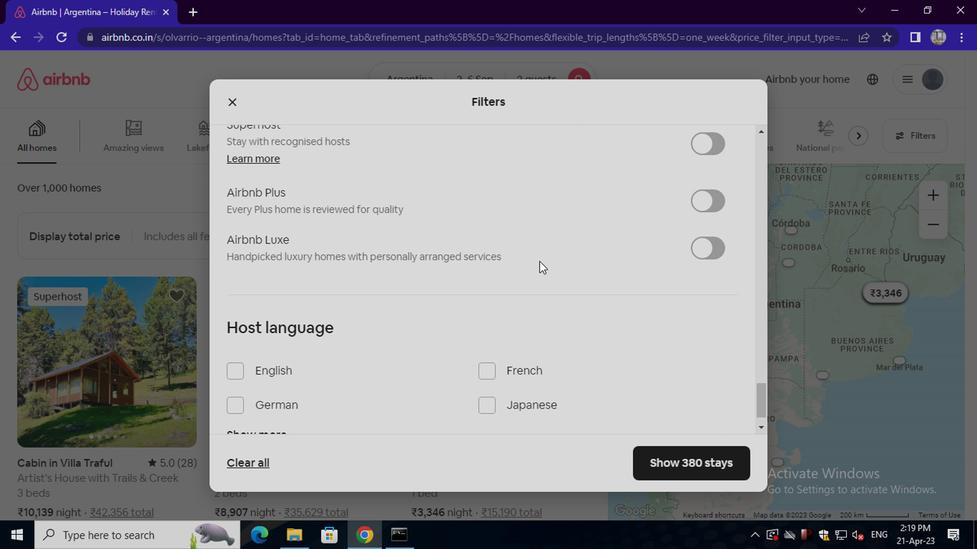 
Action: Mouse scrolled (490, 297) with delta (0, 0)
Screenshot: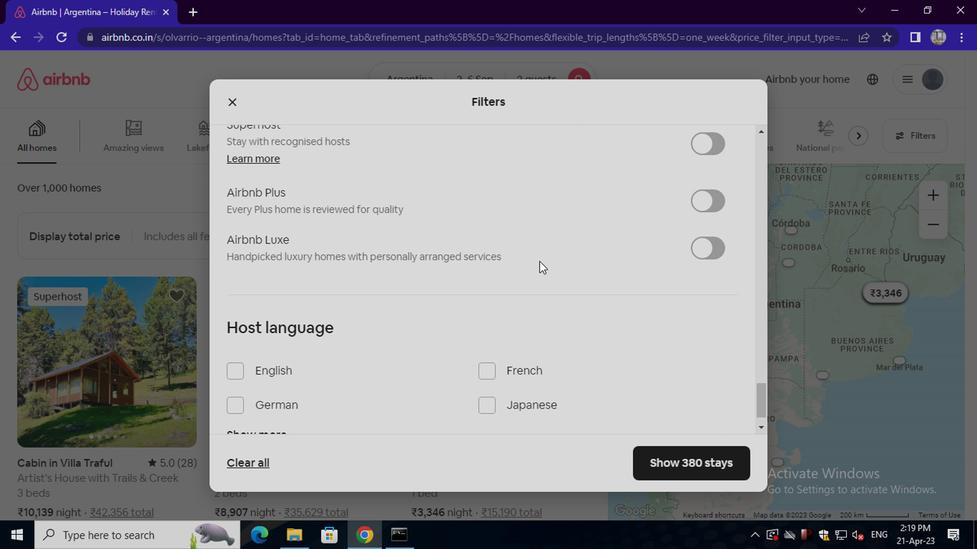 
Action: Mouse moved to (479, 315)
Screenshot: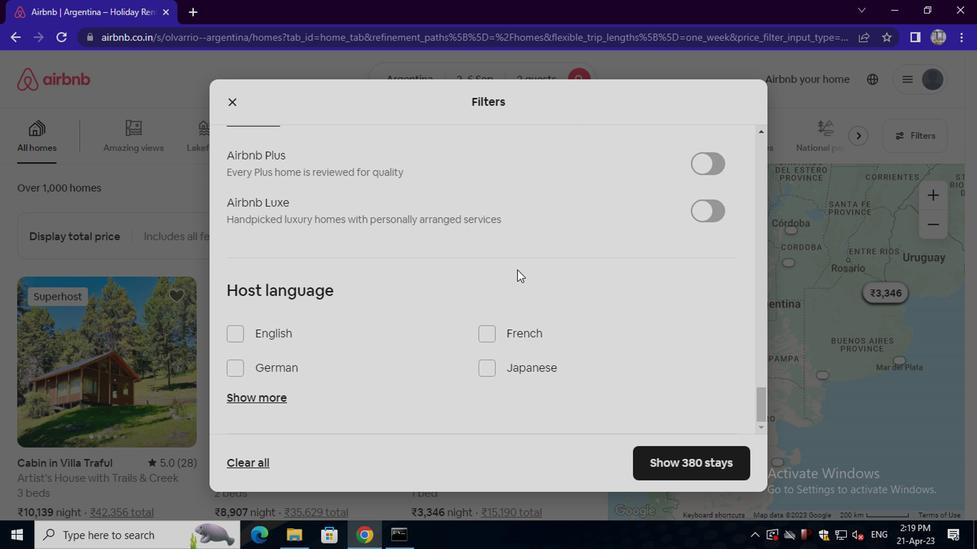 
Action: Mouse scrolled (479, 314) with delta (0, 0)
Screenshot: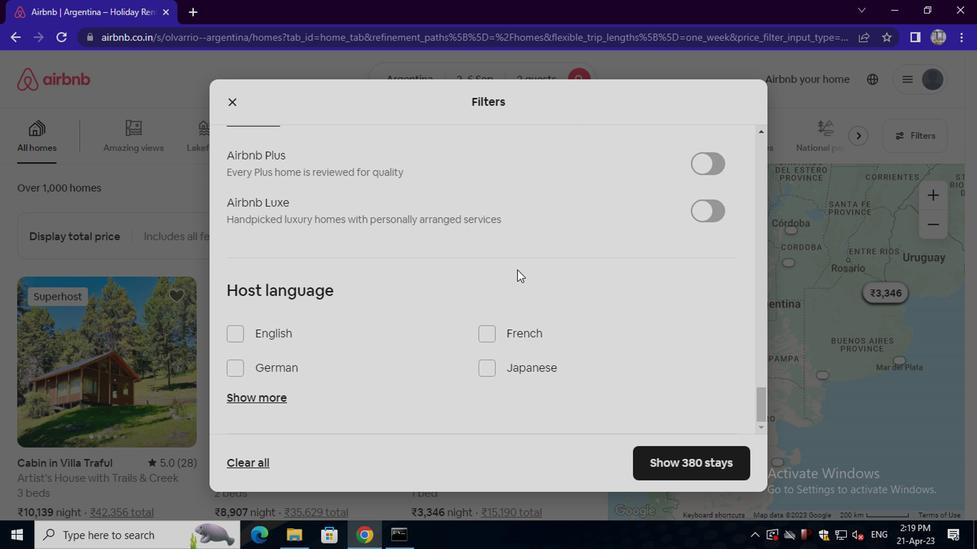 
Action: Mouse moved to (469, 329)
Screenshot: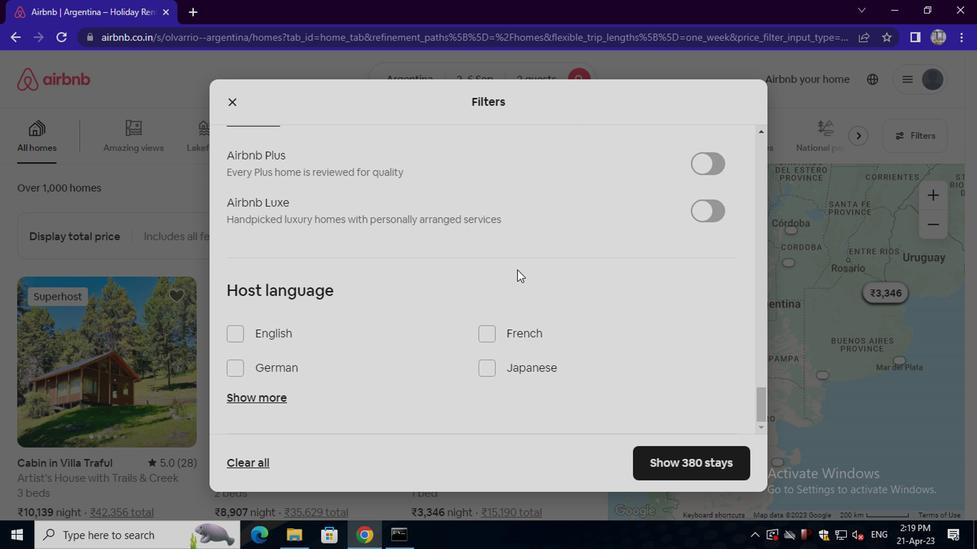 
Action: Mouse scrolled (469, 329) with delta (0, 0)
Screenshot: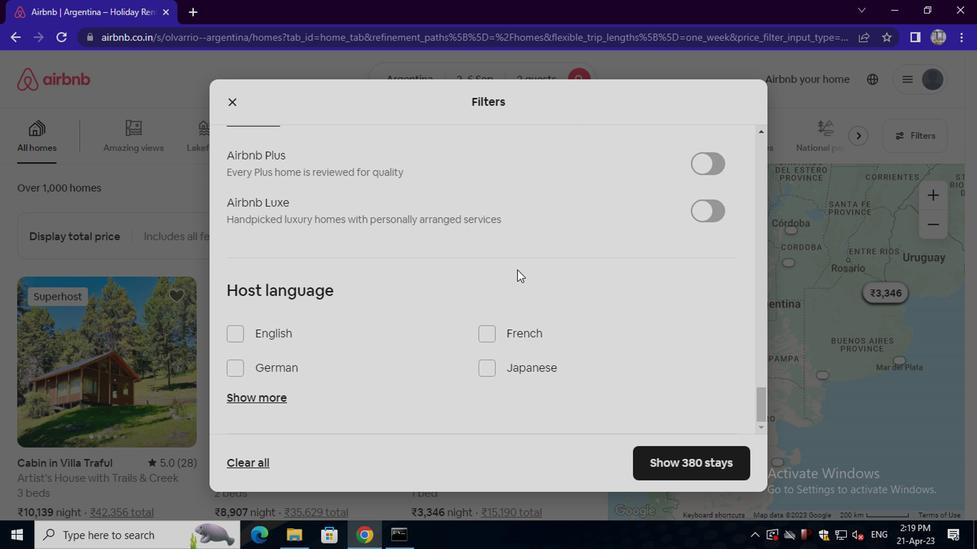 
Action: Mouse moved to (458, 337)
Screenshot: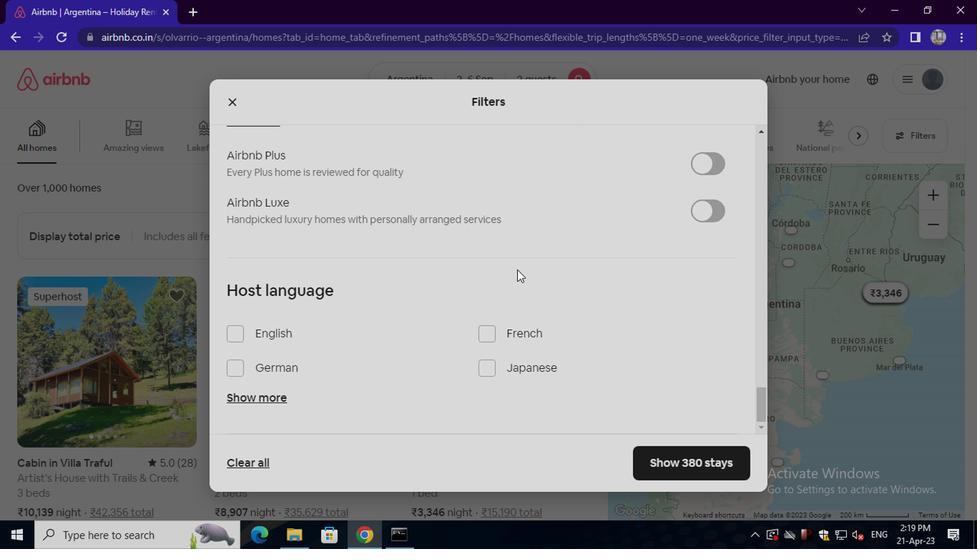 
Action: Mouse scrolled (458, 337) with delta (0, 0)
Screenshot: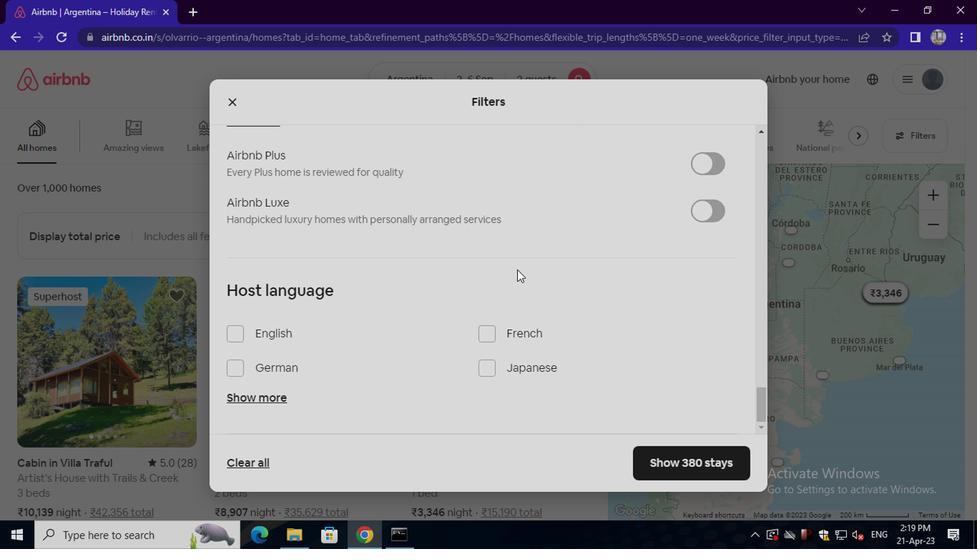 
Action: Mouse moved to (443, 343)
Screenshot: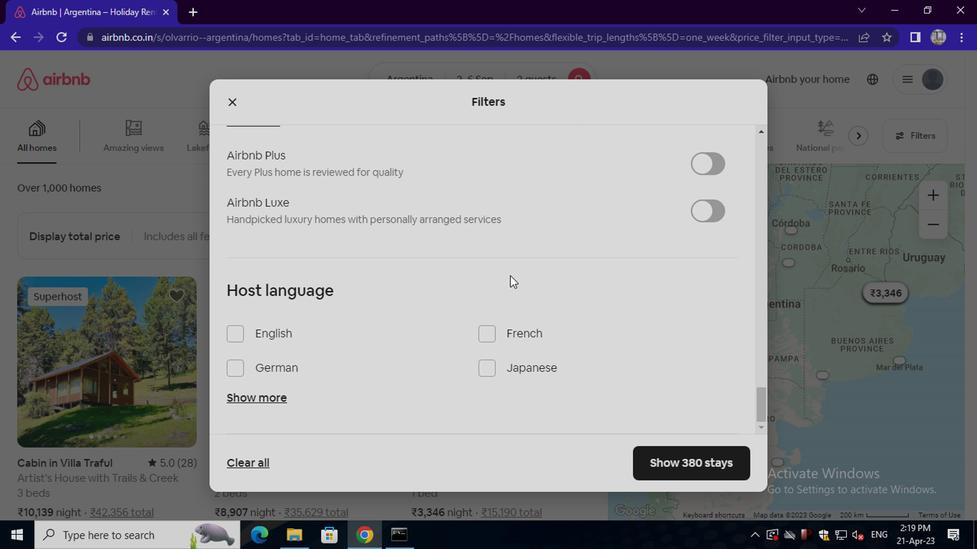 
Action: Mouse scrolled (443, 342) with delta (0, 0)
Screenshot: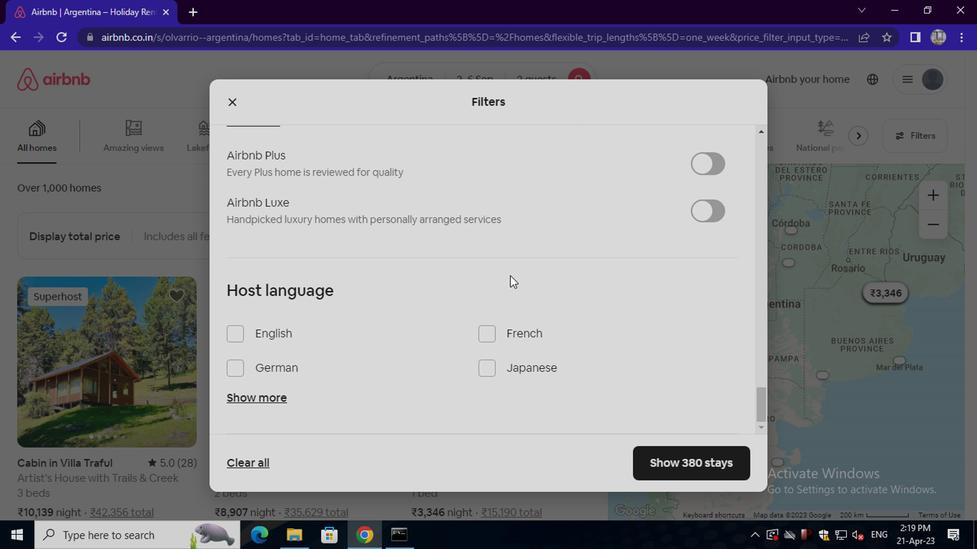 
Action: Mouse moved to (271, 334)
Screenshot: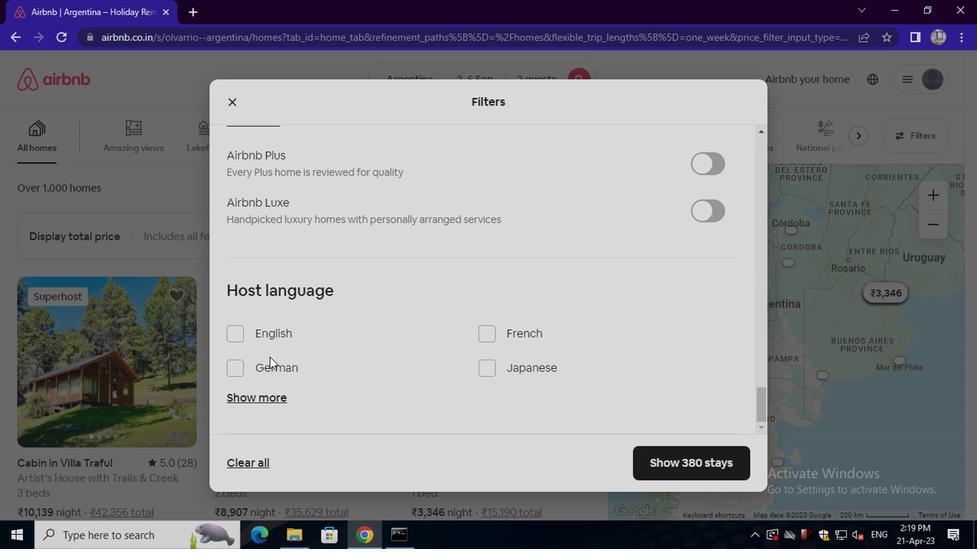 
Action: Mouse pressed left at (271, 334)
Screenshot: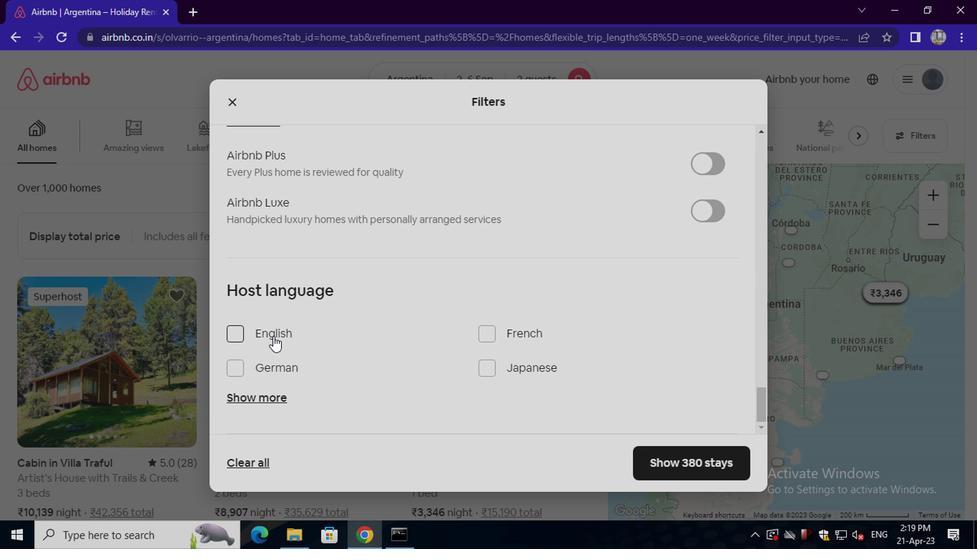 
Action: Mouse moved to (734, 453)
Screenshot: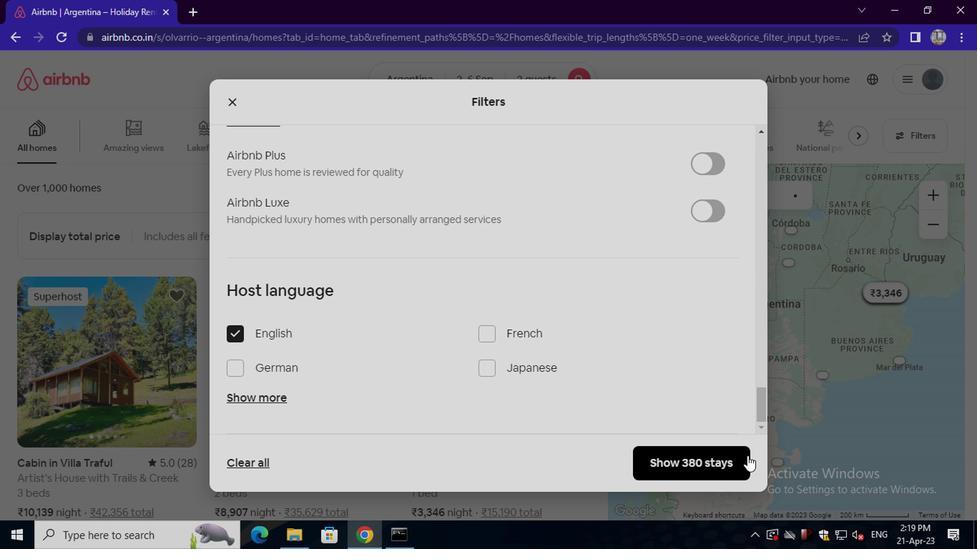 
Action: Mouse pressed left at (734, 453)
Screenshot: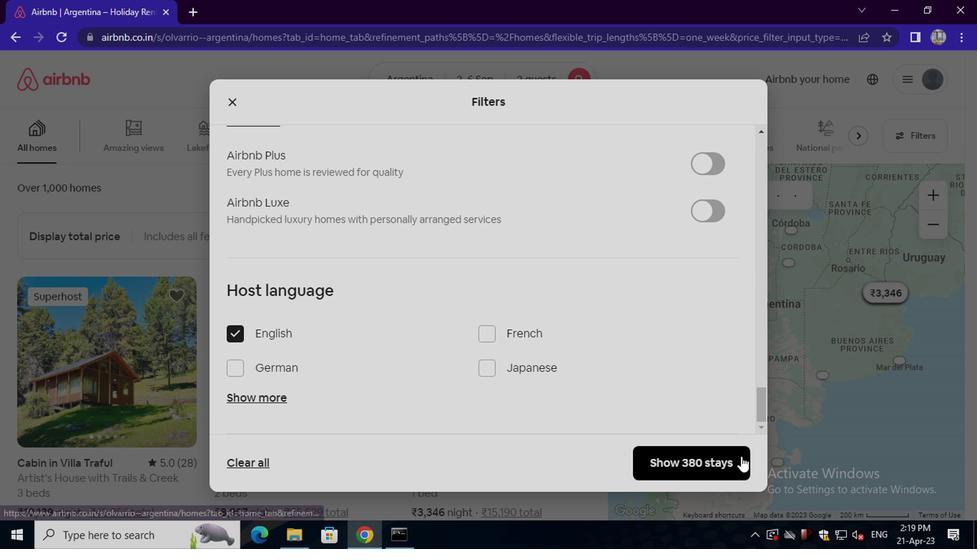 
Action: Mouse moved to (735, 451)
Screenshot: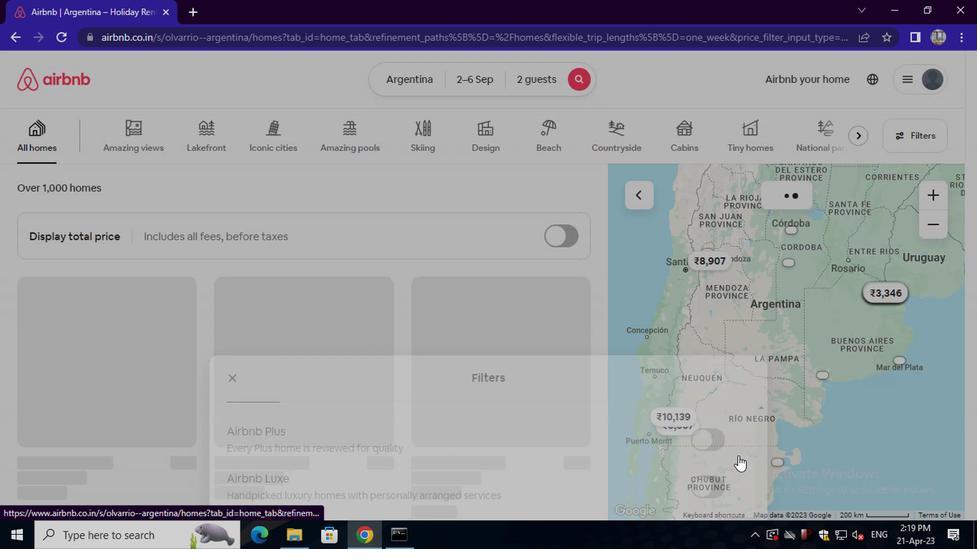 
